 Task: Implement the persistent data structure for maintaining the farthest pair of points.
Action: Mouse pressed left at (661, 295)
Screenshot: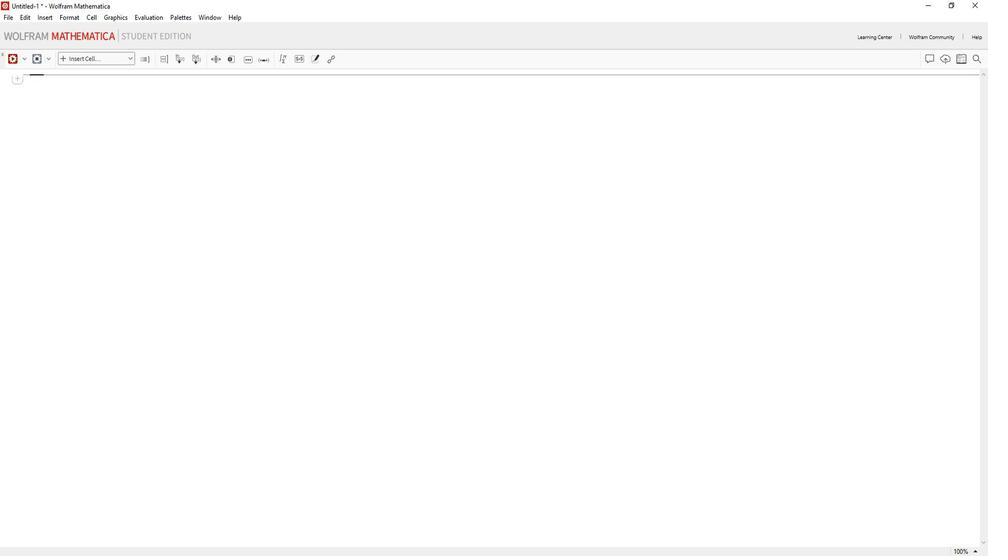 
Action: Mouse moved to (518, 76)
Screenshot: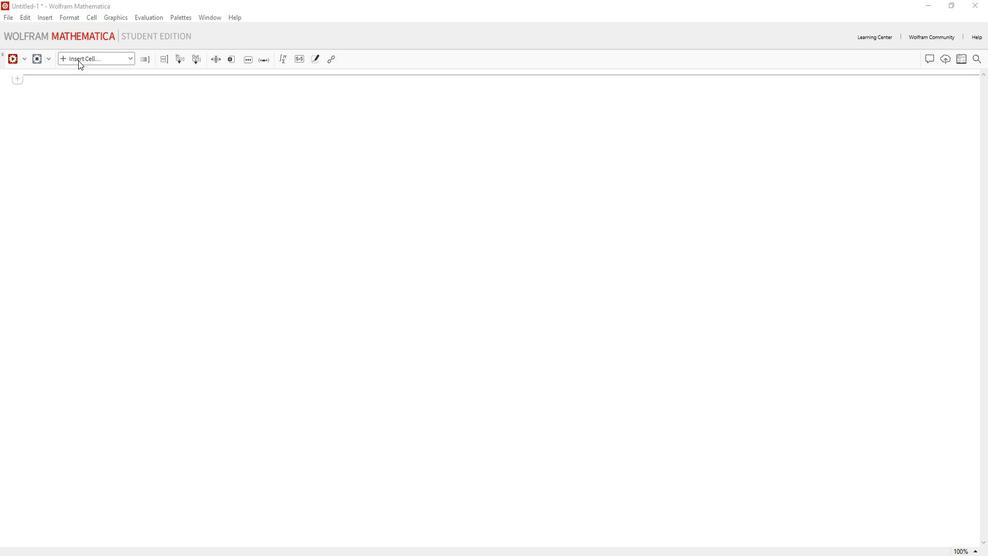 
Action: Mouse pressed left at (518, 76)
Screenshot: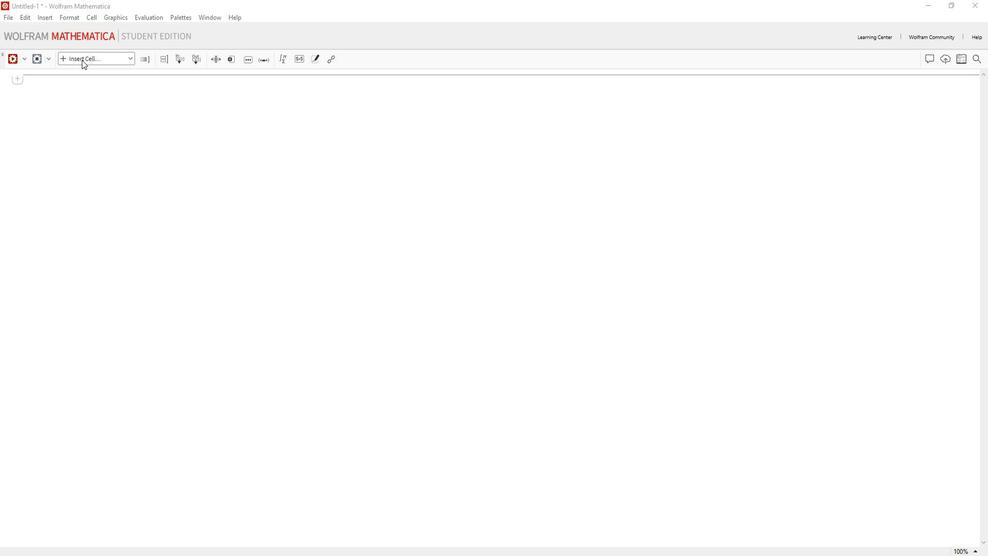 
Action: Mouse moved to (518, 199)
Screenshot: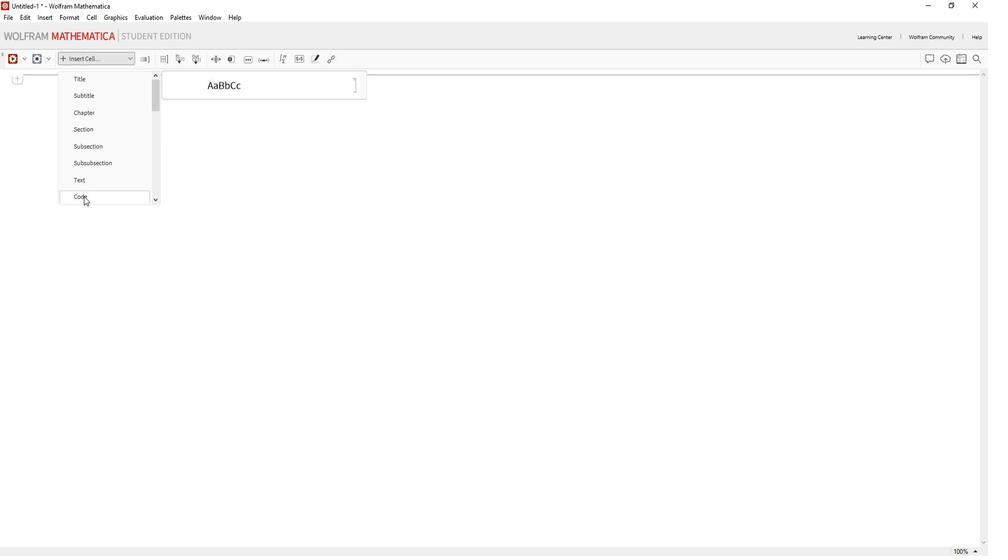 
Action: Mouse pressed left at (518, 199)
Screenshot: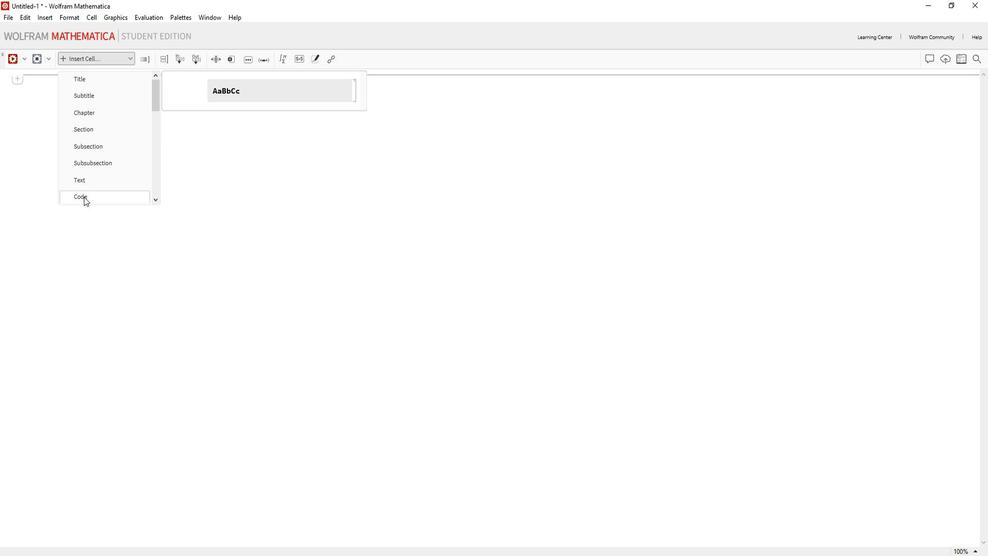 
Action: Mouse moved to (537, 201)
Screenshot: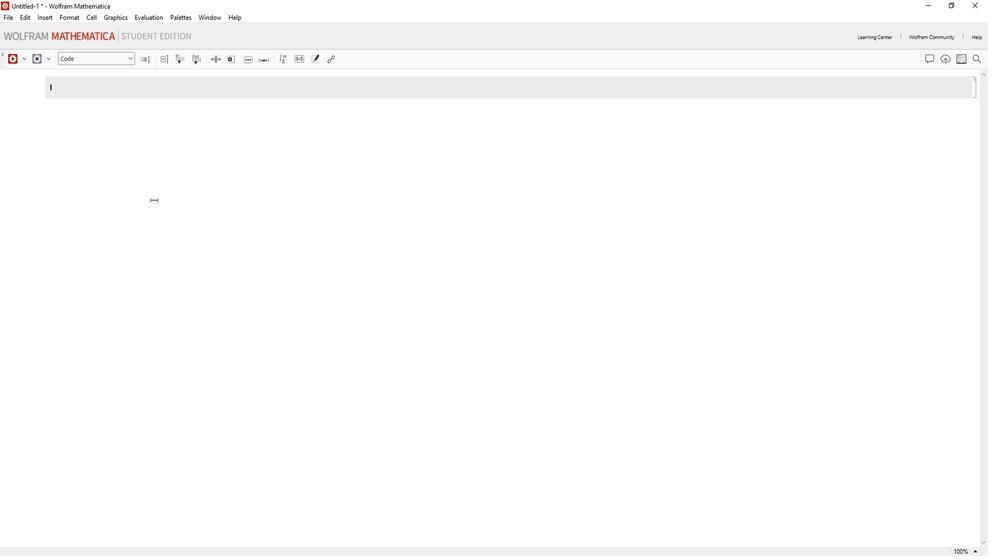 
Action: Key pressed <Key.shift>Clear[<Key.shift><Key.shift><Key.shift>Fsrthest<Key.shift>Pair<Key.shift>Data<Key.shift>Structure,<Key.space><Key.shift>Add<Key.shift>Point,<Key.space><Key.shift>Remove<Key.shift>Point,<Key.space><Key.shift>Farthest<Key.shift><Key.shift><Key.shift><Key.shift><Key.shift><Key.shift><Key.shift><Key.shift><Key.shift><Key.shift><Key.shift><Key.shift>Pair<Key.enter><Key.right><Key.enter><Key.shift><Key.shift><Key.shift><Key.shift><Key.shift><Key.shift><Key.shift>Fart<Key.enter><Key.shift>Da<Key.enter>[<Key.right><Key.space>;<Key.backspace><Key.shift_r>:=<Key.space><Key.shift_r><<Key.shift_r>|<Key.shift_r>"points<Key.right><Key.space>-<Key.space><Key.space><Key.space><Key.insert><Key.backspace><Key.backspace><Key.backspace><Key.shift_r>><Key.space><Key.shift_r>{<Key.right>,<Key.space><Key.shift_r>"farthest<Key.shift>Pair<Key.right><Key.space><Key.shift_r>:-<Key.shift_r>><Key.space><Key.shift_r>{<Key.right><Key.right><Key.right><Key.enter><Key.enter><Key.shift>Add<Key.shift>Point[data<Key.shift><Key.shift><Key.shift><Key.shift><Key.shift><Key.shift><Key.shift><Key.shift><Key.shift><Key.shift><Key.shift>Struc<Key.enter><Key.shift_r>_,<Key.space>point<Key.shift_r>_<Key.right><Key.space><Key.shift_r>:=<Key.space><Key.shift>Module[<Key.shift_r>{new<Key.shift><Key.shift><Key.shift><Key.shift><Key.shift><Key.shift>Points<Key.enter><Key.right><Key.right><Key.left>,<Key.enter><Key.tab>new<Key.shift>Points<Key.space>=<Key.space><Key.shift>Append<Key.enter>[data<Key.shift>Structure[<Key.shift_r>"points<Key.right><Key.right>,<Key.space>point<Key.right>;<Key.enter><Key.shift_r><<Key.shift_r>><Key.left><Key.shift_r>|<Key.shift_r><Key.shift_r><Key.shift_r><Key.shift_r><Key.shift_r>|<Key.left><Key.shift_r>"pon<Key.backspace>ints<Key.space><Key.backspace><Key.right><Key.space>-<Key.shift_r>><Key.space>new<Key.shift>Points<Key.right><Key.left>,<Key.space><Key.shift_r>"farthest<Key.shift>Pair<Key.right><Key.space><Key.shift_r>:-<Key.shift_r>><Key.space><Key.shift>Farthest<Key.shift>Pair[new<Key.shift>Point<Key.enter><Key.right><Key.right><Key.right><Key.enter><Key.right><Key.enter><Key.enter><Key.left><Key.left><Key.right><Key.shift>Remove<Key.shift>Point[data<Key.shift>Structure<Key.shift_r>_,<Key.space>index<Key.shift_r>_<Key.right><Key.space><Key.shift_r>:=<Key.space><Key.shift>Module[<Key.shift_r>{new<Key.shift>Points<Key.enter><Key.right>,<Key.enter><Key.shift>new<Key.left><Key.left><Key.left><Key.space><Key.space><Key.right><Key.right><Key.right><Key.shift>Points<Key.space>=<Key.space><Key.shift>Delete[data<Key.shift>St<Key.enter>[<Key.shift_r>"points<Key.right><Key.right>,<Key.space>index<Key.right>;<Key.enter><Key.shift_r><<Key.shift_r><Key.shift_r><Key.shift_r><Key.shift_r>><Key.left><Key.shift_r>|<Key.shift_r><Key.shift_r>|<Key.left><Key.shift_r>"points<Key.right><Key.space>-<Key.shift_r>><Key.space>newpoints<Key.enter>,<Key.space><Key.shift_r>"farthest<Key.shift>Pair<Key.right><Key.space><Key.shift_r>:-<Key.shift_r>><Key.space><Key.shift>Far<Key.enter>[new<Key.shift>Poi<Key.enter><Key.right><Key.right><Key.right><Key.enter><Key.down>
Screenshot: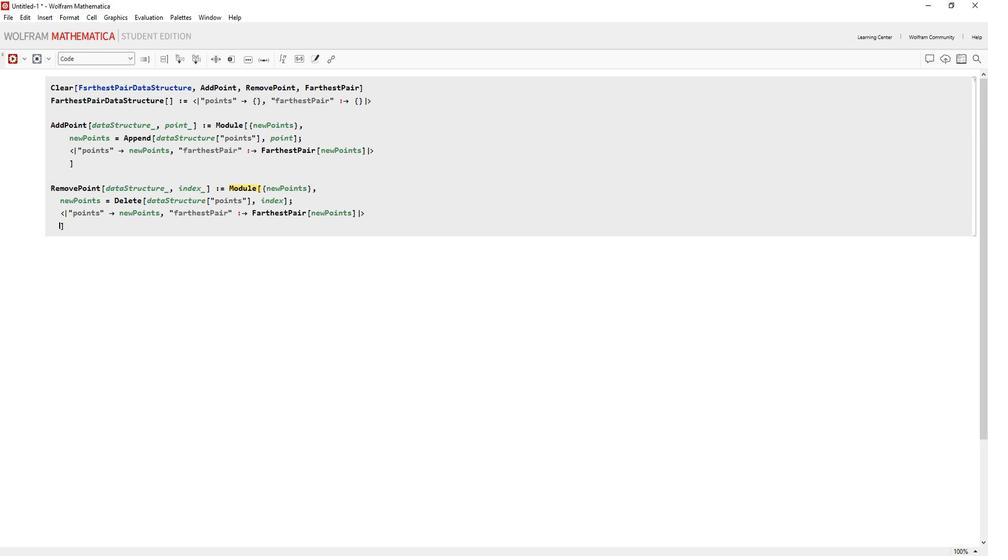 
Action: Mouse moved to (520, 227)
Screenshot: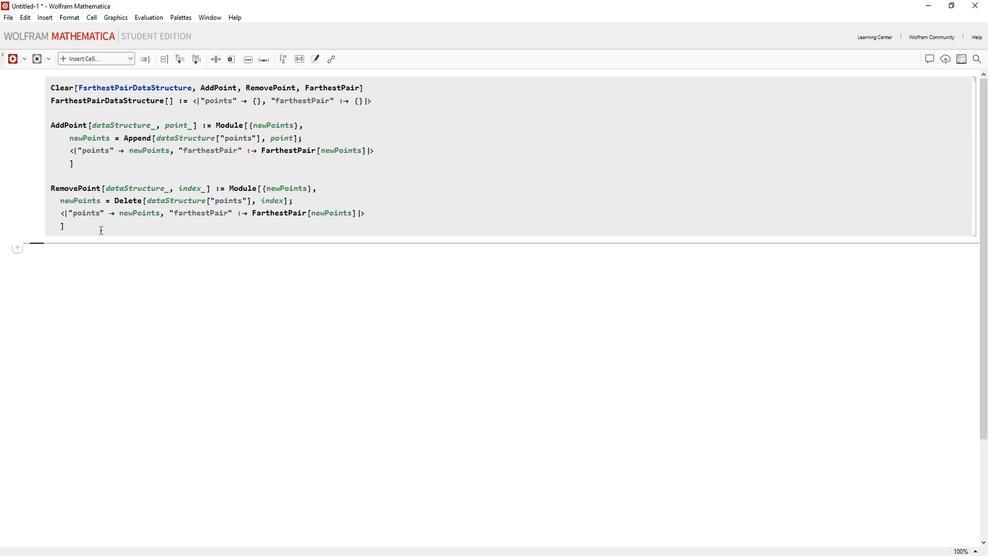 
Action: Mouse pressed left at (520, 227)
Screenshot: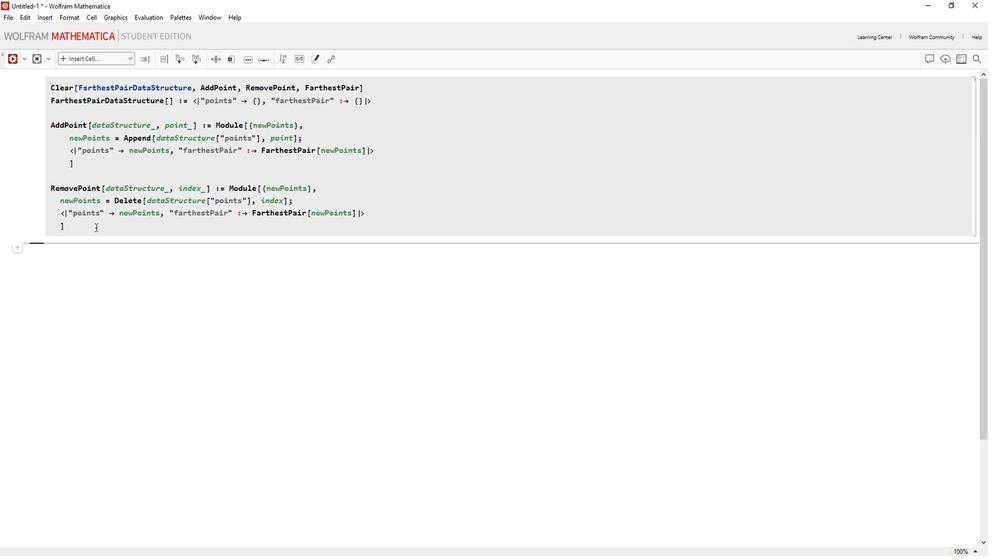 
Action: Key pressed <Key.enter><Key.enter><Key.left><Key.left><Key.shift>Farth<Key.enter>[<Key.shift>Points<Key.shift_r>_<Key.right><Key.space><Key.shift_r>:=<Key.space><Key.shift>Module[<Key.shift_r>{farthest<Key.shift>Pair<Key.right>,<Key.enter>farthest<Key.shift>Pair<Key.space>=<Key.space><Key.shift>Maximal<Key.shift>By[<Key.shift>Tuples<Key.enter>[<Key.shift>points<Key.enter>,2<Key.right>,
Screenshot: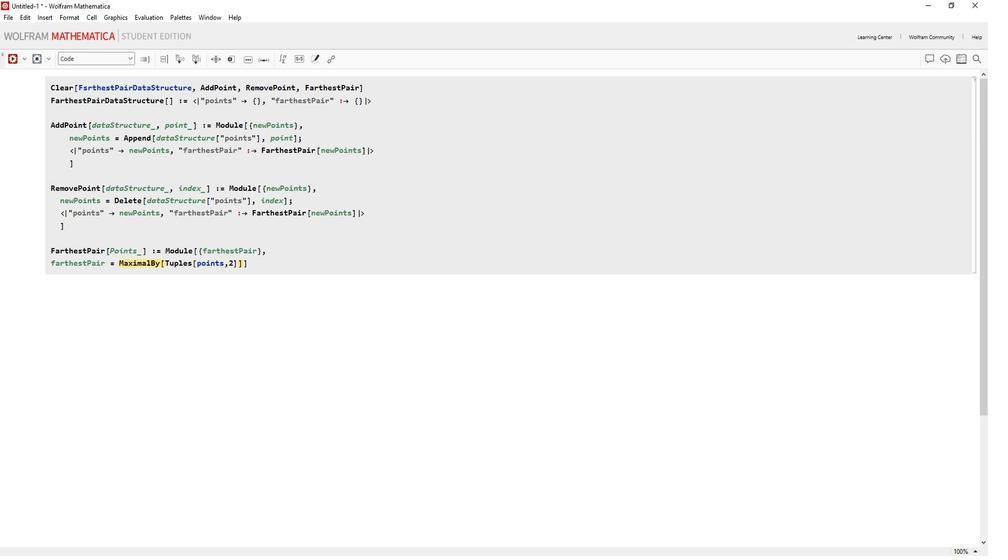 
Action: Mouse moved to (540, 260)
Screenshot: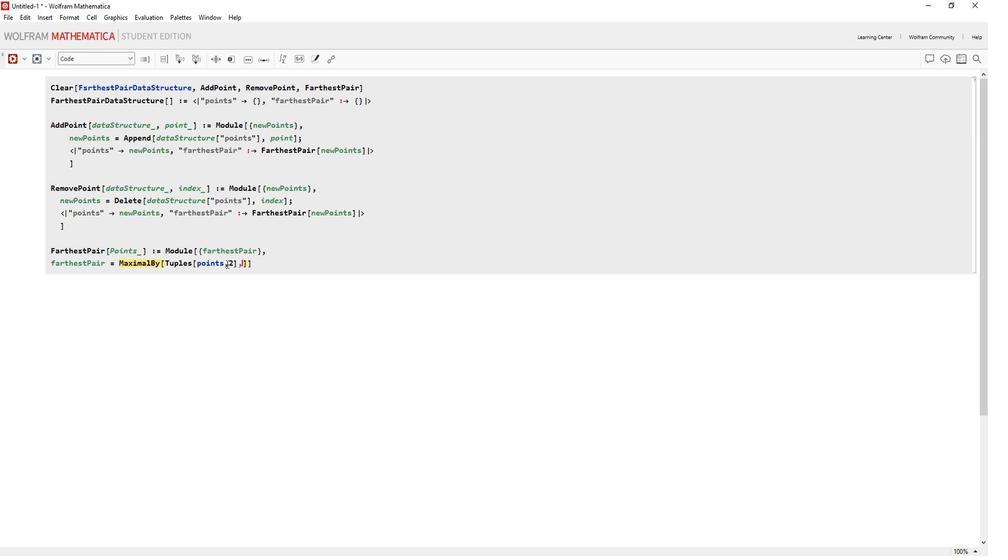 
Action: Mouse pressed left at (540, 260)
Screenshot: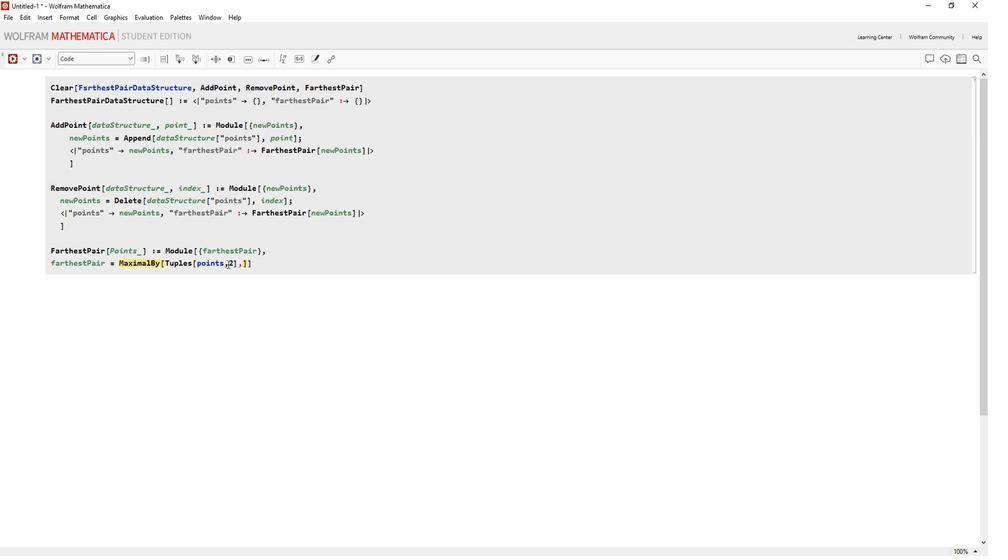 
Action: Mouse moved to (540, 260)
Screenshot: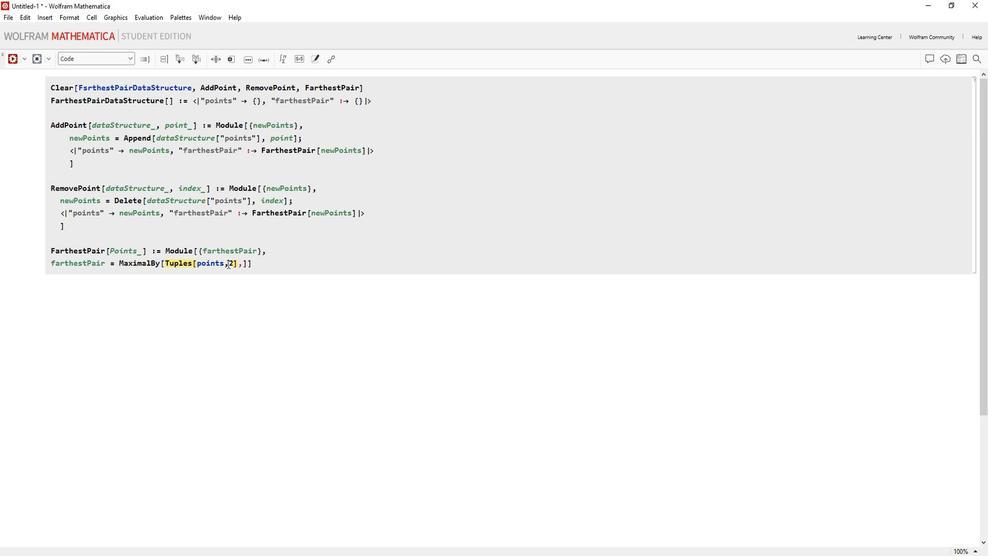 
Action: Key pressed <Key.space>
Screenshot: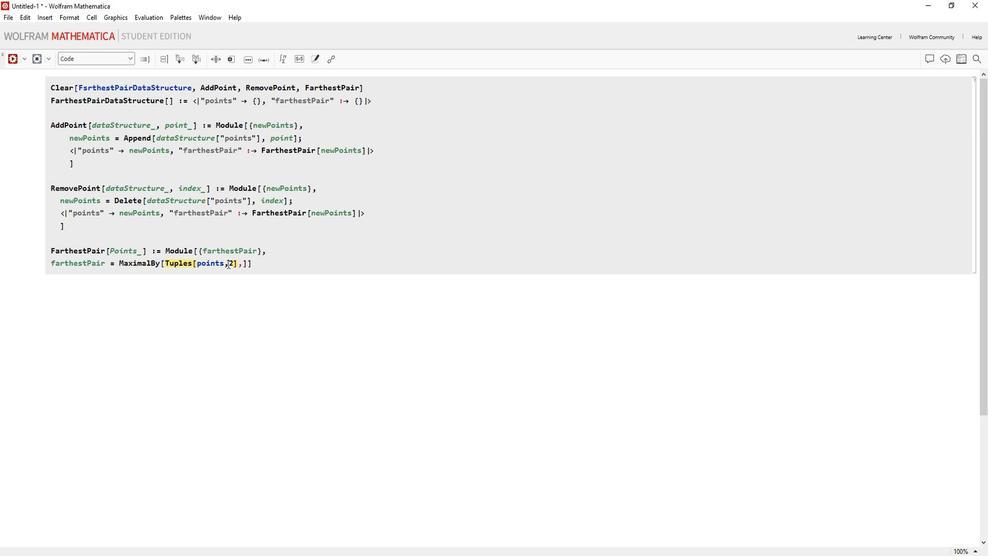 
Action: Mouse moved to (543, 260)
Screenshot: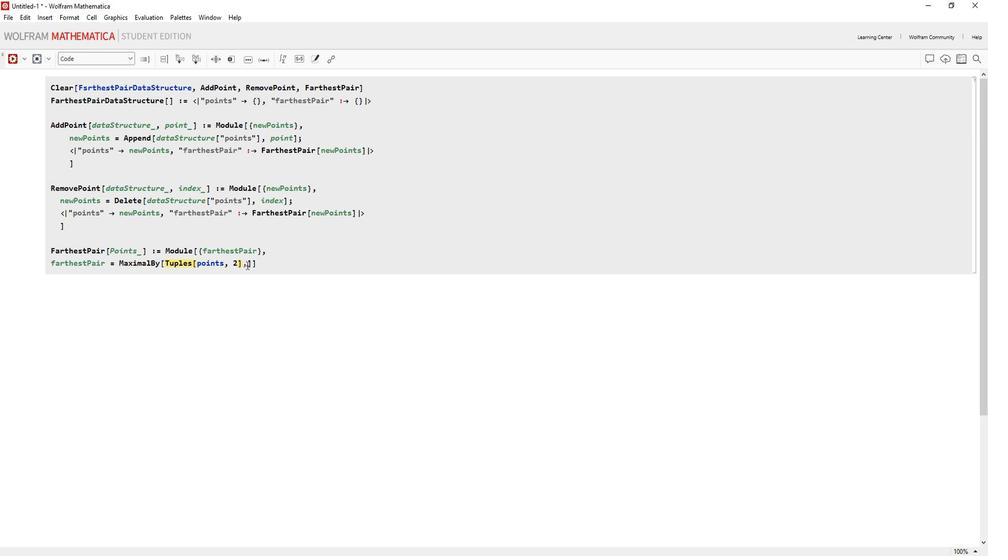 
Action: Mouse pressed left at (543, 260)
Screenshot: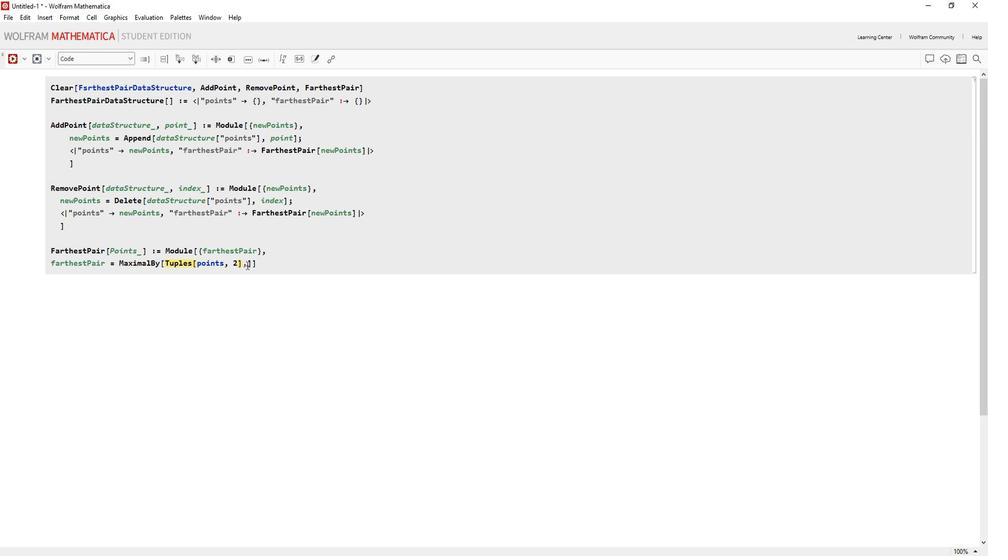 
Action: Mouse moved to (525, 248)
Screenshot: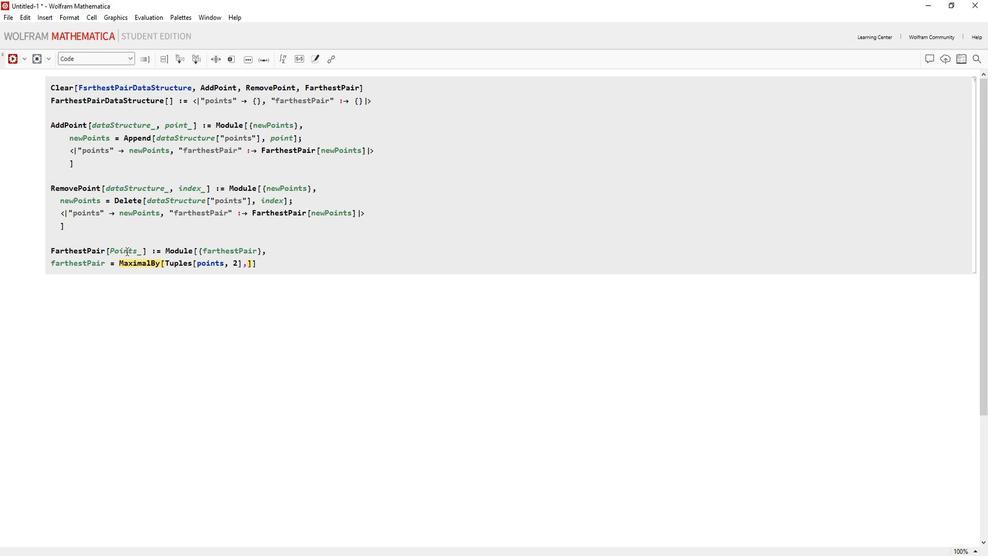 
Action: Mouse pressed left at (525, 248)
Screenshot: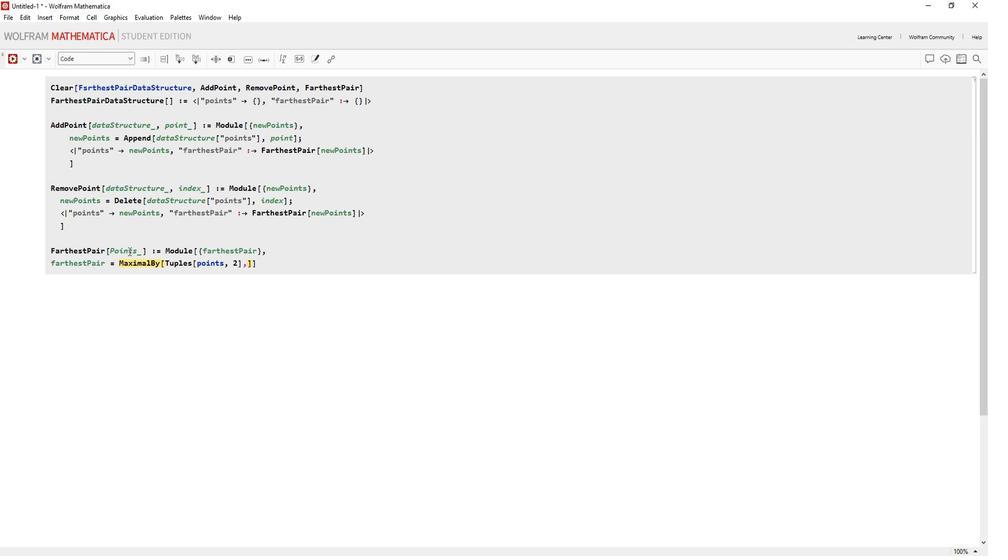 
Action: Mouse pressed left at (525, 248)
Screenshot: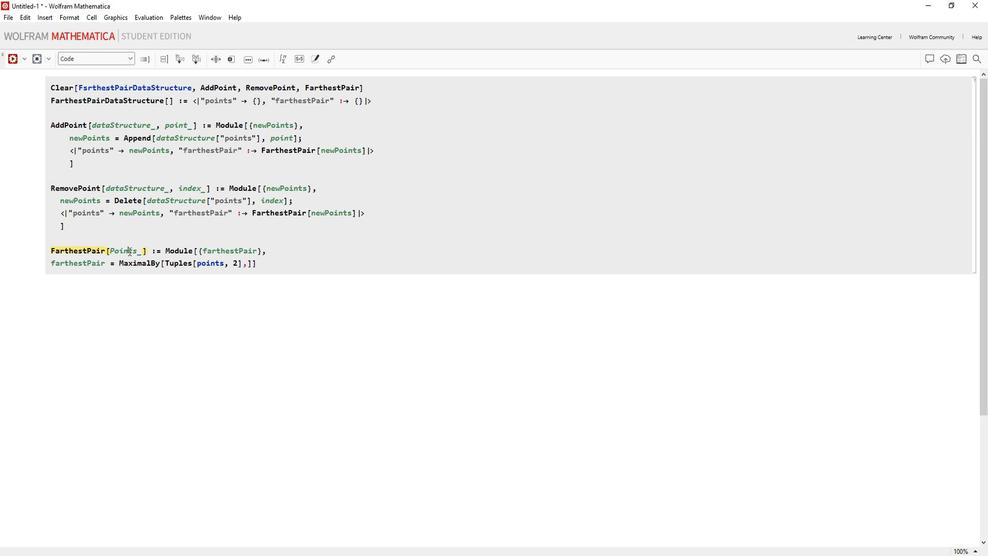
Action: Mouse pressed left at (525, 248)
Screenshot: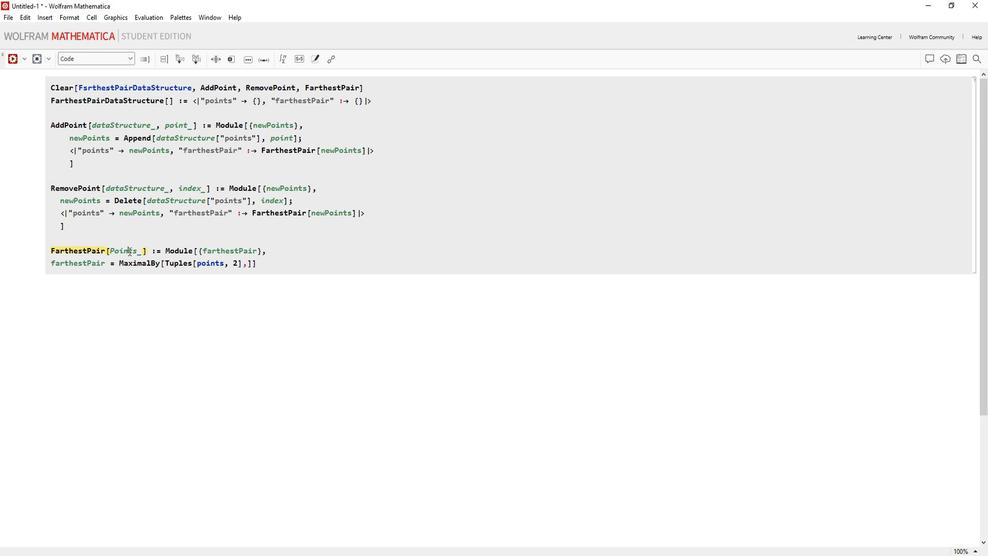 
Action: Mouse moved to (525, 252)
Screenshot: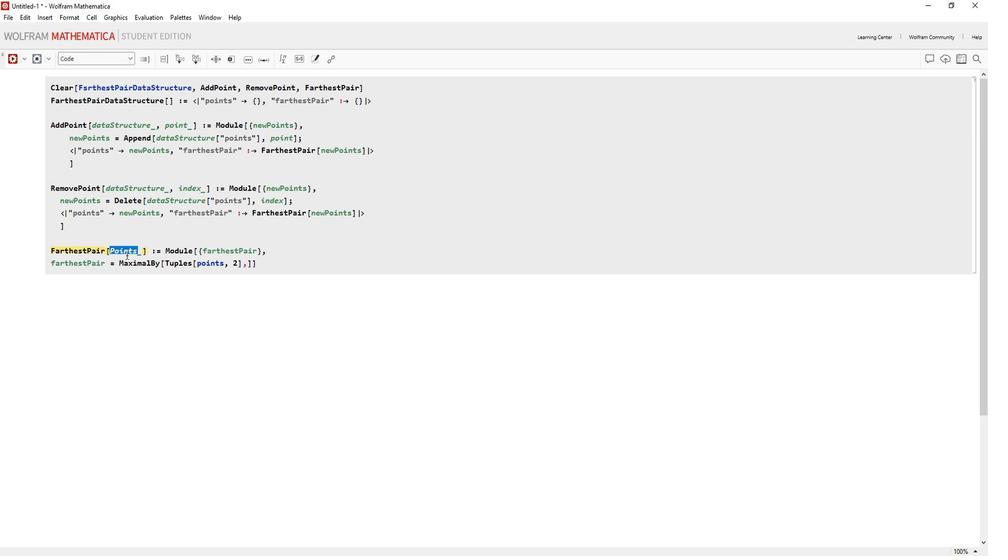 
Action: Key pressed ctrl+C
Screenshot: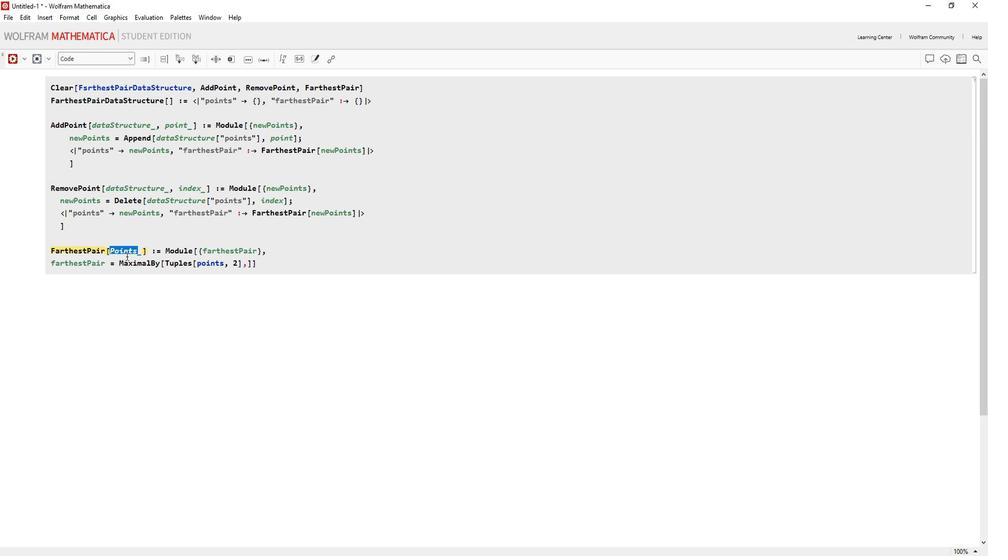 
Action: Mouse moved to (538, 258)
Screenshot: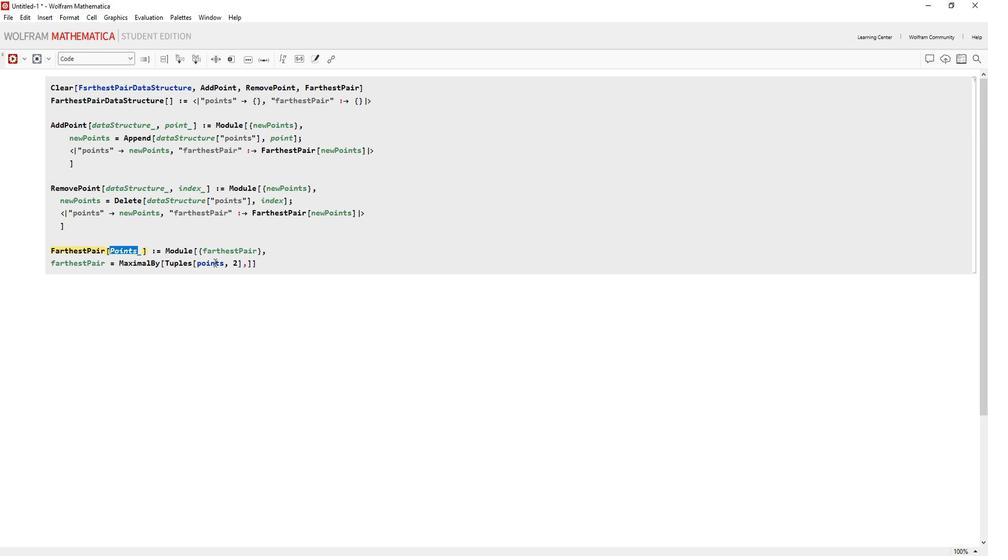 
Action: Mouse pressed left at (538, 258)
Screenshot: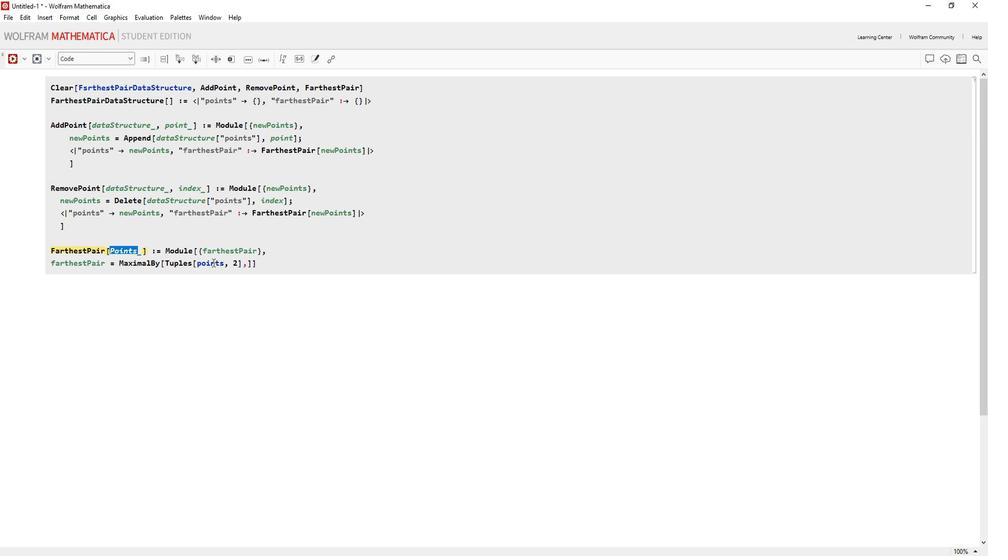 
Action: Mouse pressed left at (538, 258)
Screenshot: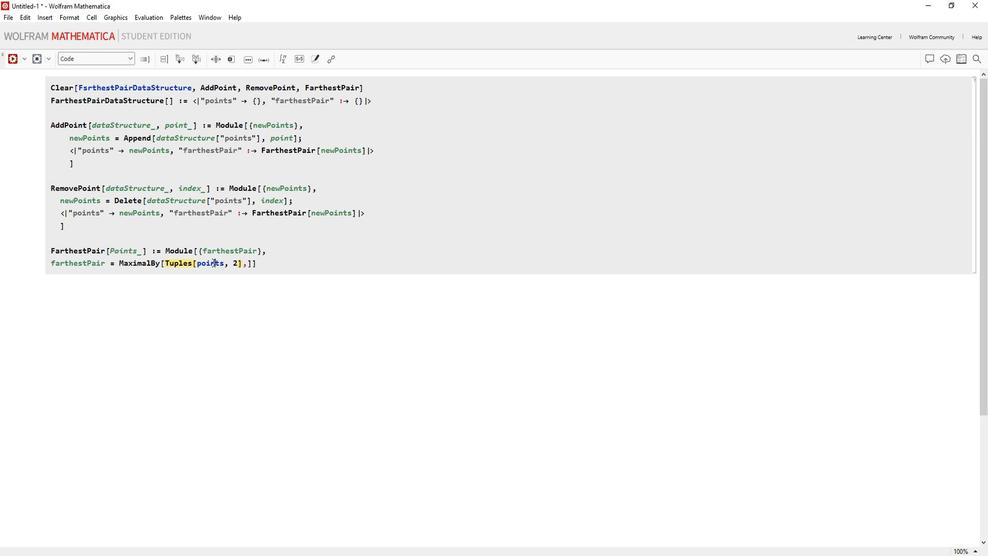 
Action: Mouse moved to (537, 260)
Screenshot: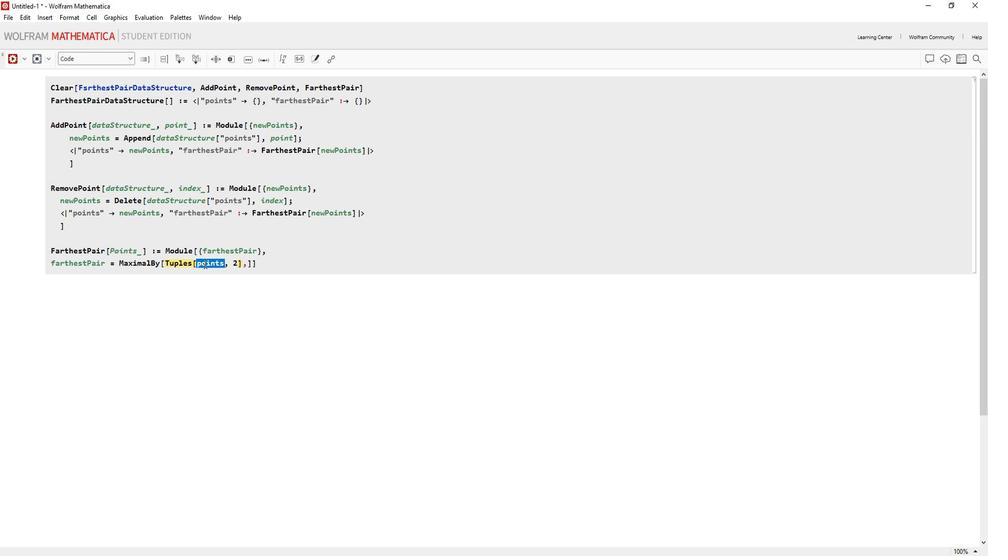 
Action: Key pressed ctrl+V
Screenshot: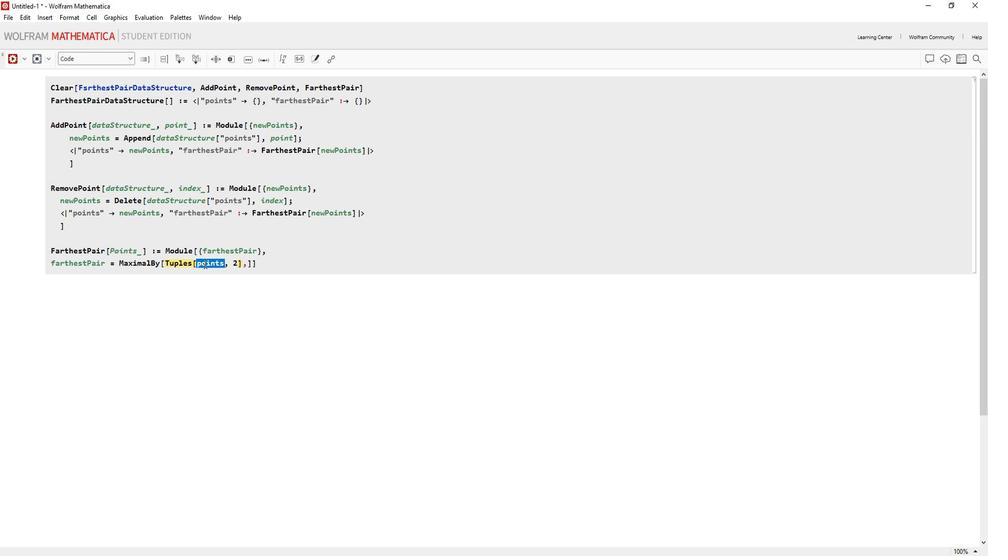
Action: Mouse moved to (543, 259)
Screenshot: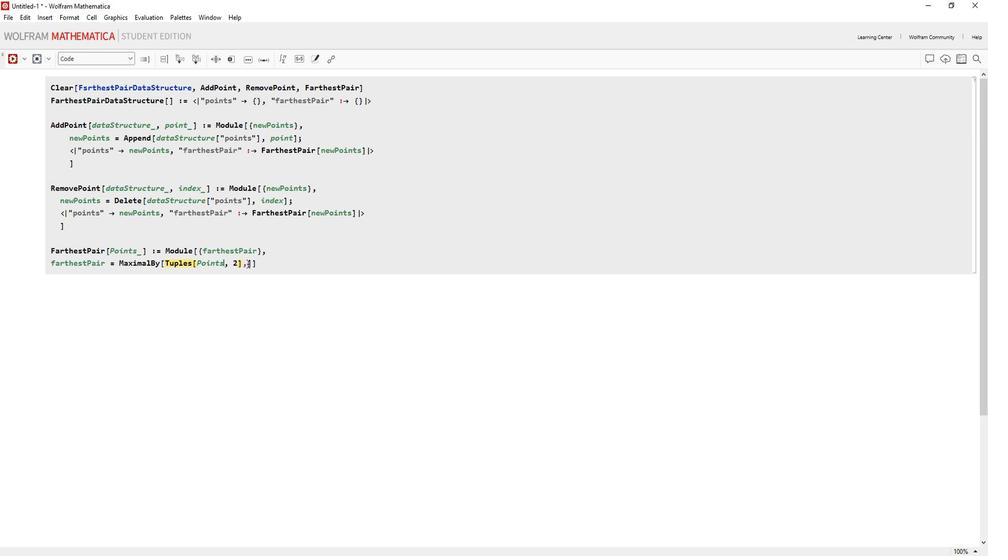 
Action: Mouse pressed left at (543, 259)
Screenshot: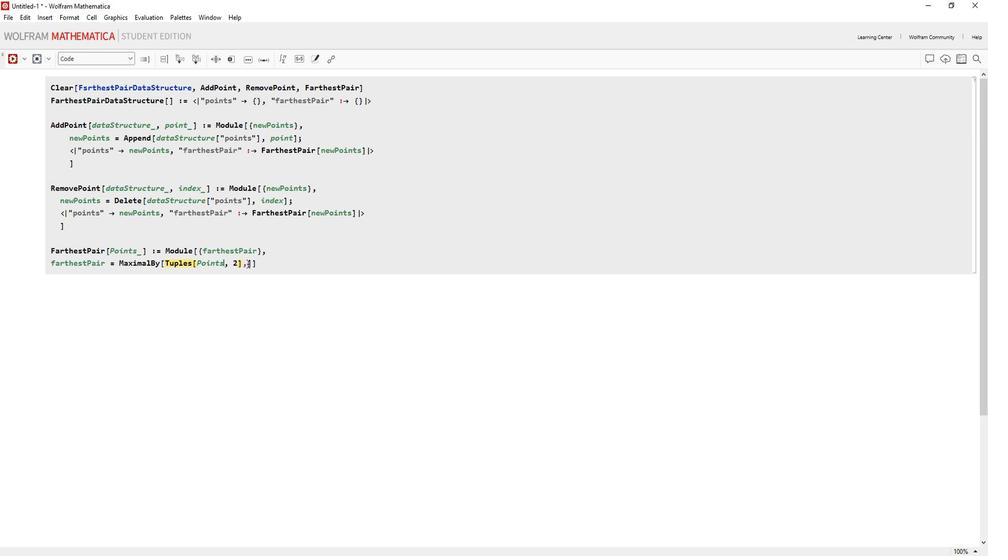 
Action: Mouse moved to (544, 263)
Screenshot: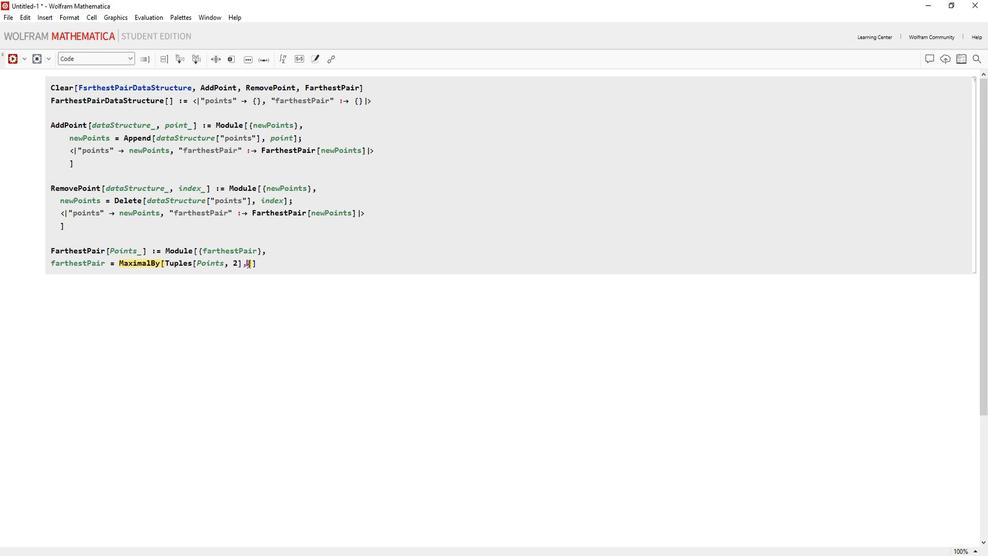 
Action: Key pressed <Key.shift><Key.space><Key.shift>Eclidean<Key.shift>Distance<Key.space><Key.shift>@@<Key.space><Key.shift>#<Key.space><Key.shift><Key.shift><Key.shift><Key.shift><Key.shift><Key.shift><Key.shift><Key.shift><Key.shift><Key.shift><Key.shift><Key.shift><Key.shift><Key.shift><Key.shift><Key.shift><Key.shift><Key.shift><Key.shift><Key.shift><Key.shift><Key.shift><Key.shift><Key.shift><Key.shift><Key.shift>&<Key.right>;<Key.enter><Key.space><Key.space><Key.shift>If<Key.space><Key.backspace>[<Key.shift>Lengthg<Key.backspace>[far<Key.enter><Key.right><Key.space><Key.shift_r>><Key.space>0,<Key.space><Key.shift>First[farthest<Key.enter><Key.right>,<Key.space><Key.shift_r>{<Key.right><Key.right><Key.enter><Key.right><Key.enter><Key.enter>persistent<Key.shift><Key.shift><Key.shift><Key.shift><Key.shift><Key.shift>Data<Key.enter><Key.space>=<Key.space><Key.shift>Far<Key.enter><Key.shift>Data<Key.shift>Struct<Key.enter>[<Key.right>;<Key.enter><Key.enter>
Screenshot: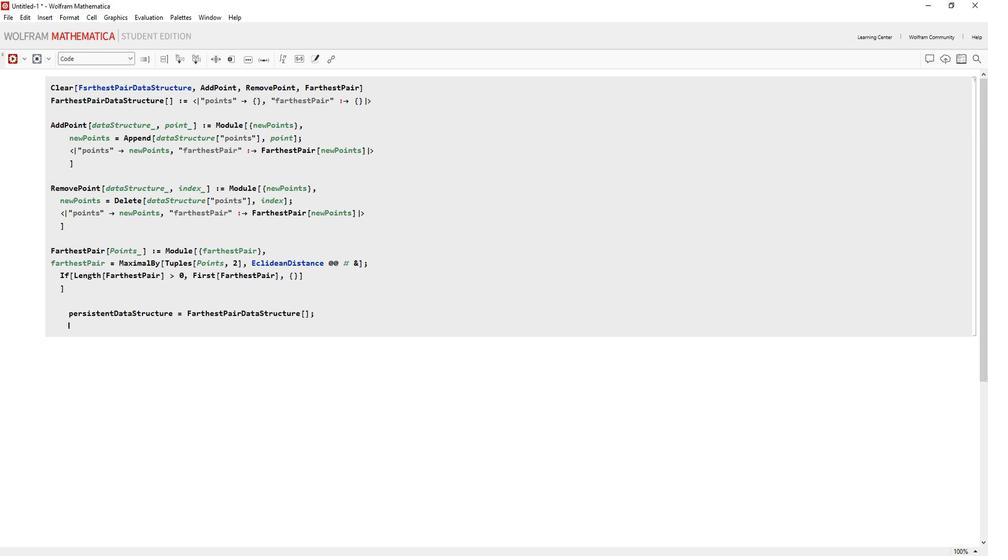 
Action: Mouse moved to (703, 334)
Screenshot: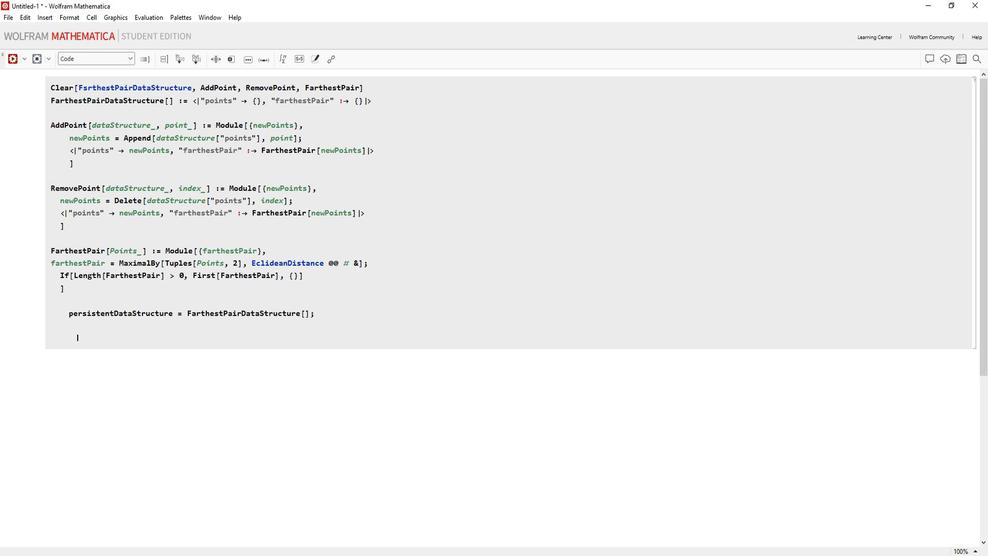 
Action: Mouse scrolled (703, 334) with delta (0, 0)
Screenshot: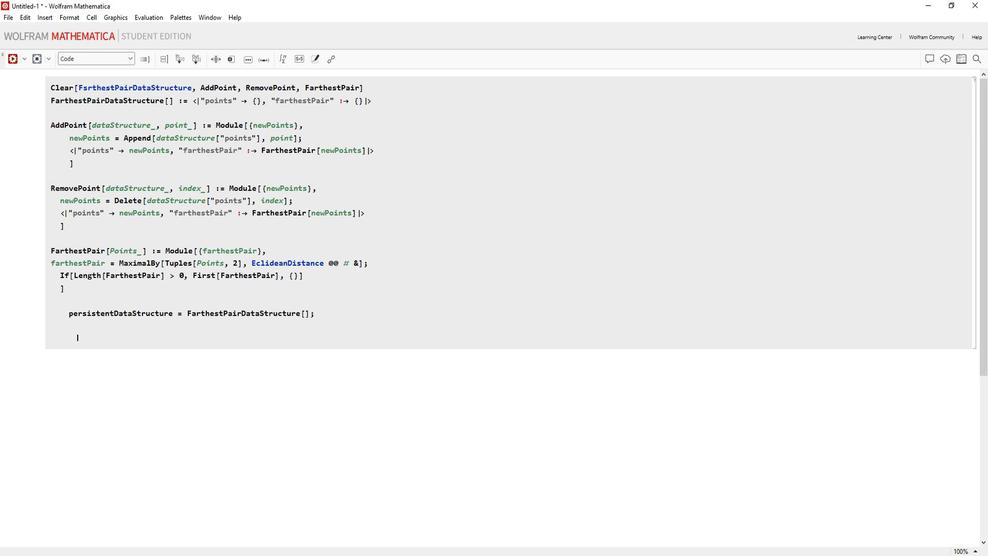 
Action: Mouse scrolled (703, 334) with delta (0, 0)
Screenshot: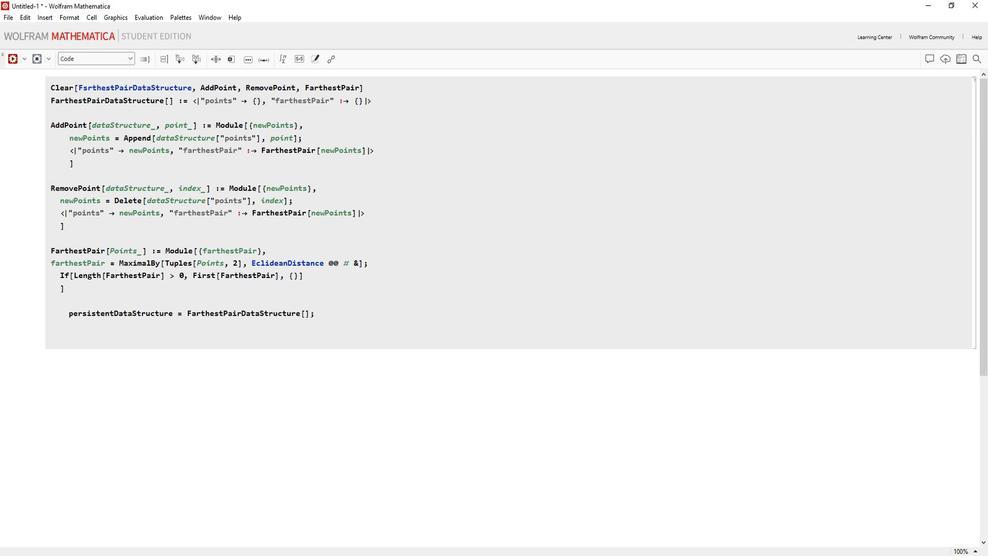 
Action: Mouse scrolled (703, 334) with delta (0, 0)
Screenshot: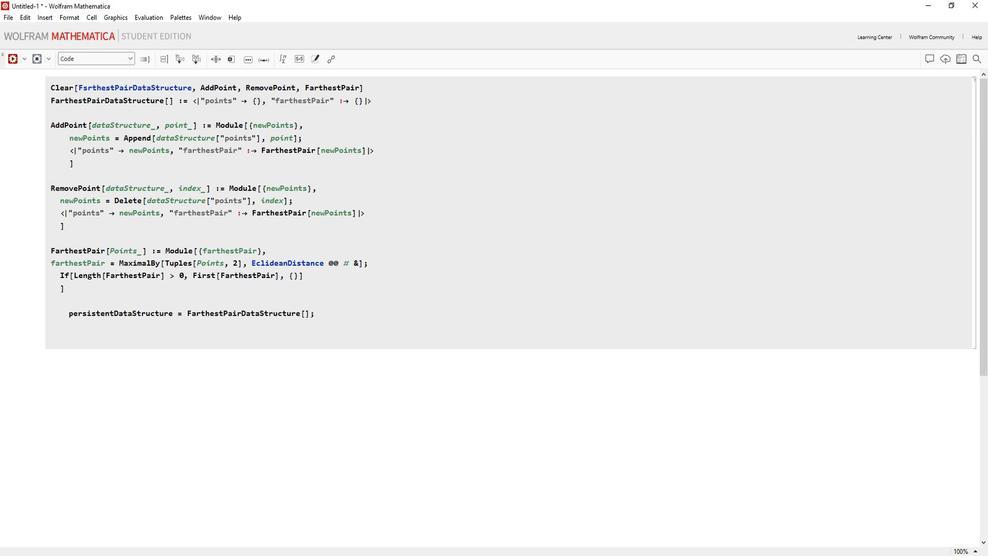 
Action: Mouse scrolled (703, 334) with delta (0, 0)
Screenshot: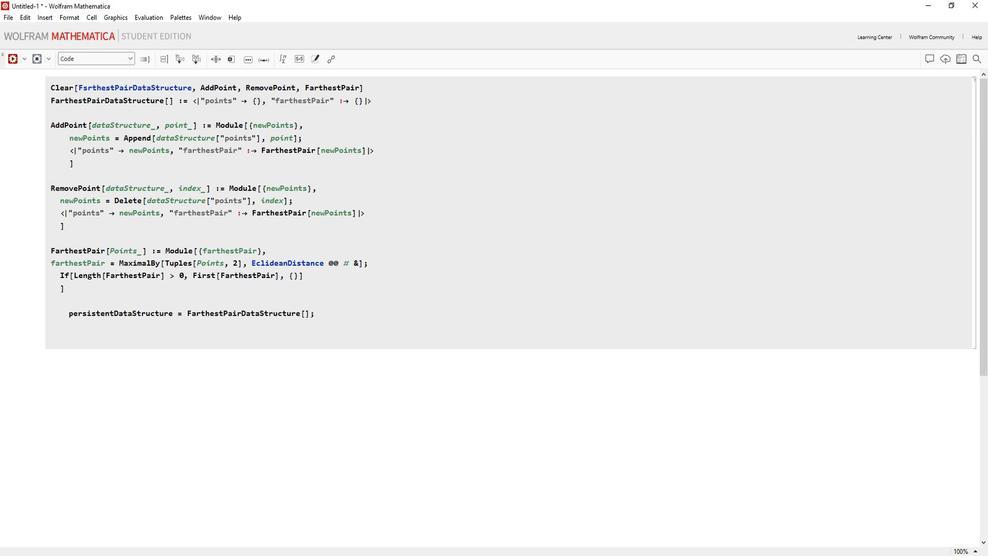 
Action: Mouse moved to (564, 254)
Screenshot: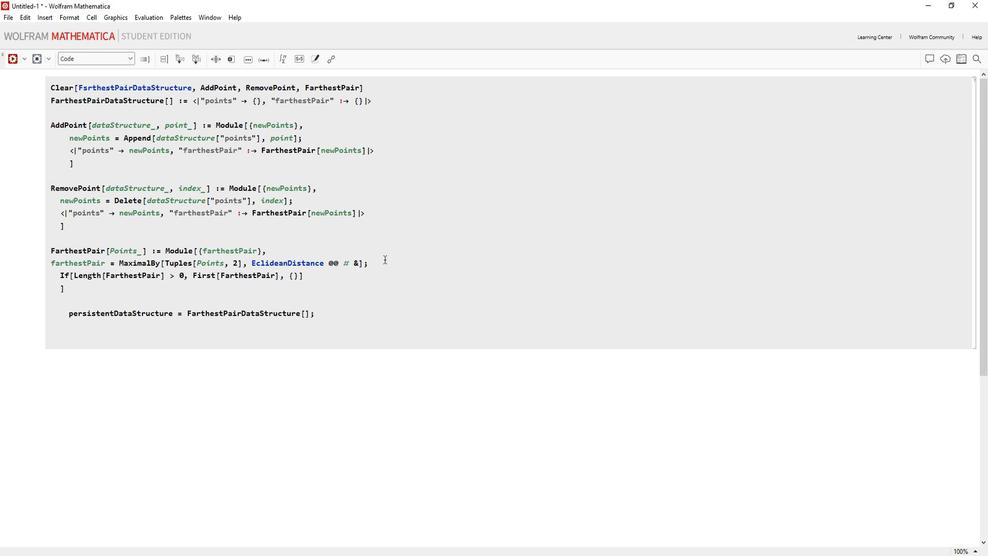 
Action: Key pressed <Key.left><Key.left>persis<Key.enter><Key.space>=<Key.space><Key.shift>Add<Key.shift>Point[per<Key.enter>,<Key.space><Key.shift_r>{1,<Key.space>2<Key.right><Key.right>;<Key.enter>persis<Key.enter><Key.space>=<Key.space><Key.shift>Add<Key.enter>[per<Key.enter>,<Key.space><Key.shift_r>{3,<Key.space>4<Key.right><Key.right>;<Key.enter>pers<Key.enter><Key.space>=<Key.space><Key.shift>Add<Key.enter>[persistens<Key.backspace>t<Key.enter>,<Key.space><Key.shift_r>{5,<Key.space>6<Key.right><Key.right>;<Key.enter><Key.enter><Key.left><Key.left><Key.left><Key.left>farthest<Key.shift>Pair<Key.space>=<Key.space>persistent<Key.enter>[<Key.shift_r>"farthest<Key.shift>Pair<Key.right><Key.right><Key.space>[<Key.left><Key.backspace><Key.right><Key.right>;<Key.enter><Key.shift>Print[<Key.shift_r>"<Key.shift>Current<Key.space>farthest<Key.space>pair<Key.shift_r>:<Key.space><Key.right>,<Key.space>farthest<Key.shift>Pair<Key.right><Key.enter><Key.enter><Key.left><Key.left><Key.left><Key.left><Key.left><Key.left><Key.left><Key.left>persista<Key.backspace>ent<Key.enter><Key.space>=<Key.space><Key.shift>Remove<Key.shift>P<Key.enter>[persistent<Key.shift><Key.shift><Key.shift><Key.shift><Key.shift><Key.shift><Key.shift><Key.shift><Key.shift><Key.shift><Key.shift><Key.shift><Key.shift><Key.shift>Da<Key.enter>,<Key.space>1<Key.right>;<Key.enter><Key.enter><Key.left><Key.left><Key.left><Key.left><Key.left><Key.left><Key.left><Key.left><Key.left><Key.left><Key.left><Key.left><Key.left><Key.left><Key.left><Key.left>farthest<Key.shift>Pair<Key.space>=<Key.space>persistent<Key.shift>Data<Key.shift>Structure[<Key.shift_r>"fra<Key.backspace><Key.backspace>arthest<Key.shift>Pair<Key.right><Key.right>[<Key.right>;<Key.enter><Key.shift>Print[<Key.shift_r>"<Key.shift>Updated<Key.space>farthest<Key.space>pair<Key.shift_r>:<Key.space><Key.right>,<Key.space>farthest<Key.enter><Key.right><Key.enter>
Screenshot: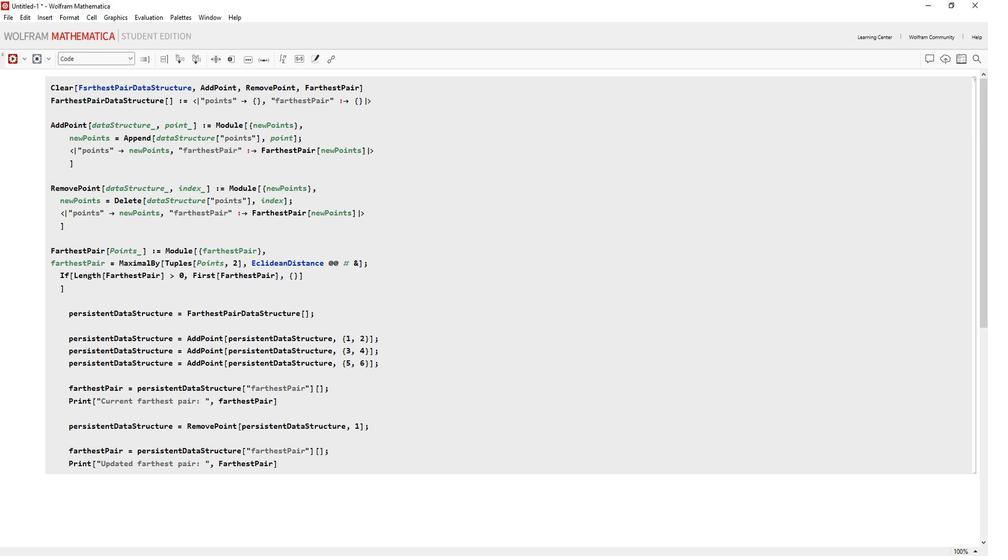 
Action: Mouse moved to (594, 291)
Screenshot: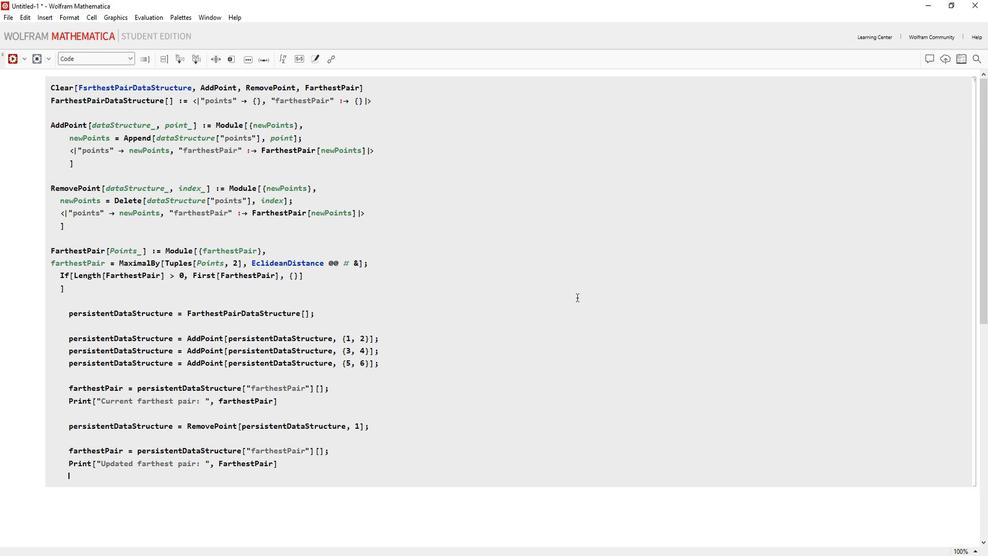 
Action: Mouse scrolled (594, 291) with delta (0, 0)
Screenshot: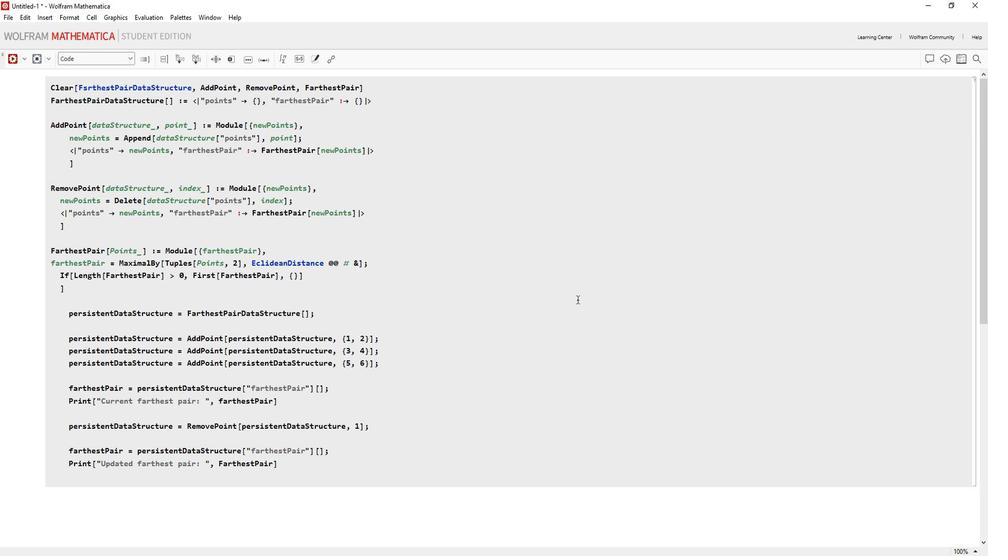 
Action: Mouse scrolled (594, 291) with delta (0, 0)
Screenshot: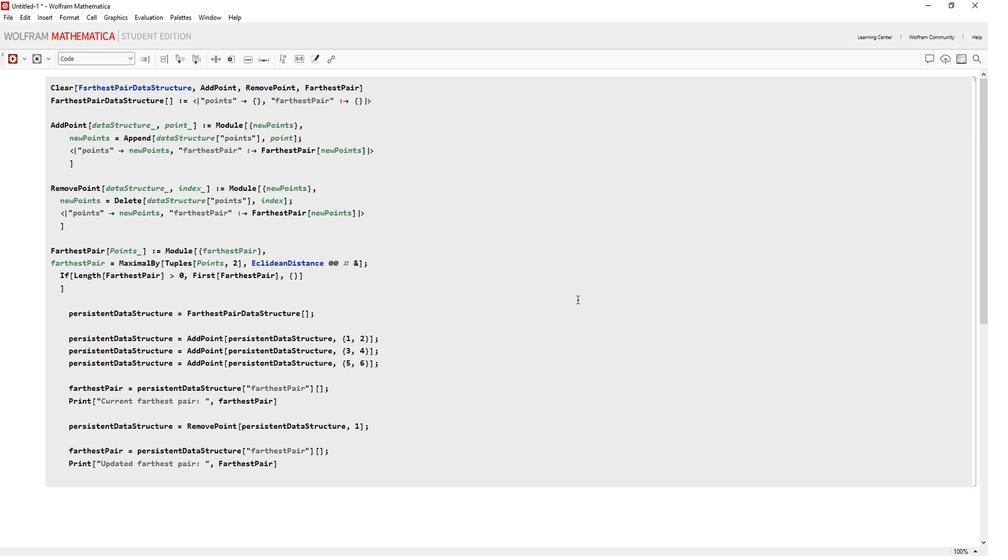 
Action: Mouse scrolled (594, 291) with delta (0, 0)
Screenshot: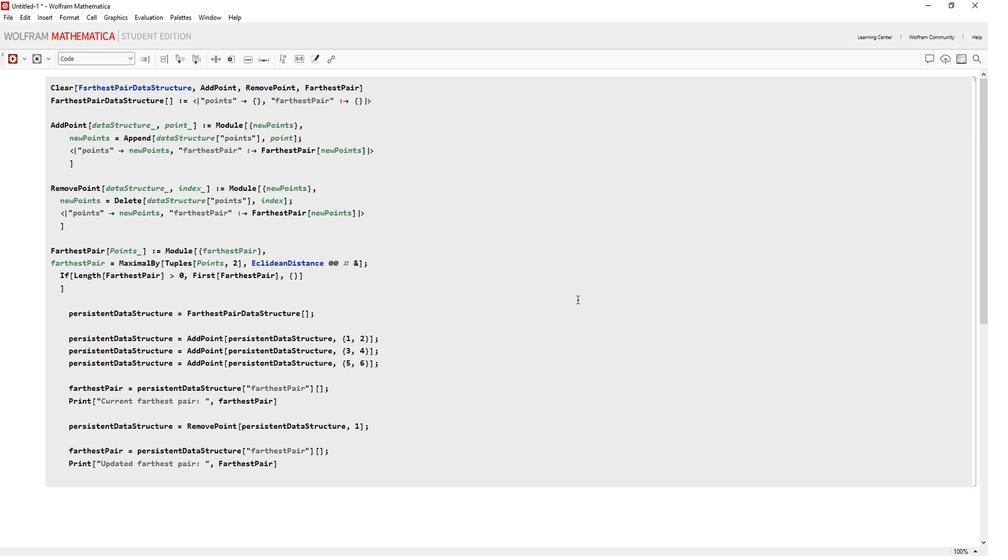 
Action: Mouse moved to (594, 291)
Screenshot: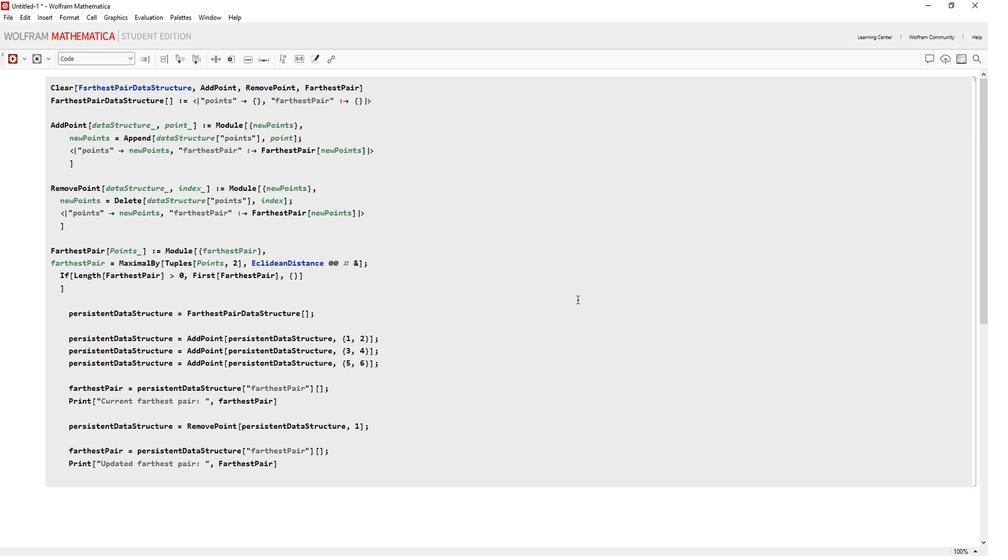 
Action: Mouse scrolled (594, 292) with delta (0, 0)
Screenshot: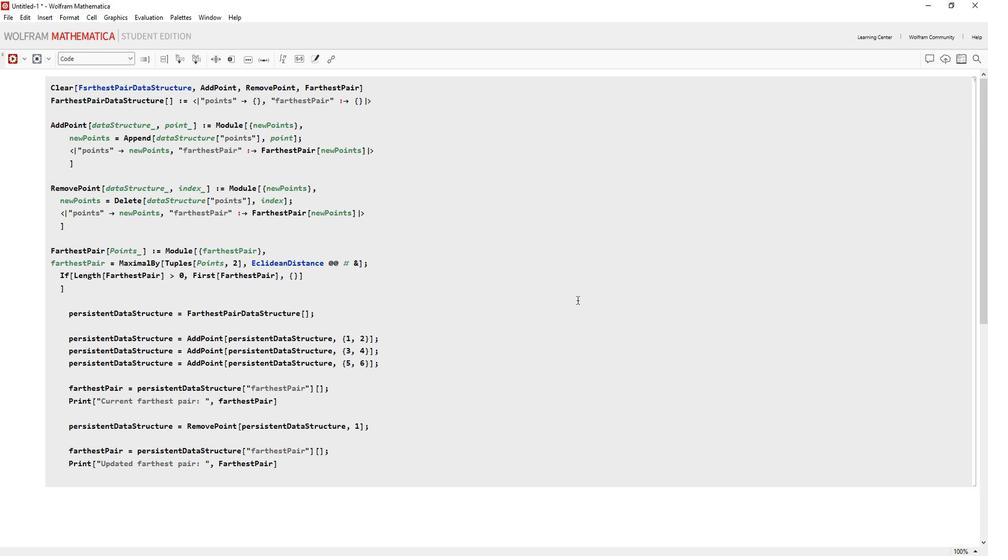 
Action: Mouse moved to (708, 377)
Screenshot: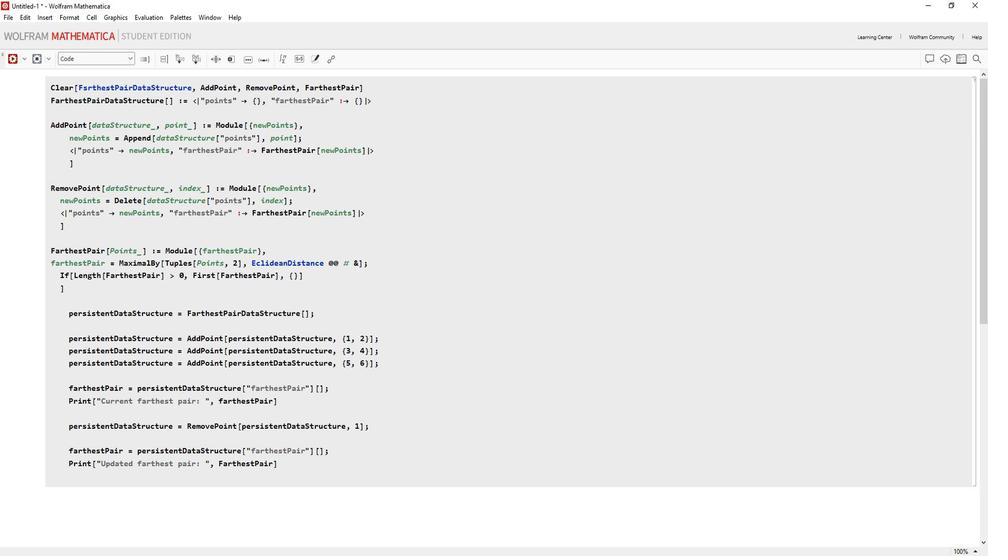 
Action: Mouse scrolled (708, 377) with delta (0, 0)
Screenshot: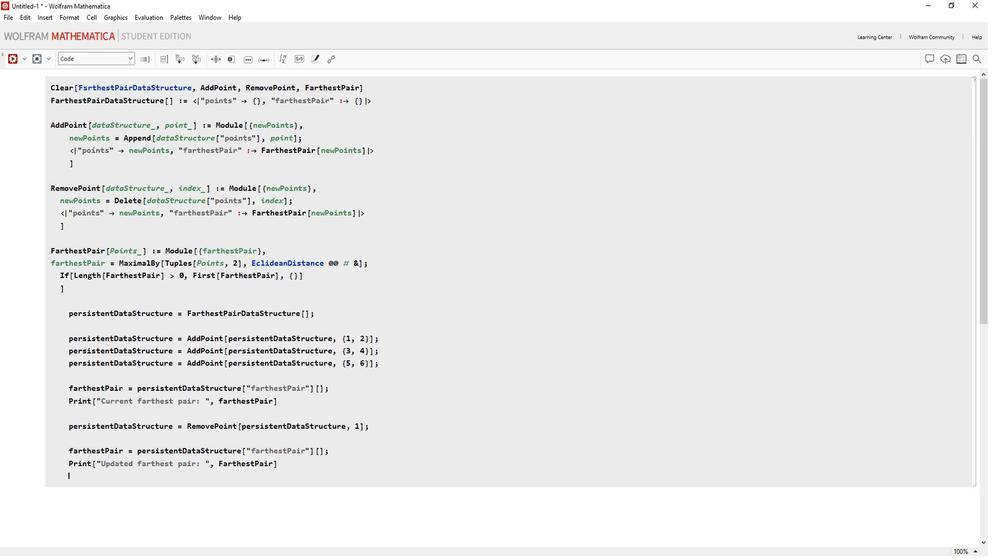 
Action: Mouse scrolled (708, 377) with delta (0, 0)
Screenshot: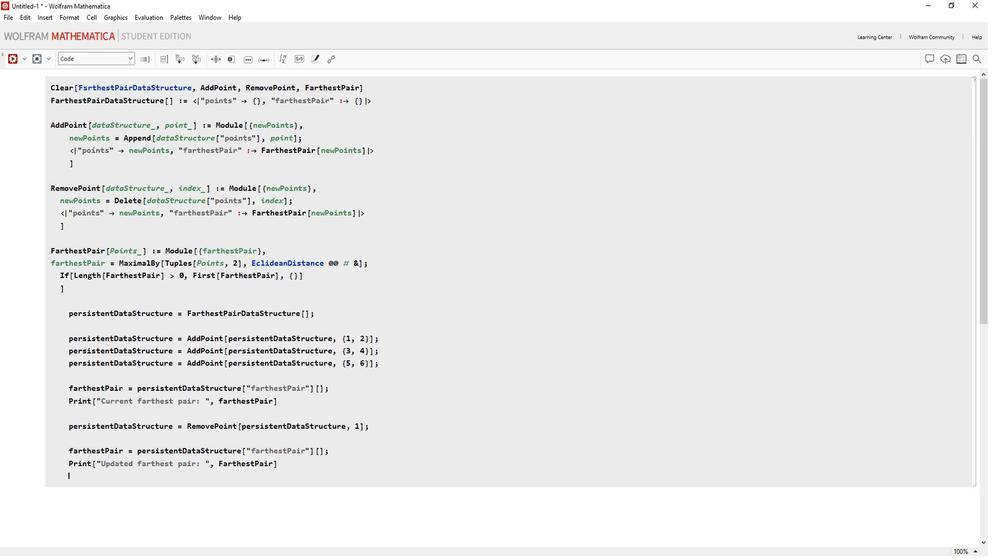 
Action: Mouse moved to (708, 377)
Screenshot: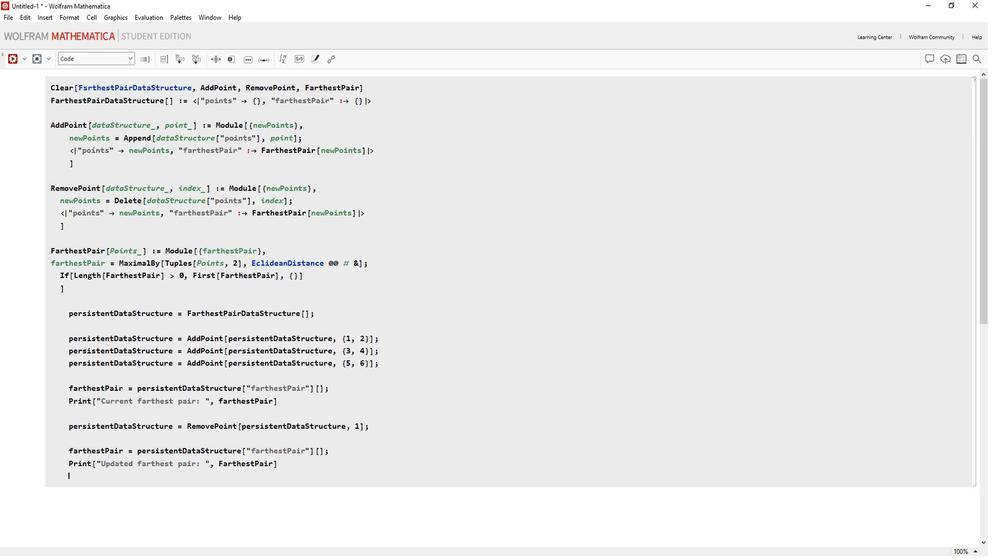 
Action: Mouse scrolled (708, 377) with delta (0, 0)
Screenshot: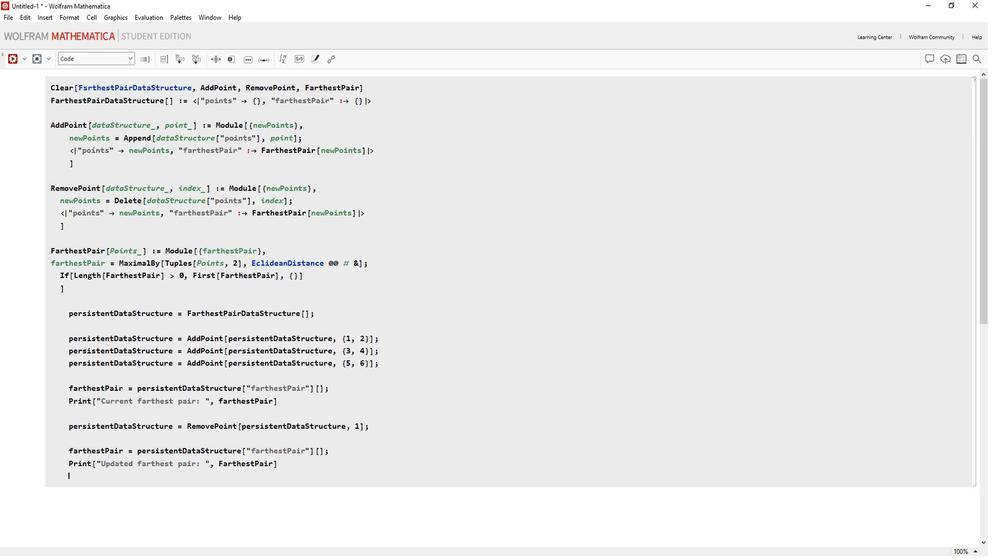
Action: Mouse moved to (708, 376)
Screenshot: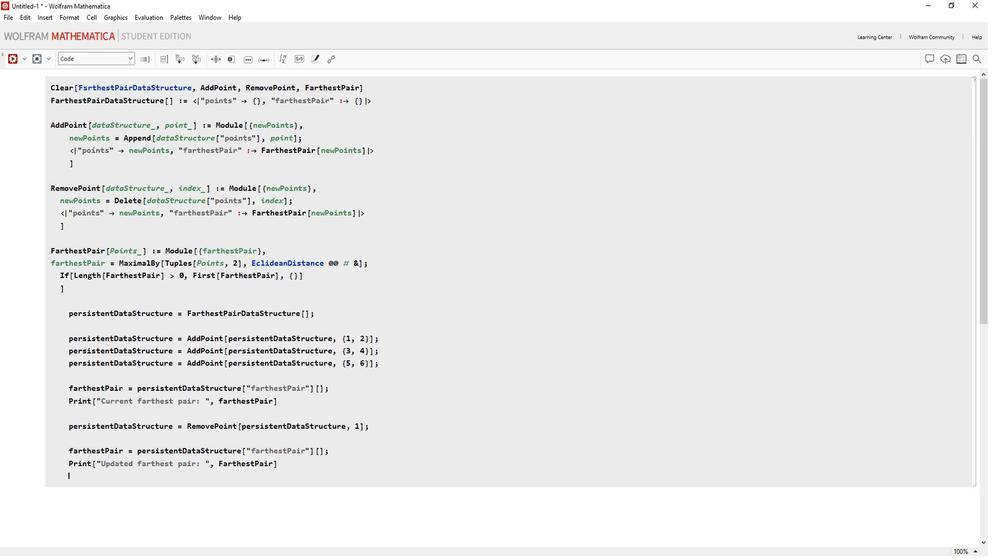 
Action: Mouse scrolled (708, 377) with delta (0, 0)
Screenshot: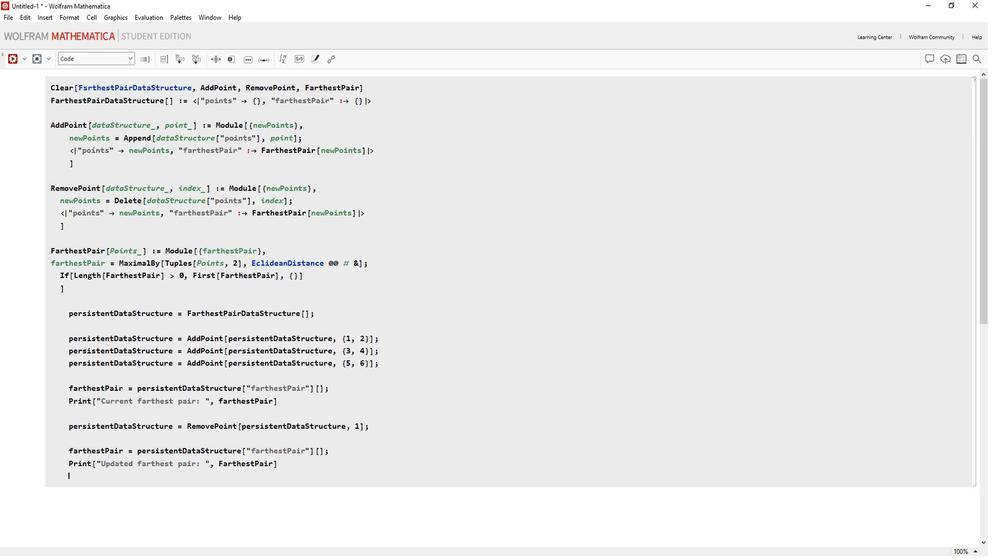 
Action: Mouse moved to (708, 376)
Screenshot: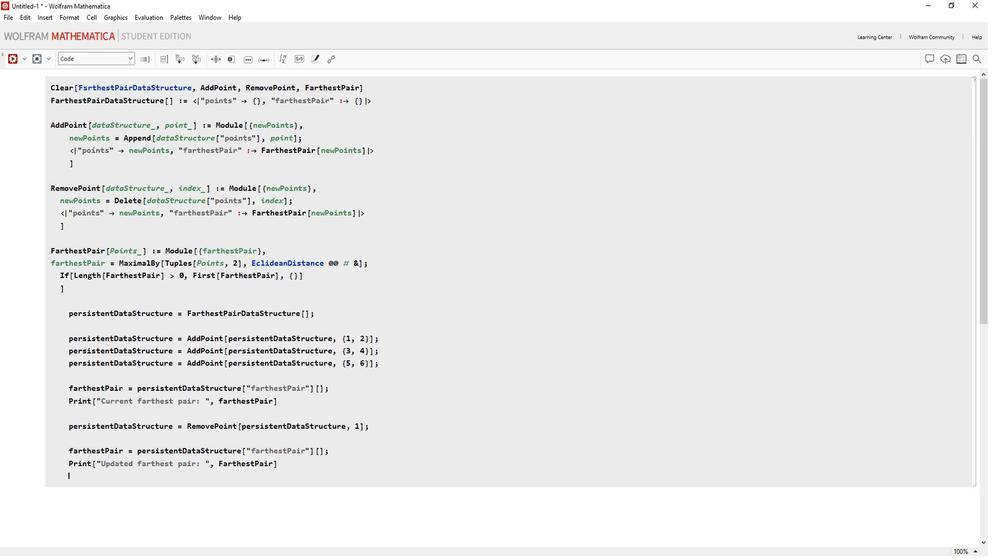 
Action: Mouse scrolled (708, 377) with delta (0, 0)
Screenshot: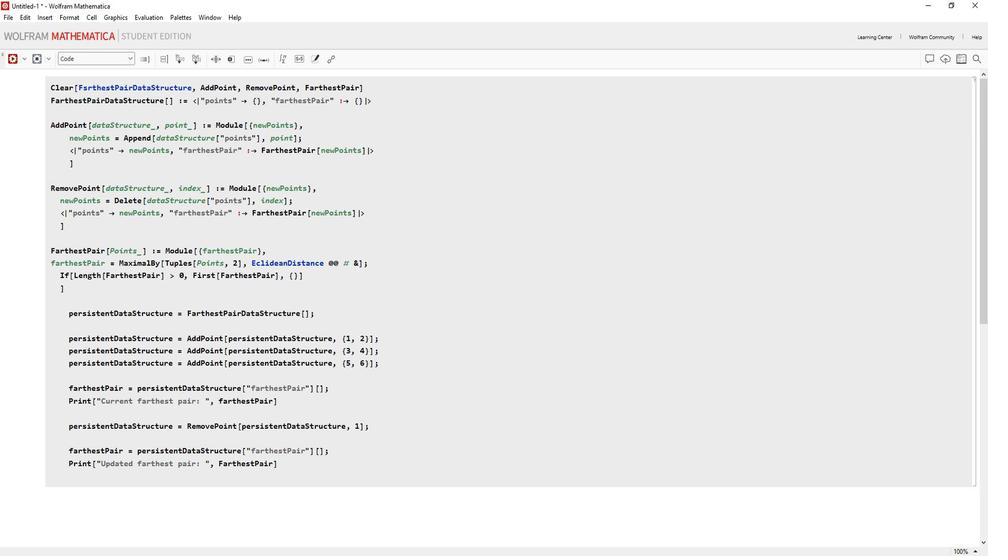
Action: Mouse scrolled (708, 377) with delta (0, 0)
Screenshot: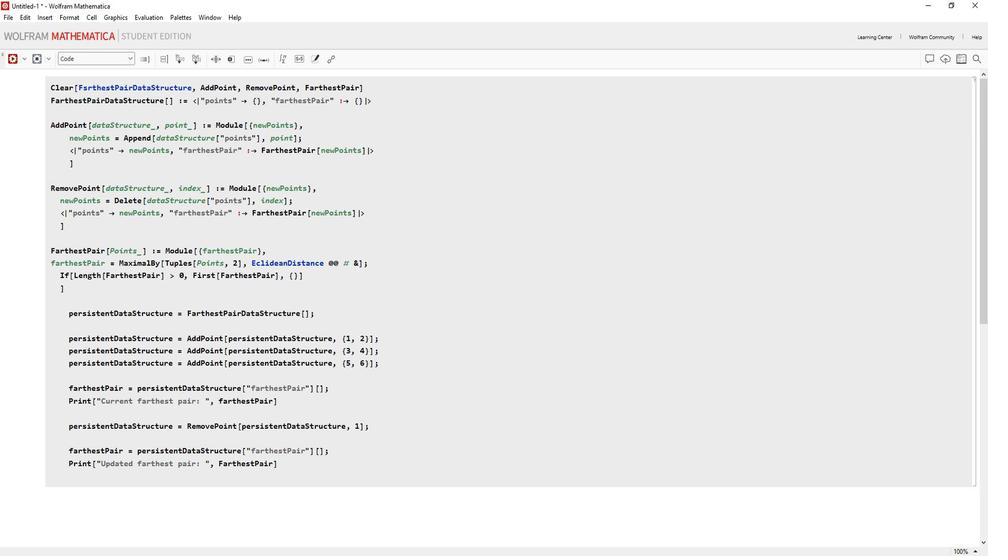 
Action: Mouse moved to (709, 376)
Screenshot: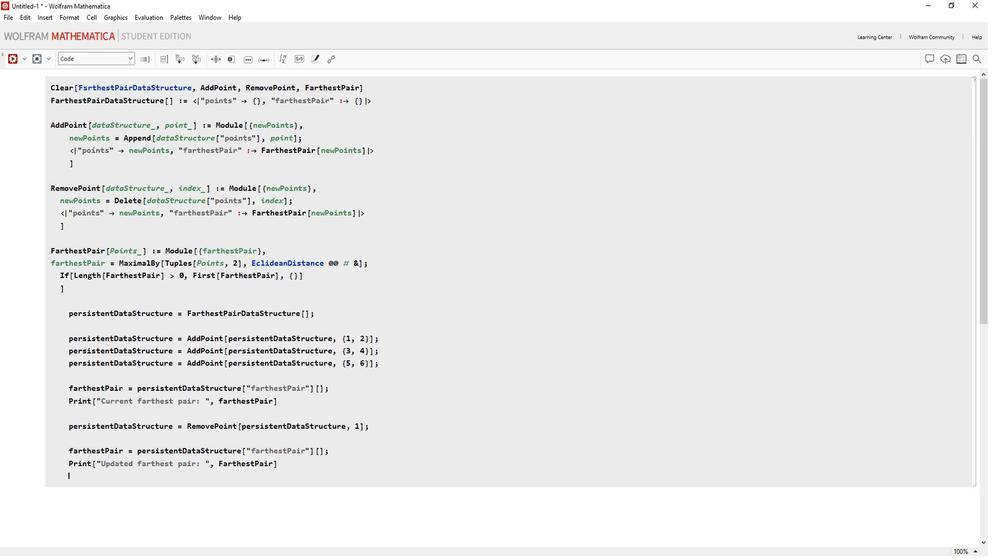 
Action: Mouse scrolled (709, 376) with delta (0, 0)
Screenshot: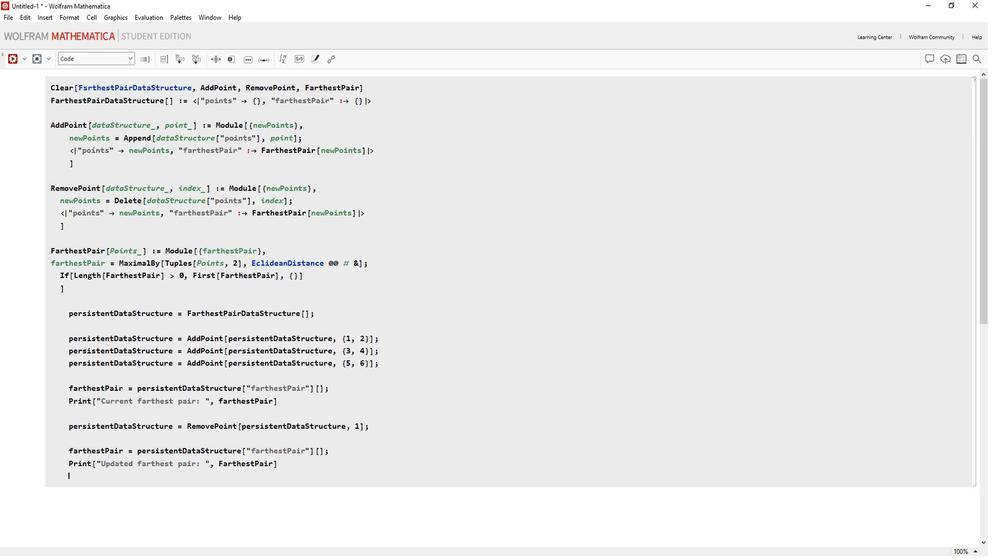 
Action: Mouse scrolled (709, 376) with delta (0, 0)
Screenshot: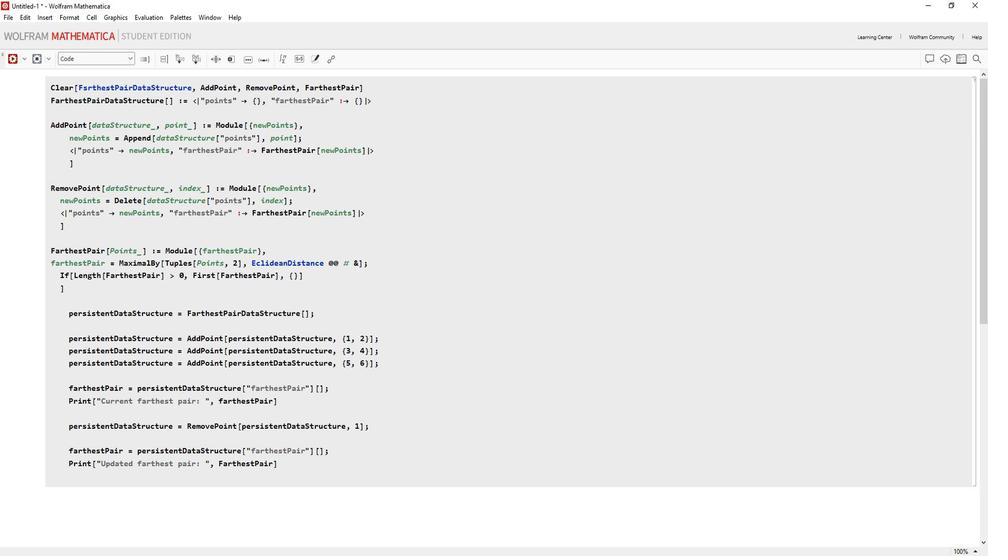 
Action: Mouse moved to (600, 297)
Screenshot: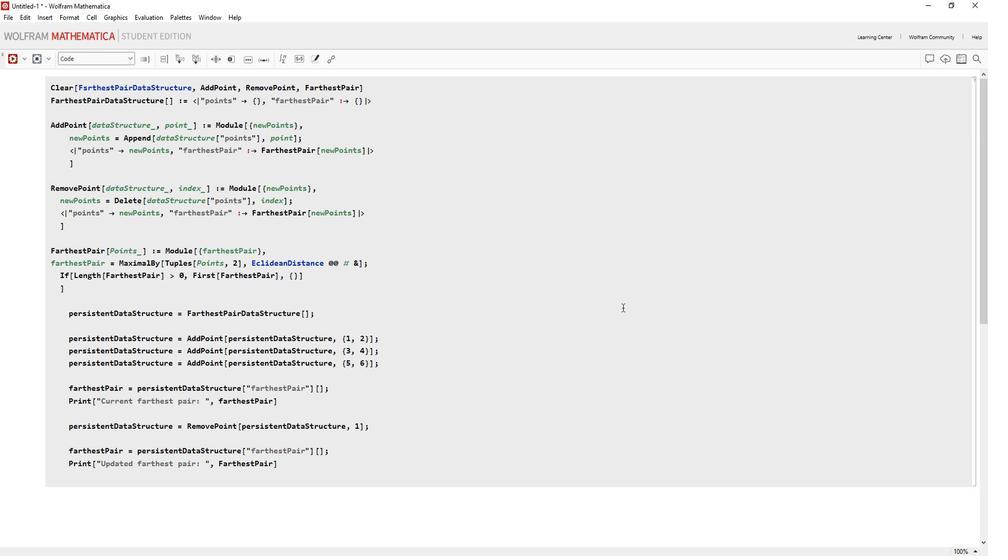 
Action: Mouse pressed left at (600, 297)
Screenshot: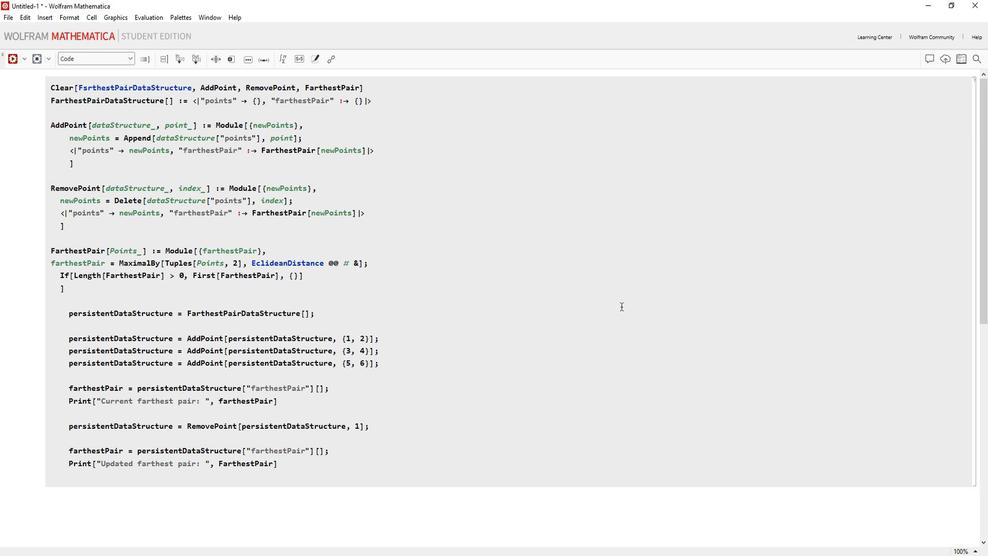
Action: Mouse moved to (583, 260)
Screenshot: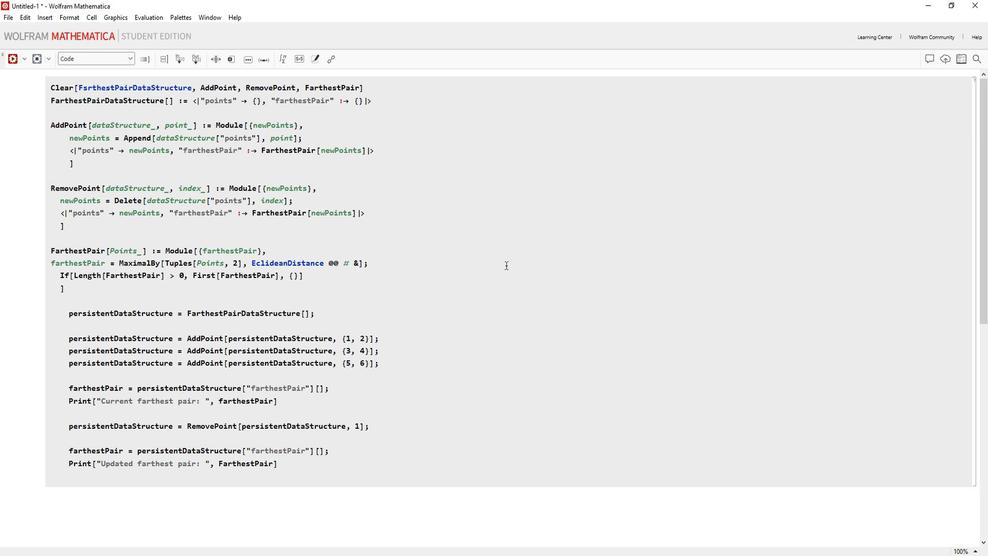 
Action: Mouse scrolled (583, 261) with delta (0, 0)
Screenshot: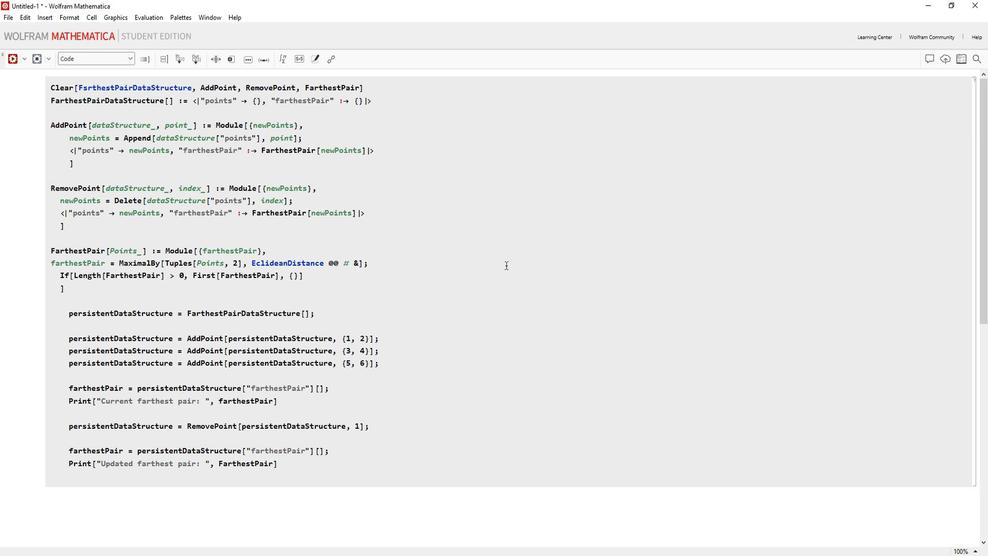 
Action: Mouse moved to (583, 261)
Screenshot: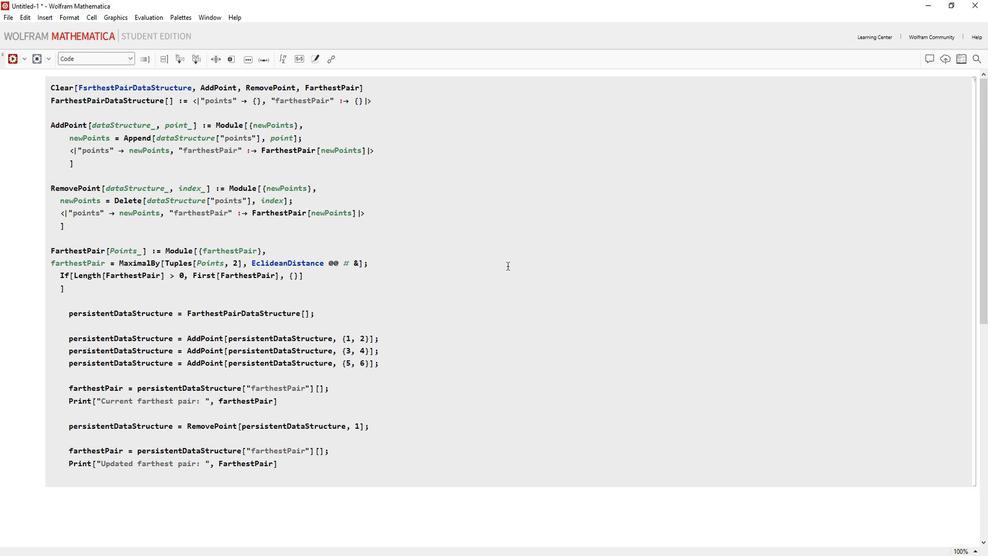 
Action: Mouse scrolled (583, 262) with delta (0, 0)
Screenshot: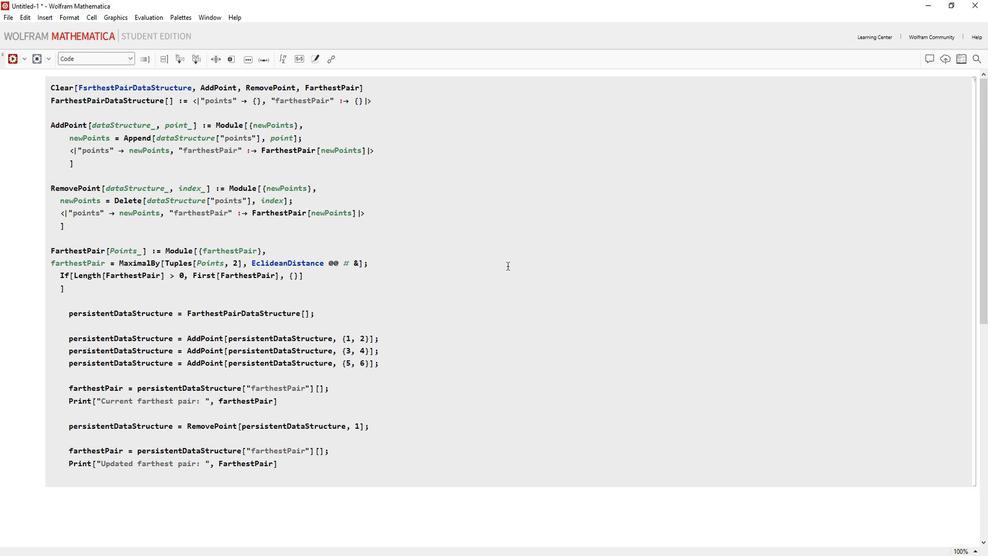 
Action: Mouse moved to (583, 260)
Screenshot: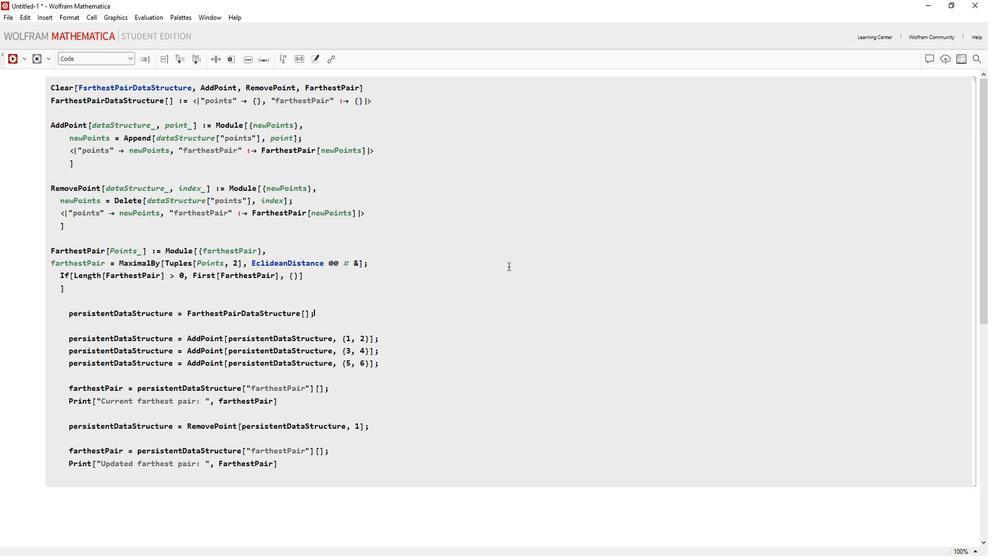 
Action: Mouse scrolled (583, 260) with delta (0, 0)
Screenshot: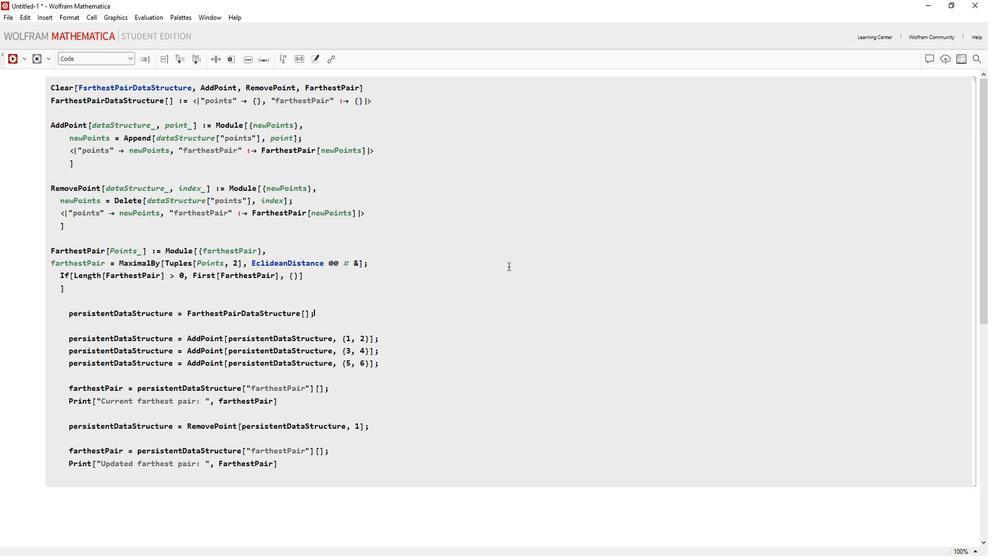 
Action: Mouse moved to (715, 265)
Screenshot: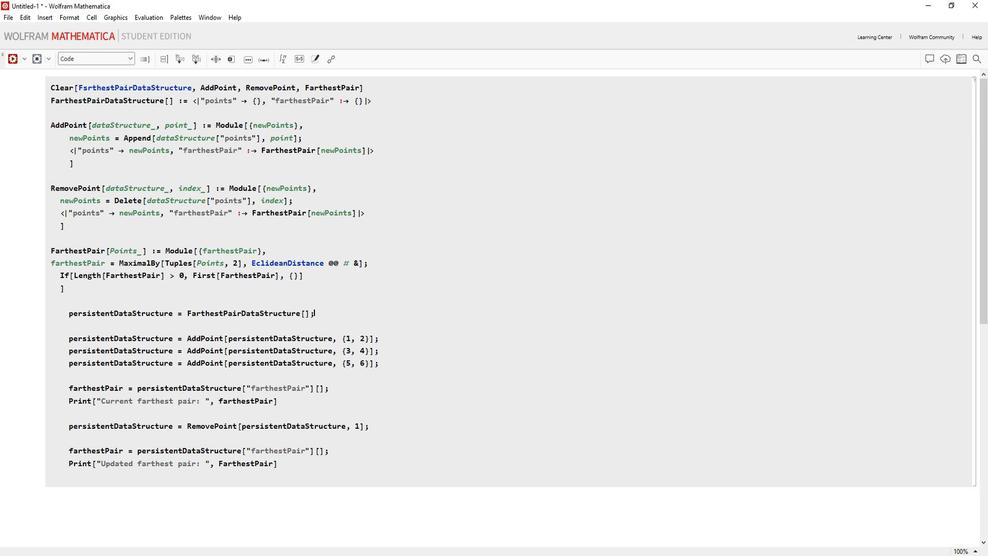 
Action: Mouse scrolled (715, 265) with delta (0, 0)
Screenshot: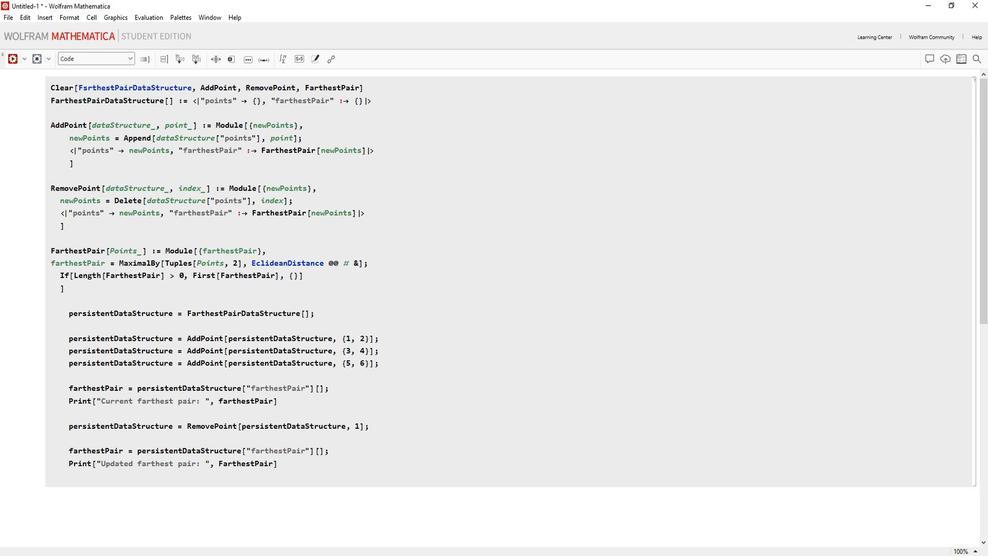 
Action: Mouse moved to (715, 265)
Screenshot: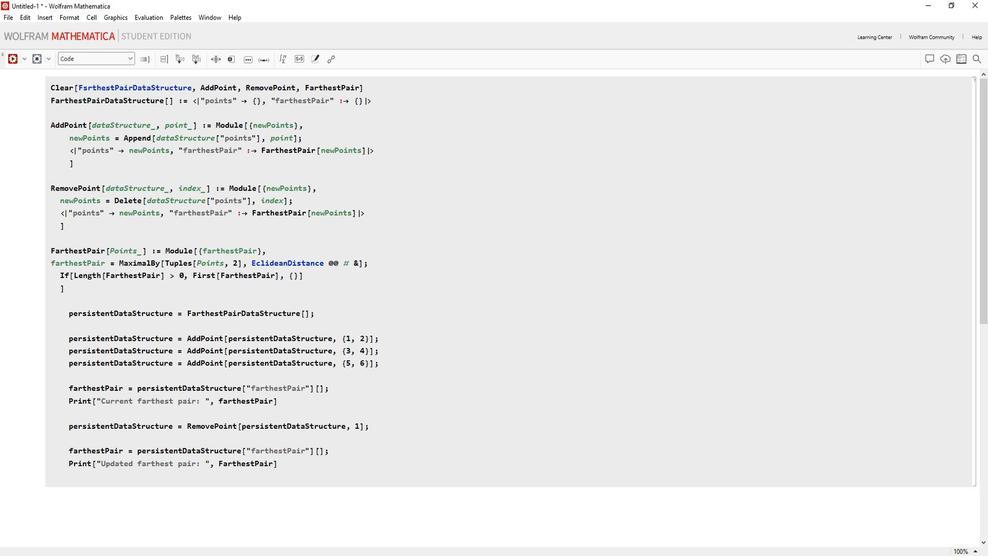 
Action: Mouse scrolled (715, 264) with delta (0, 0)
Screenshot: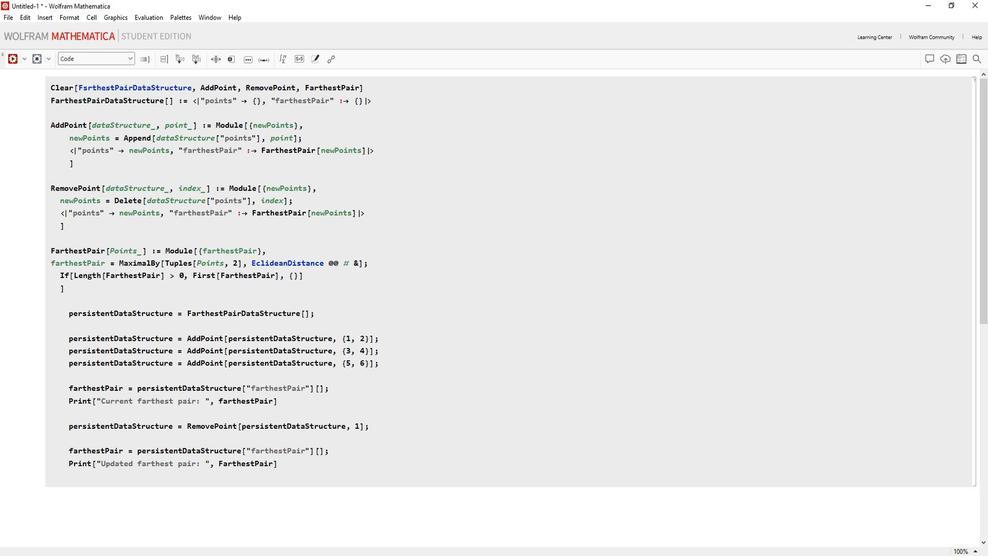 
Action: Mouse moved to (715, 264)
Screenshot: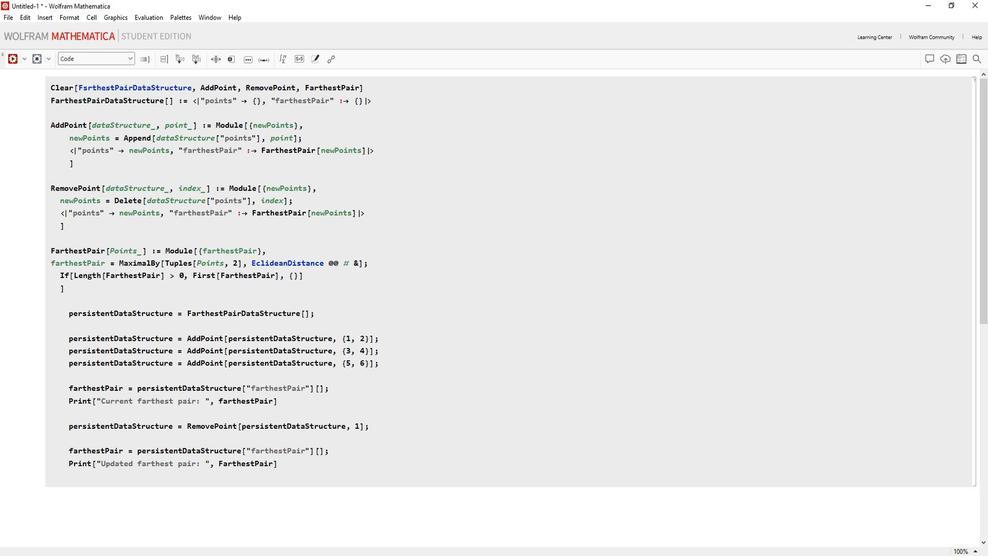 
Action: Mouse scrolled (715, 265) with delta (0, 0)
Screenshot: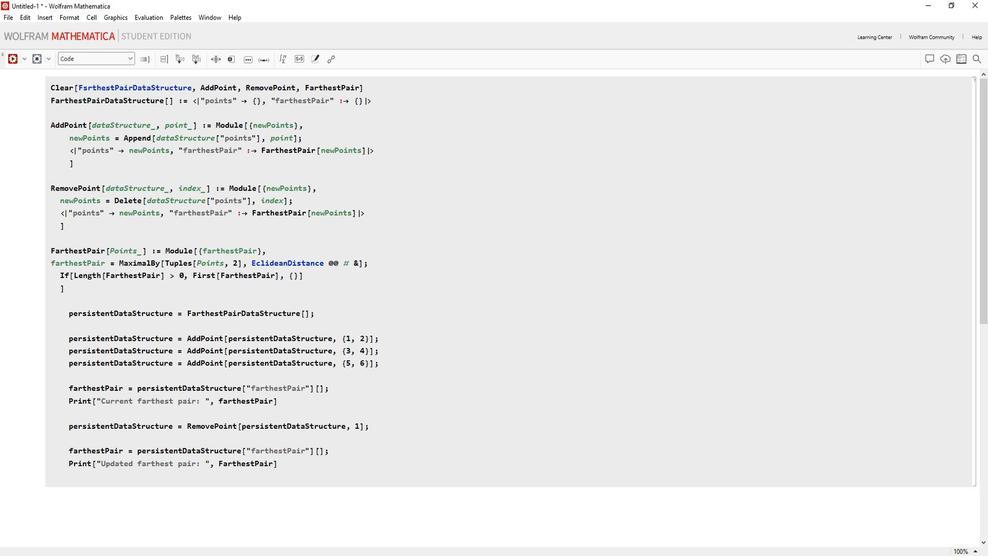 
Action: Mouse moved to (558, 113)
Screenshot: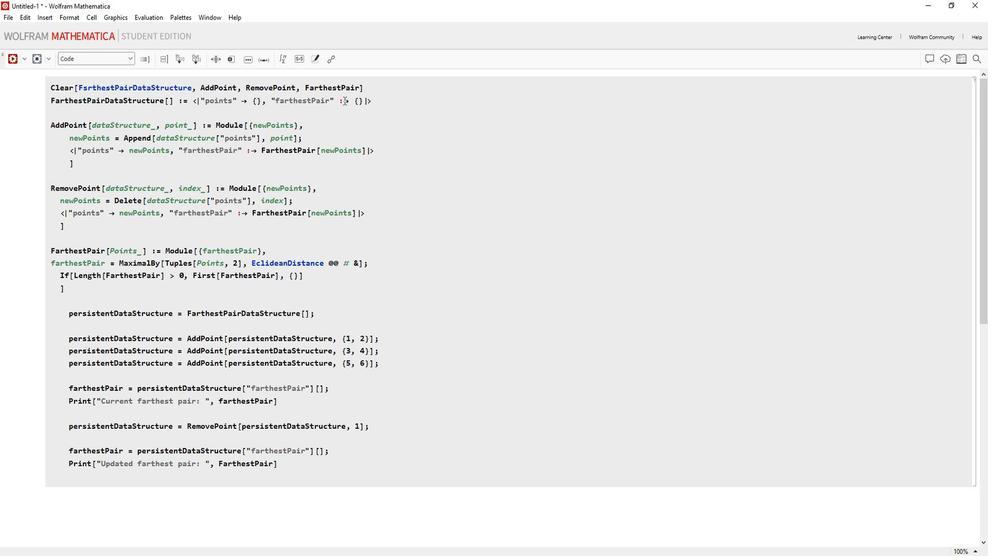 
Action: Mouse pressed left at (558, 113)
Screenshot: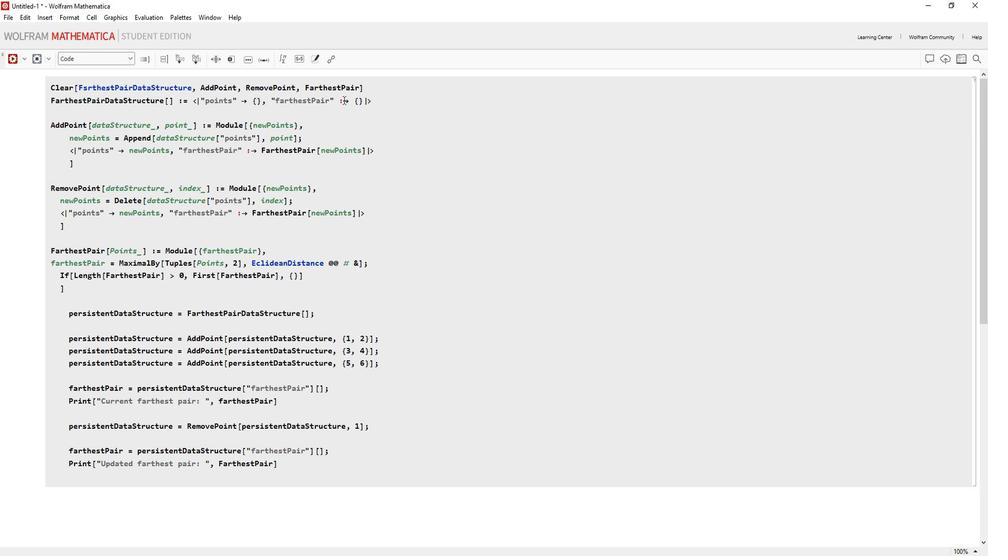
Action: Mouse moved to (561, 126)
Screenshot: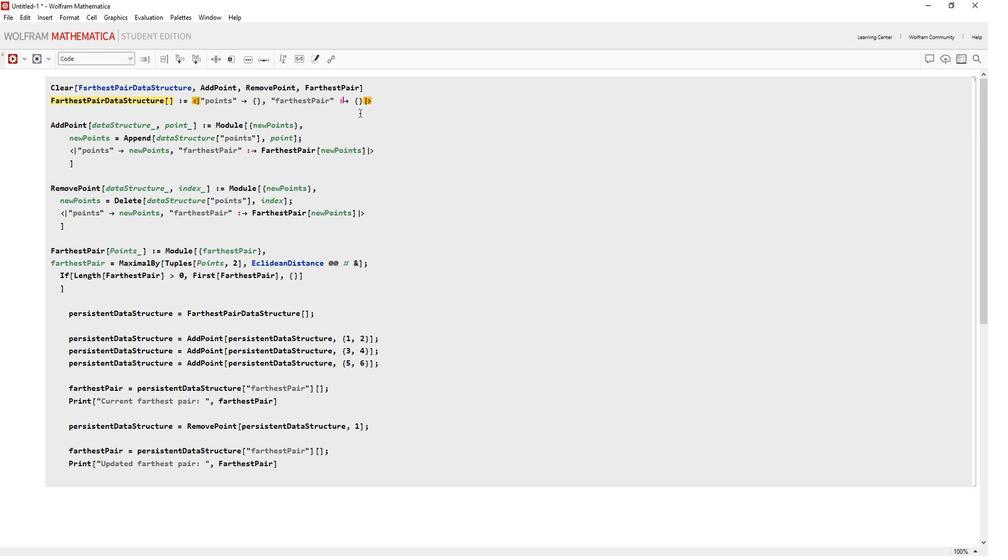
Action: Key pressed <Key.backspace><Key.shift_r>:
Screenshot: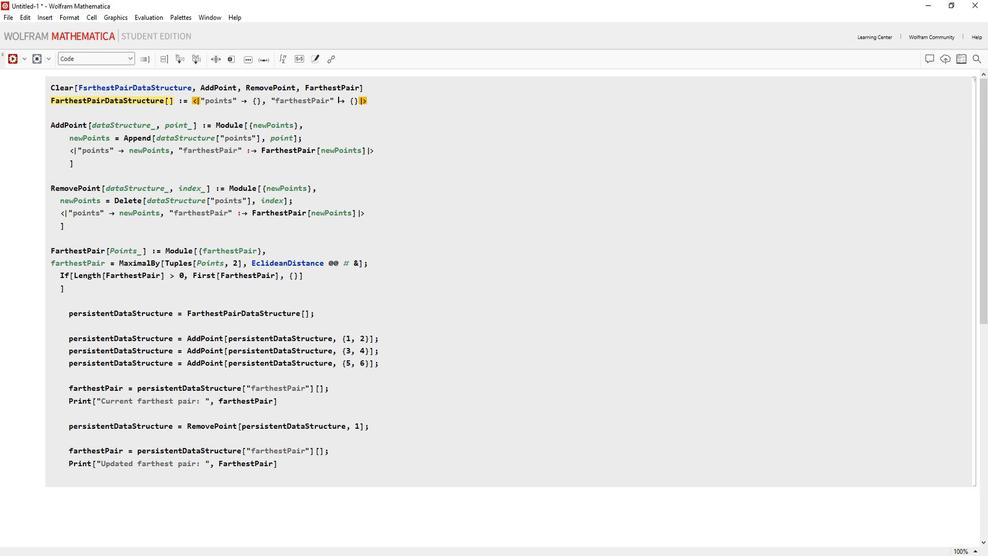 
Action: Mouse moved to (576, 150)
Screenshot: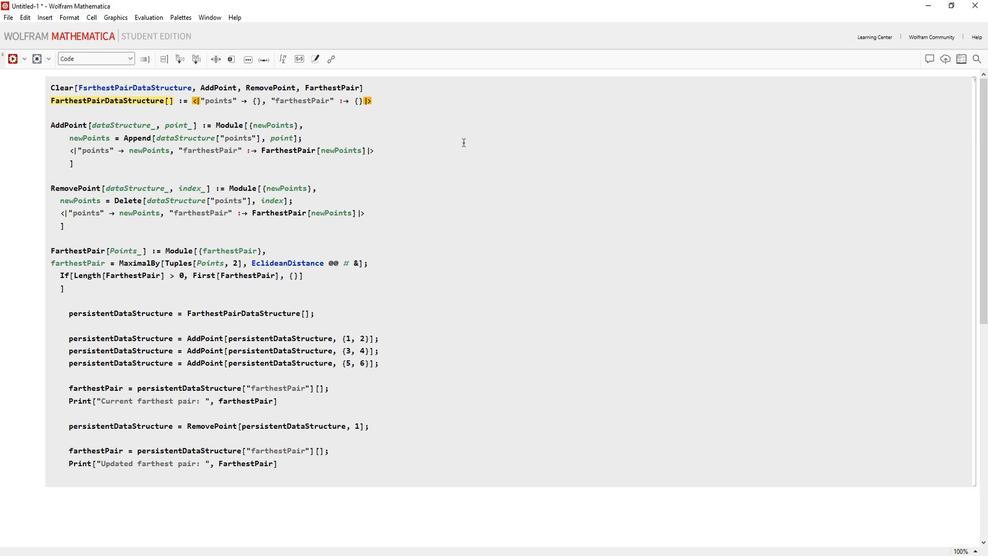 
Action: Mouse pressed left at (576, 150)
Screenshot: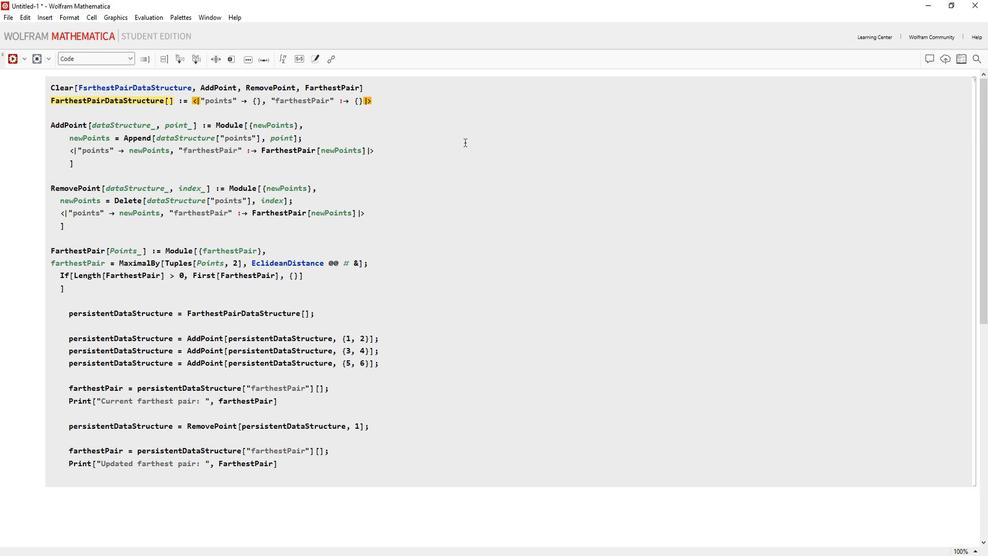 
Action: Mouse moved to (582, 187)
Screenshot: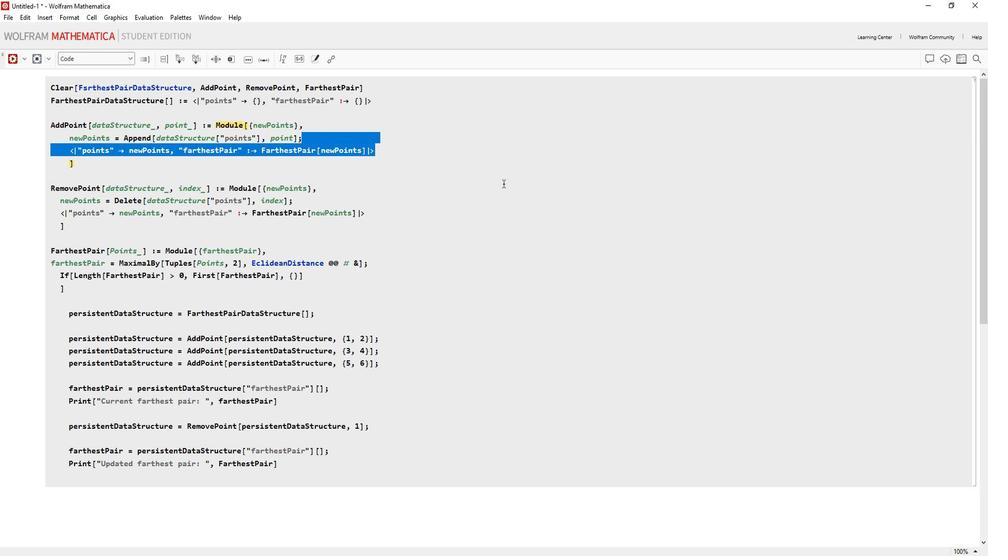 
Action: Mouse pressed left at (582, 187)
Screenshot: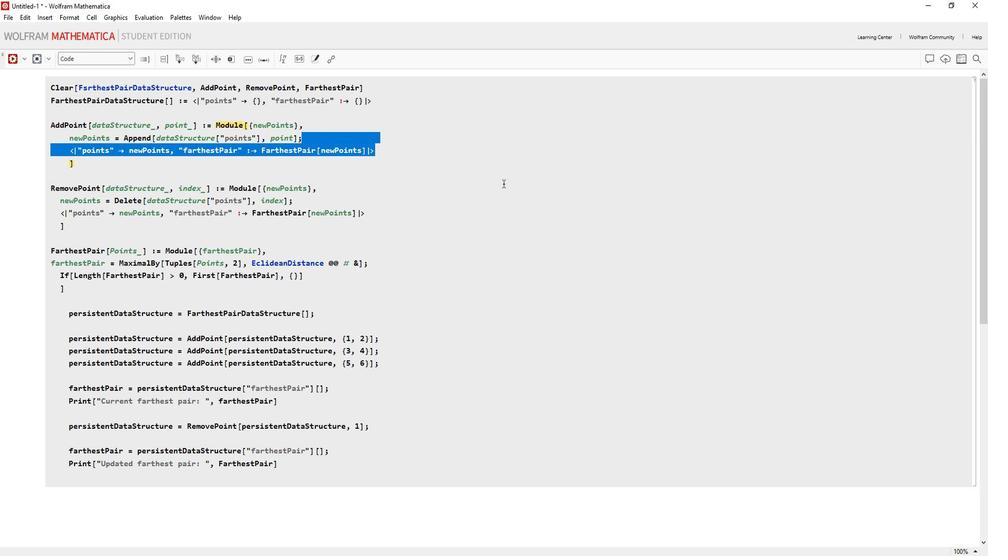
Action: Mouse moved to (507, 75)
Screenshot: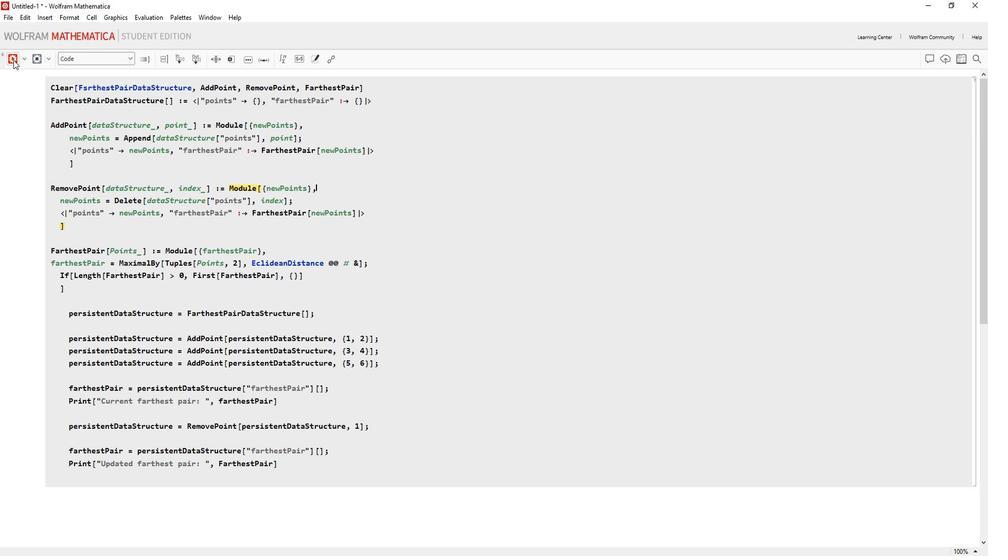 
Action: Mouse pressed left at (507, 75)
Screenshot: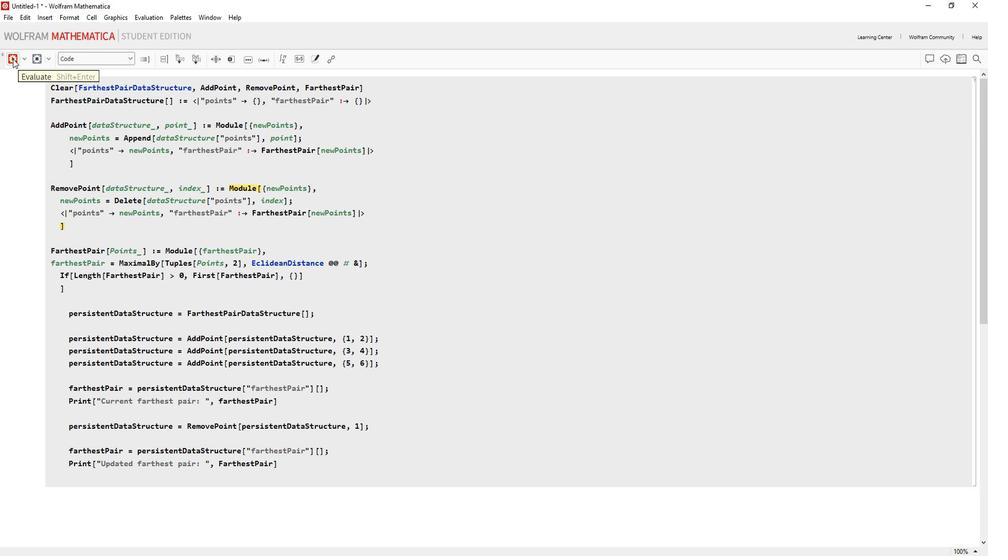 
Action: Mouse moved to (600, 237)
Screenshot: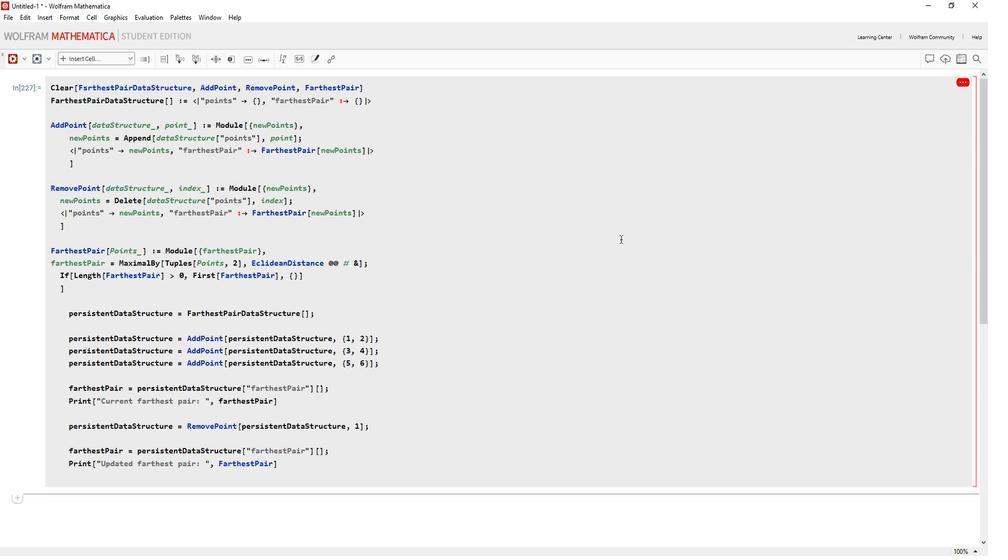 
Action: Mouse scrolled (600, 237) with delta (0, 0)
Screenshot: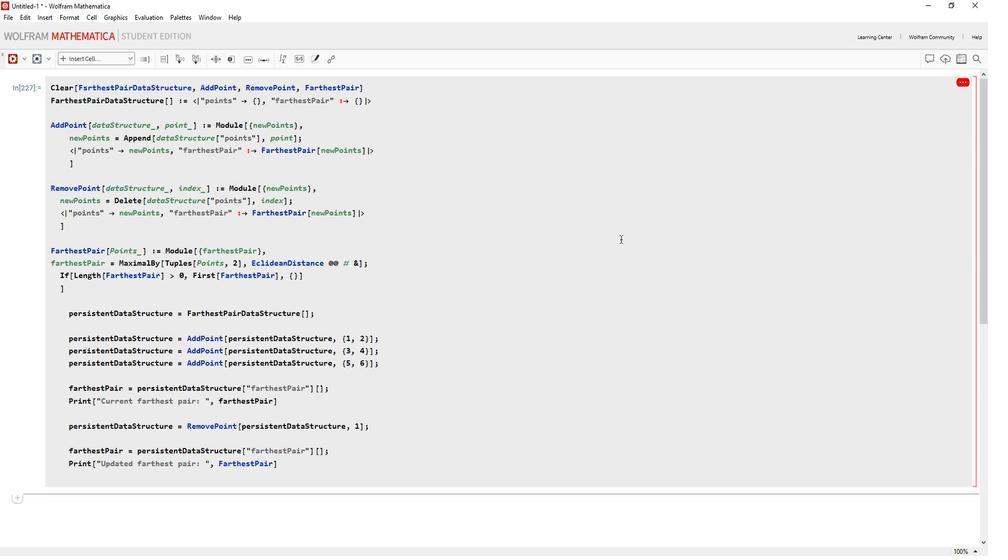 
Action: Mouse moved to (600, 237)
Screenshot: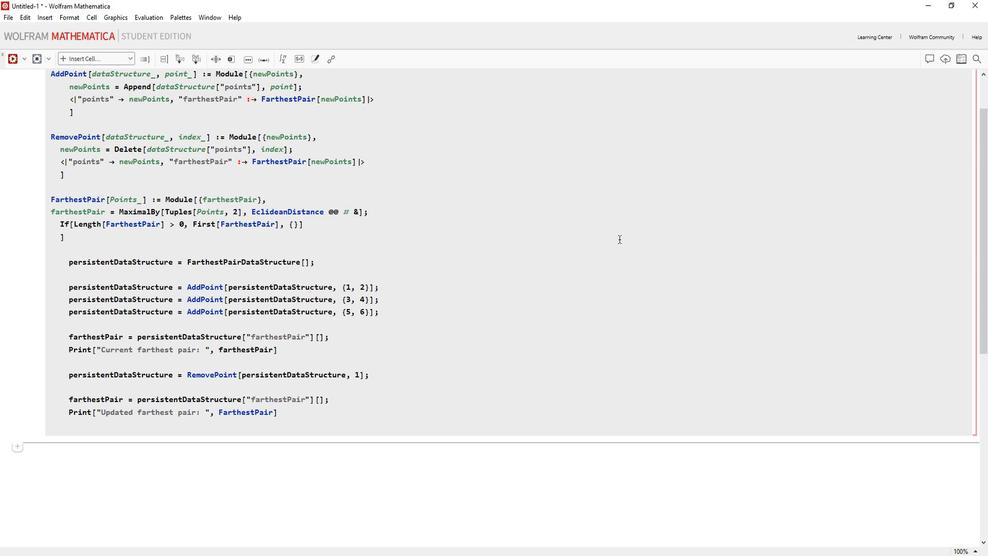 
Action: Mouse scrolled (600, 237) with delta (0, 0)
Screenshot: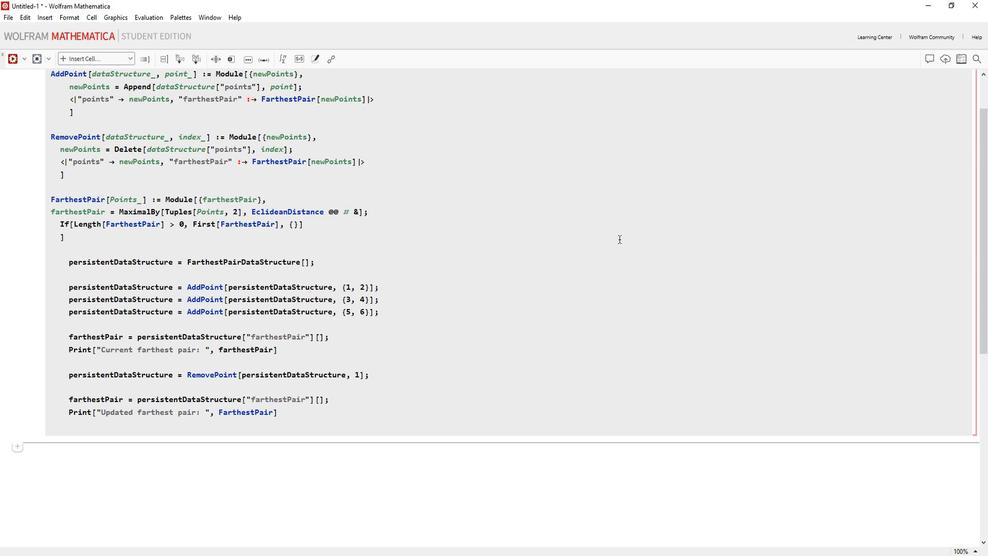
Action: Mouse moved to (588, 261)
Screenshot: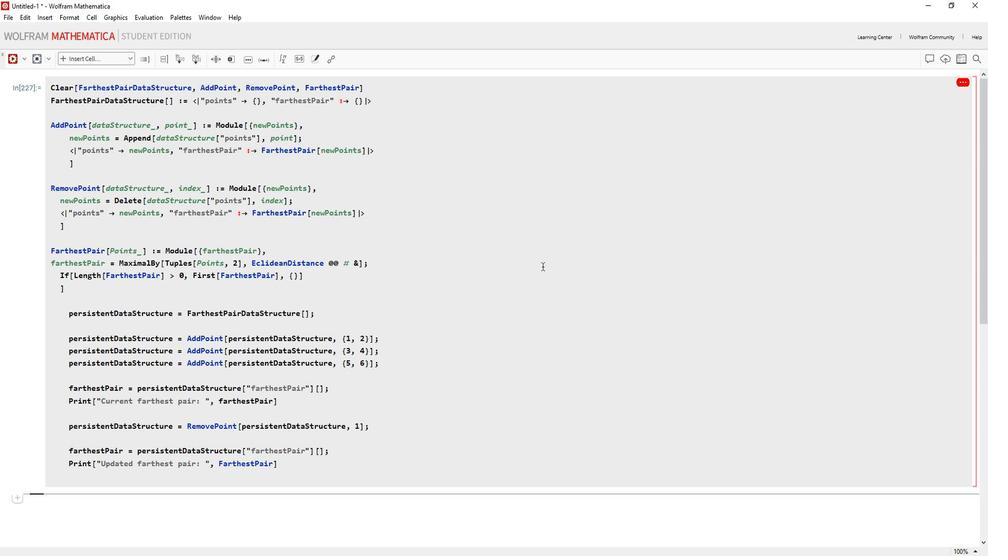 
Action: Mouse scrolled (588, 262) with delta (0, 0)
Screenshot: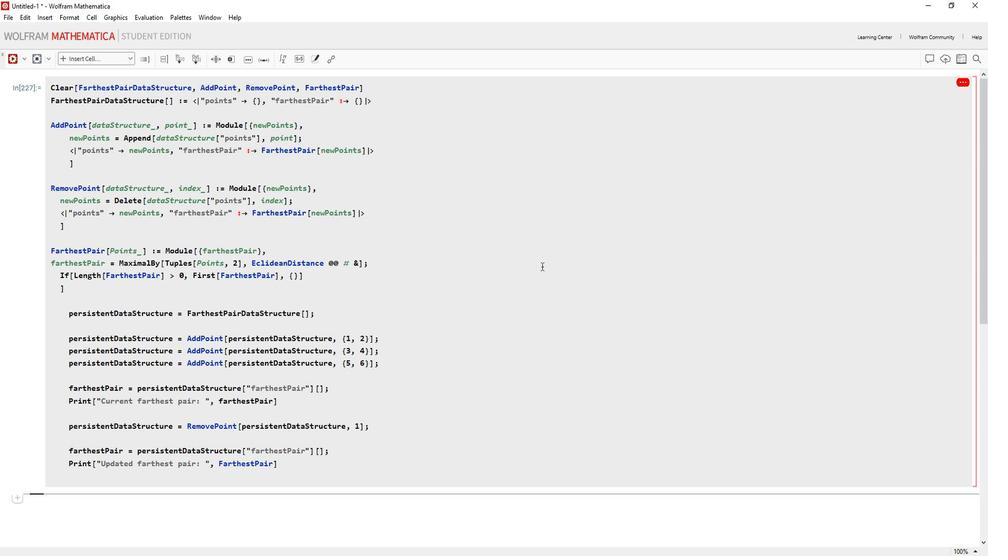
Action: Mouse moved to (588, 261)
Screenshot: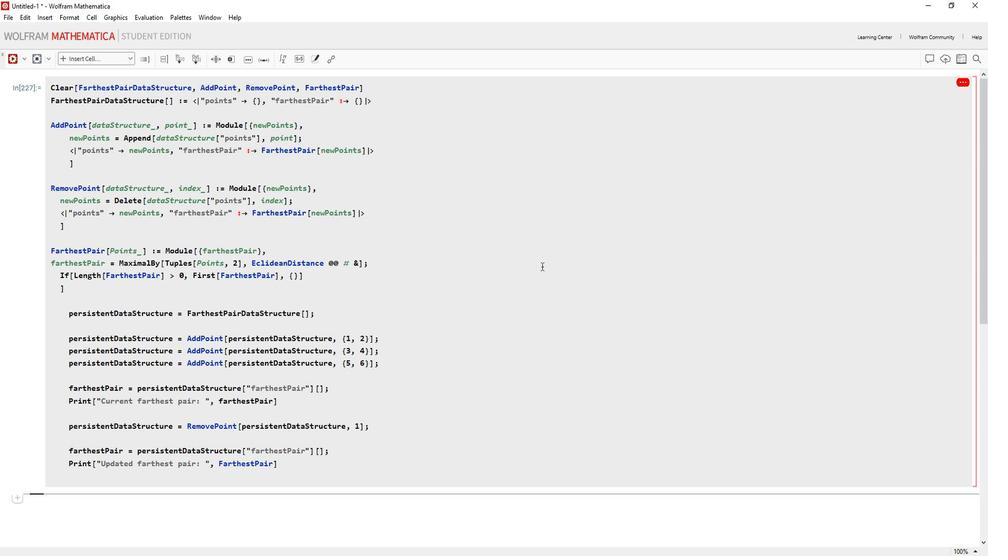 
Action: Mouse scrolled (588, 262) with delta (0, 0)
Screenshot: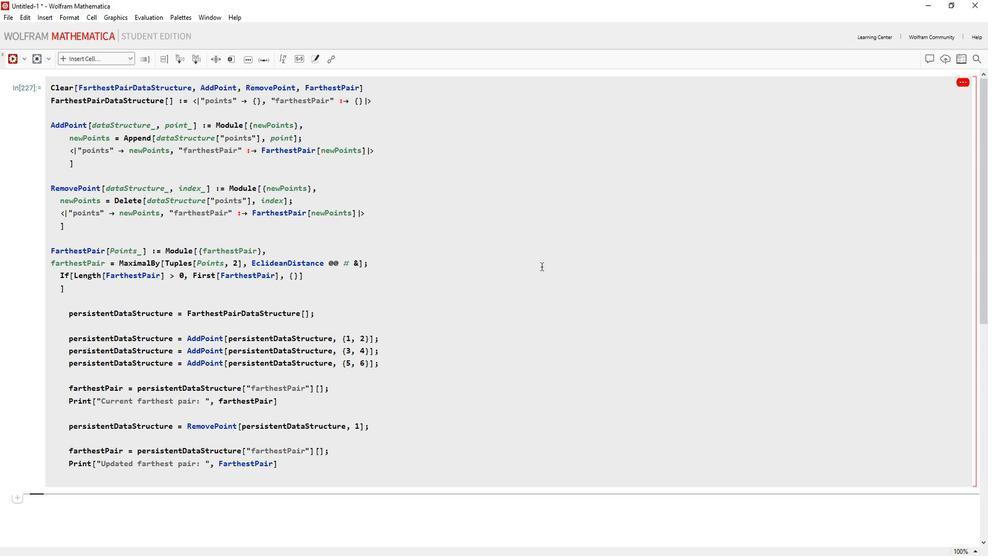 
Action: Mouse moved to (548, 77)
Screenshot: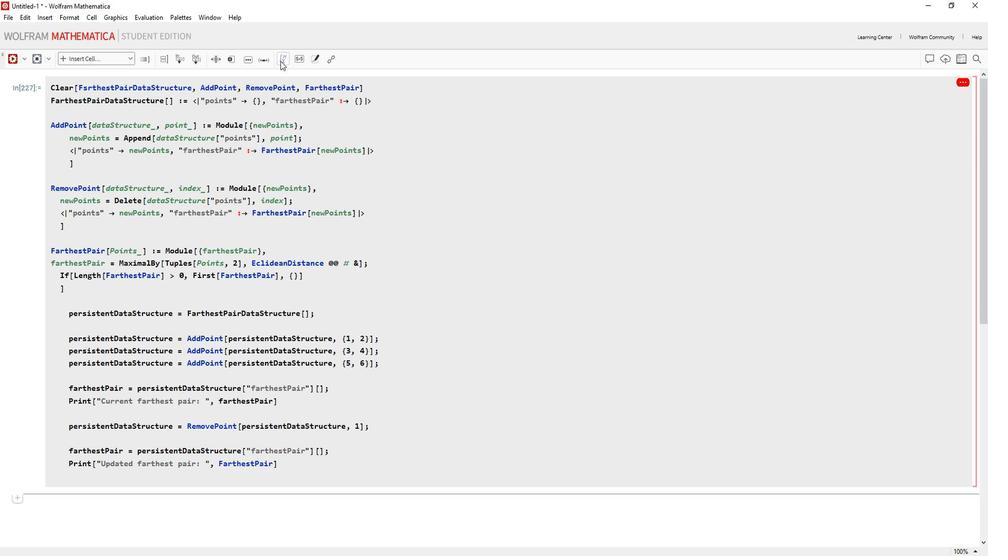 
Action: Mouse pressed left at (548, 77)
Screenshot: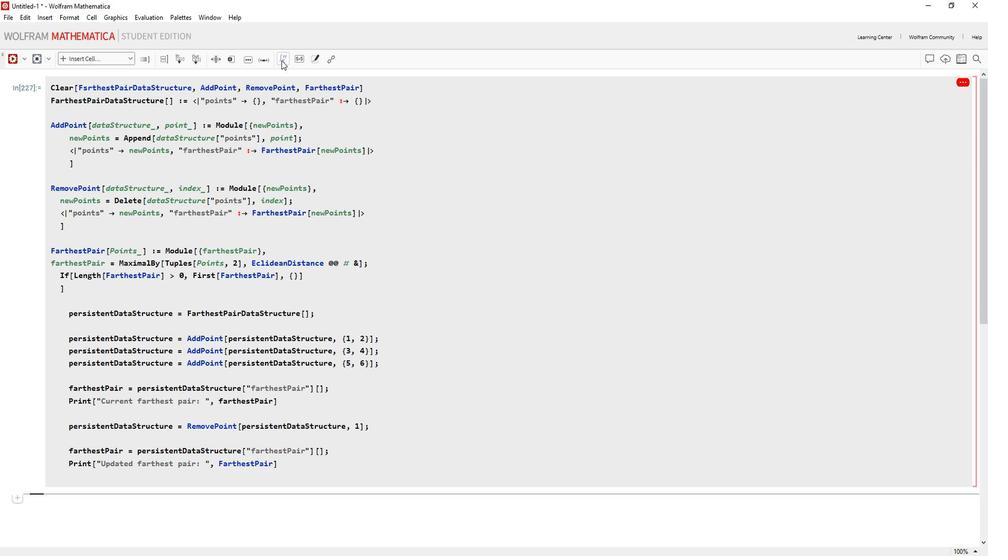 
Action: Mouse moved to (653, 154)
Screenshot: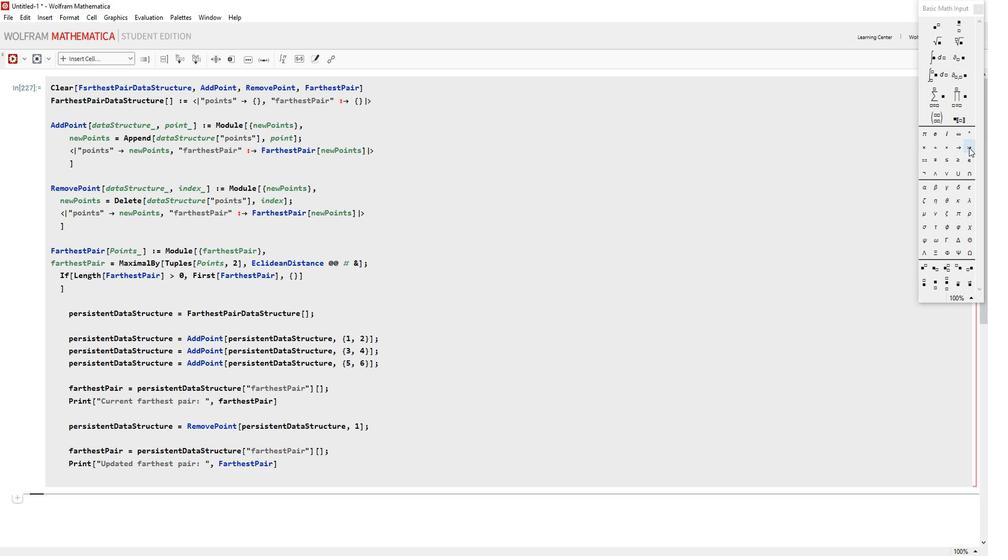 
Action: Mouse pressed left at (653, 154)
Screenshot: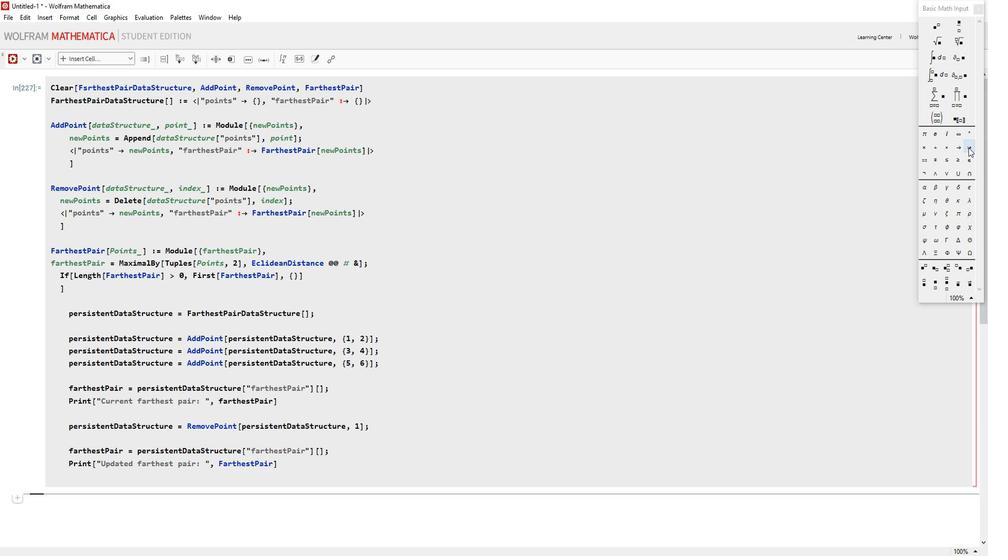 
Action: Mouse moved to (654, 30)
Screenshot: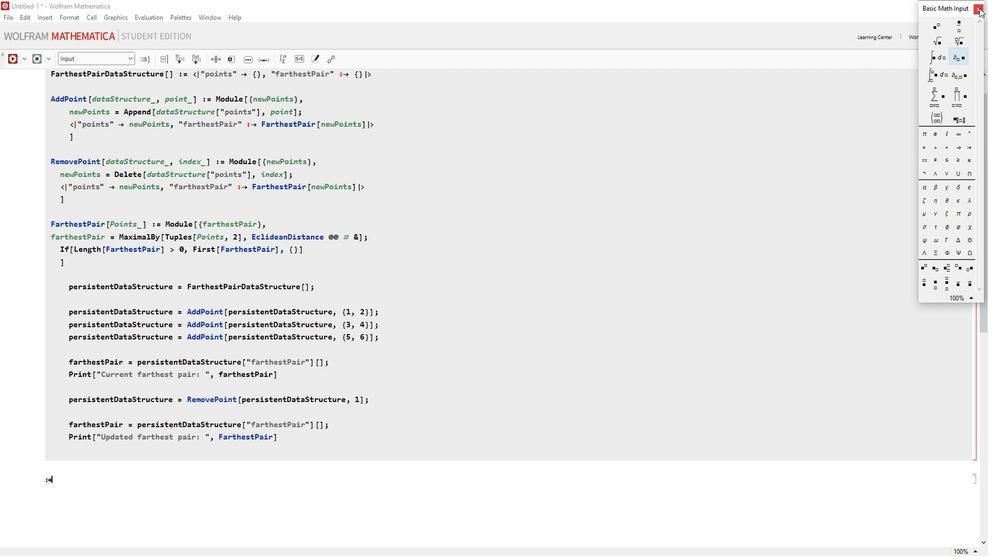 
Action: Mouse pressed left at (654, 30)
Screenshot: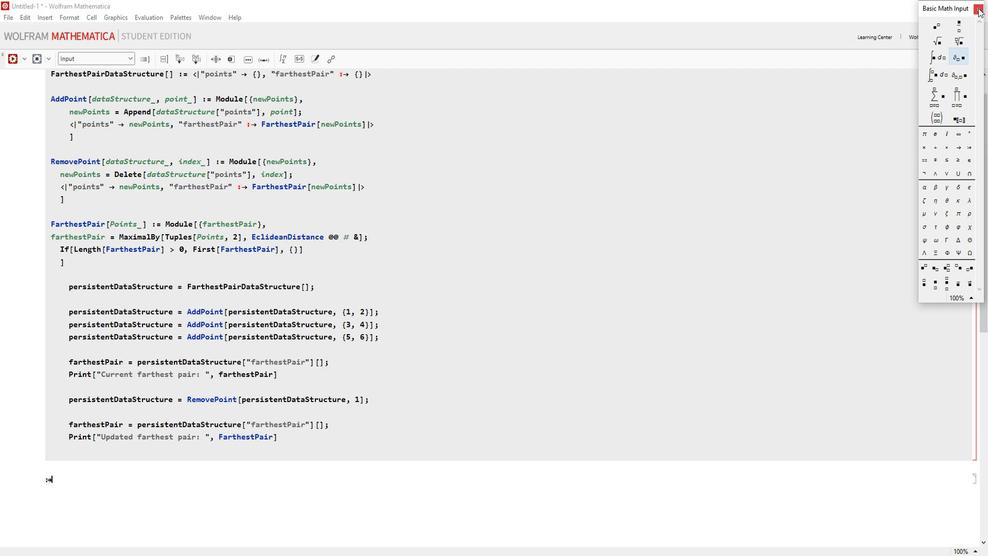
Action: Mouse moved to (615, 206)
Screenshot: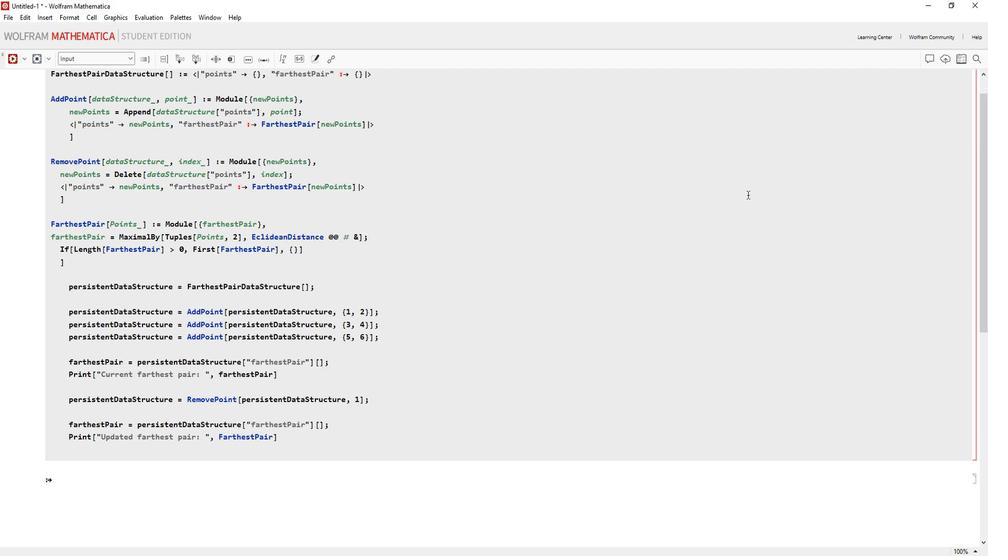 
Action: Mouse pressed left at (615, 206)
Screenshot: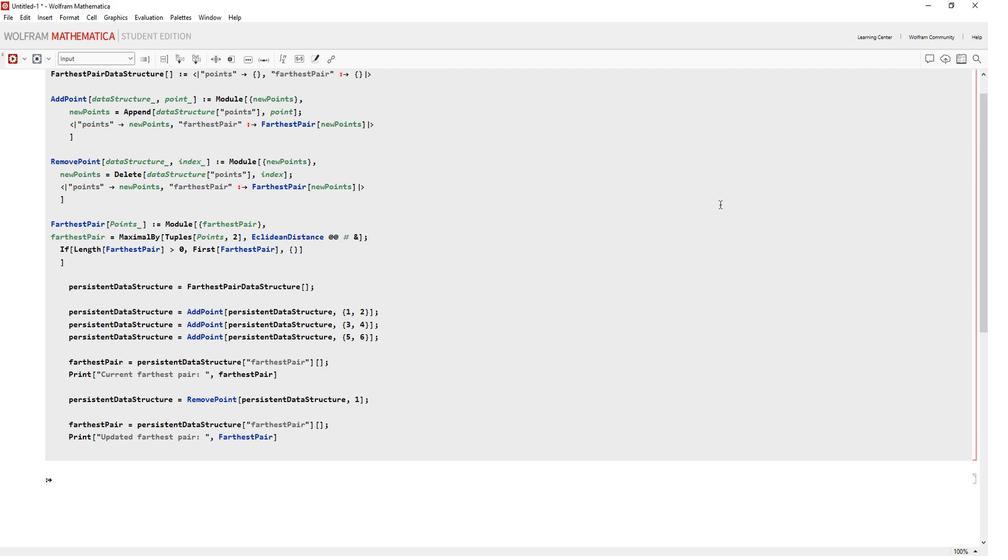 
Action: Mouse moved to (514, 451)
Screenshot: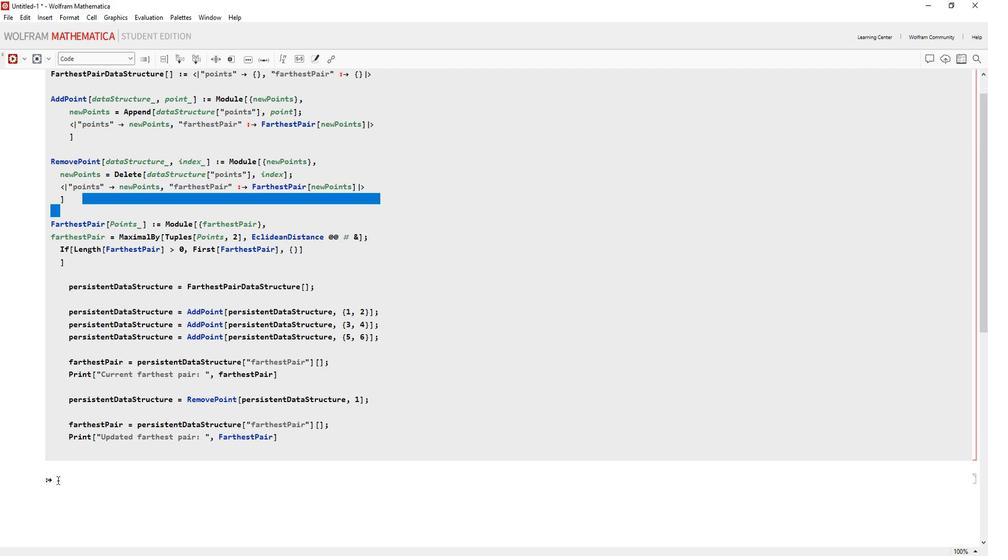 
Action: Mouse pressed left at (514, 451)
Screenshot: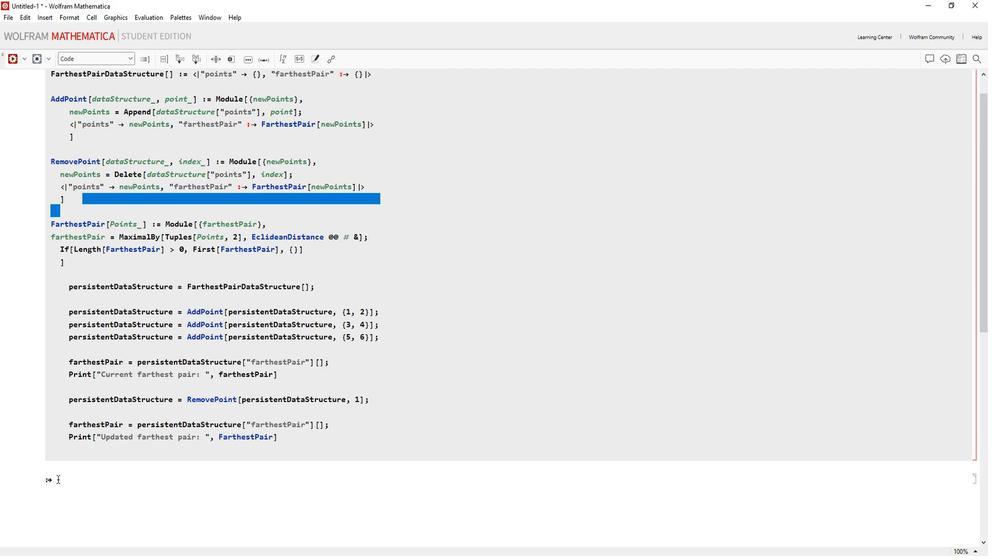
Action: Mouse moved to (514, 450)
Screenshot: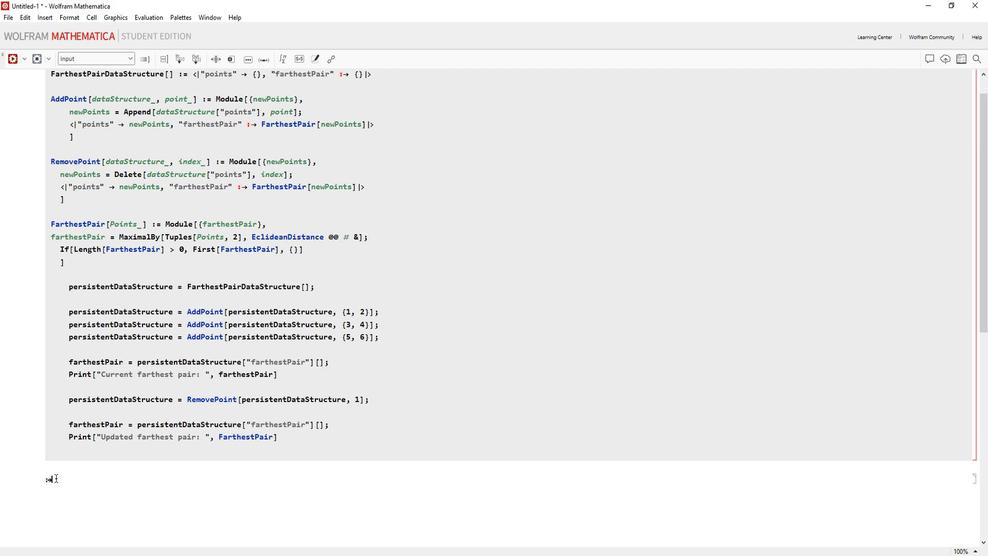 
Action: Key pressed <Key.backspace><Key.backspace>
Screenshot: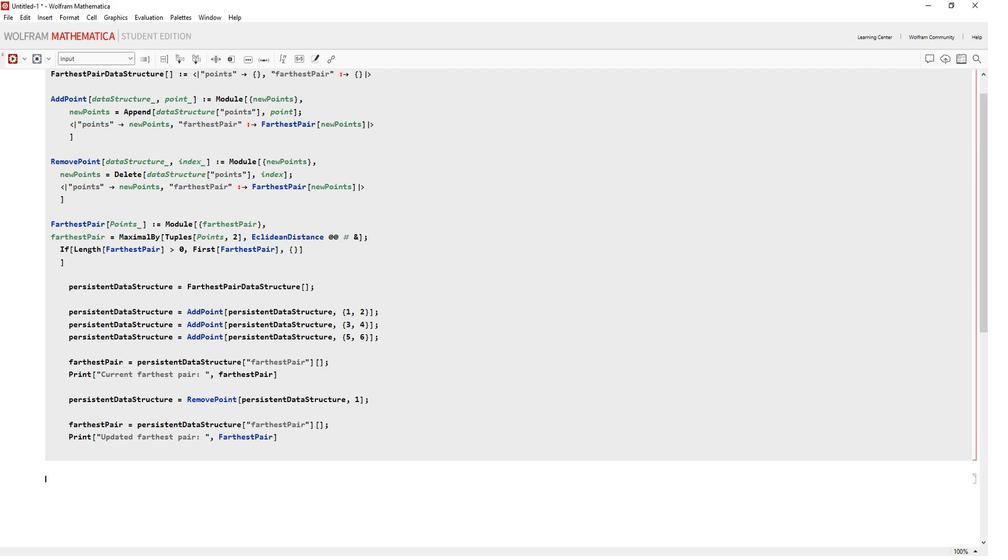 
Action: Mouse moved to (575, 305)
Screenshot: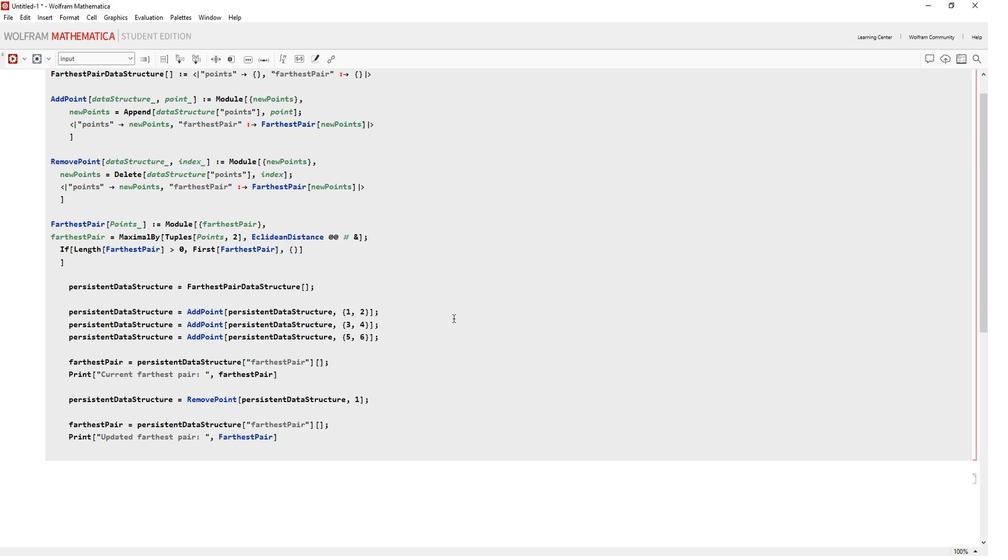 
Action: Mouse scrolled (575, 305) with delta (0, 0)
Screenshot: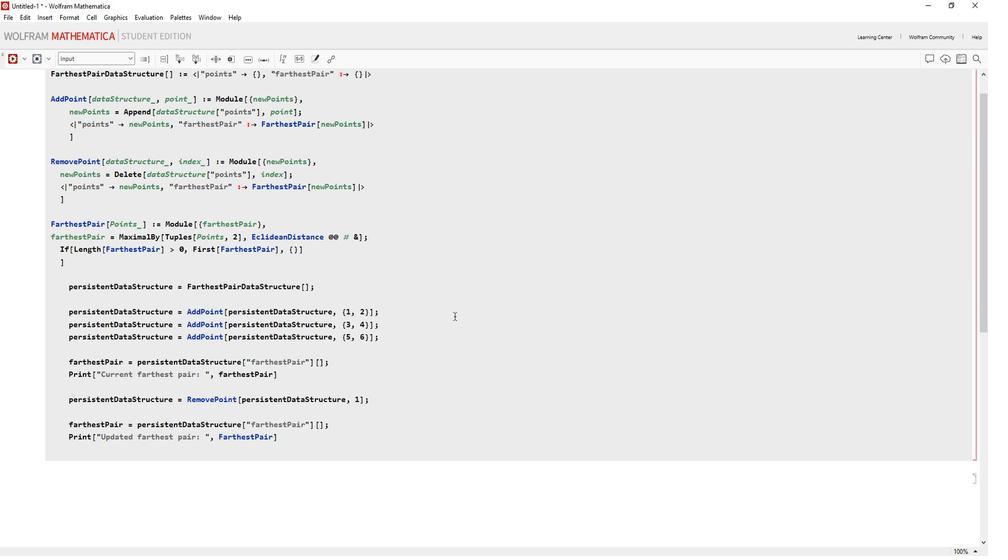 
Action: Mouse scrolled (575, 305) with delta (0, 0)
Screenshot: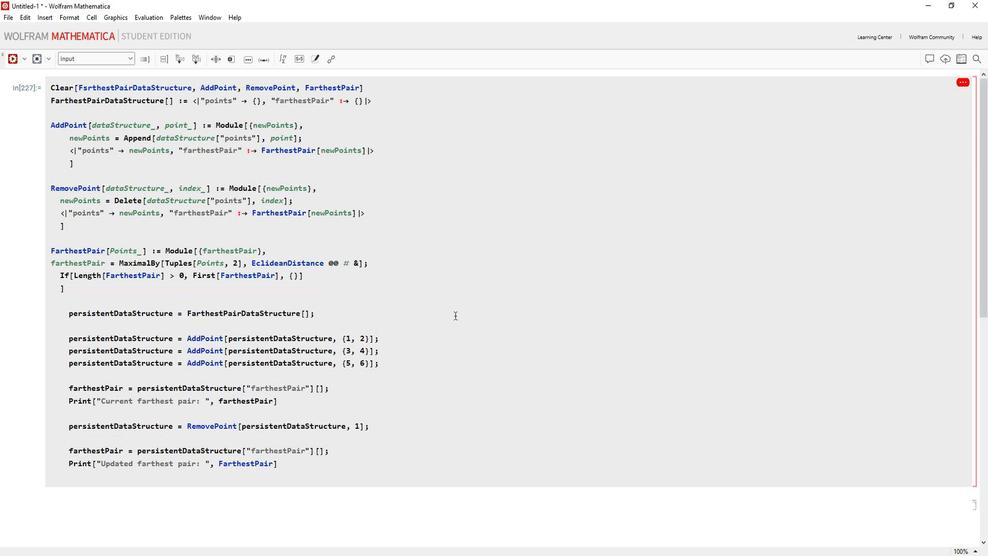 
Action: Mouse moved to (558, 114)
Screenshot: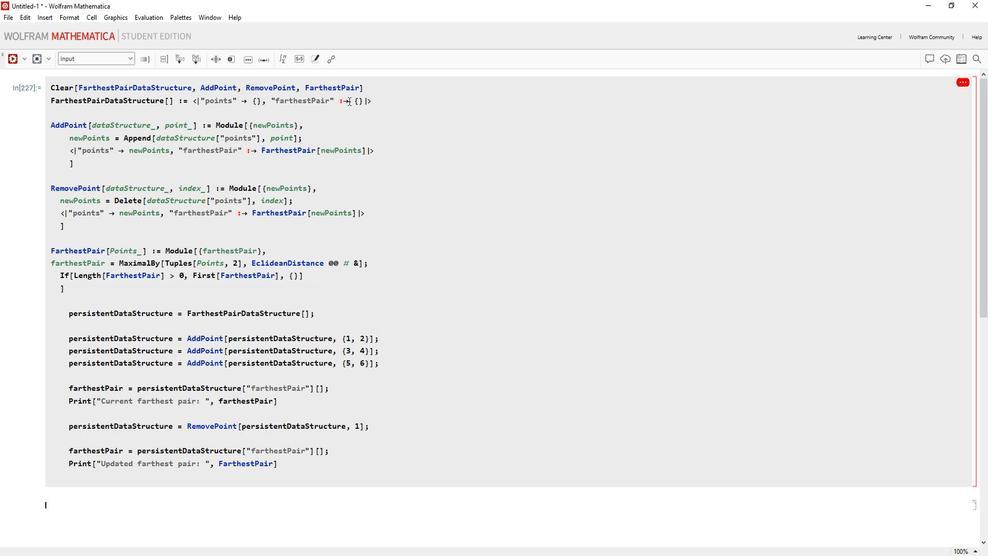 
Action: Mouse pressed left at (558, 114)
Screenshot: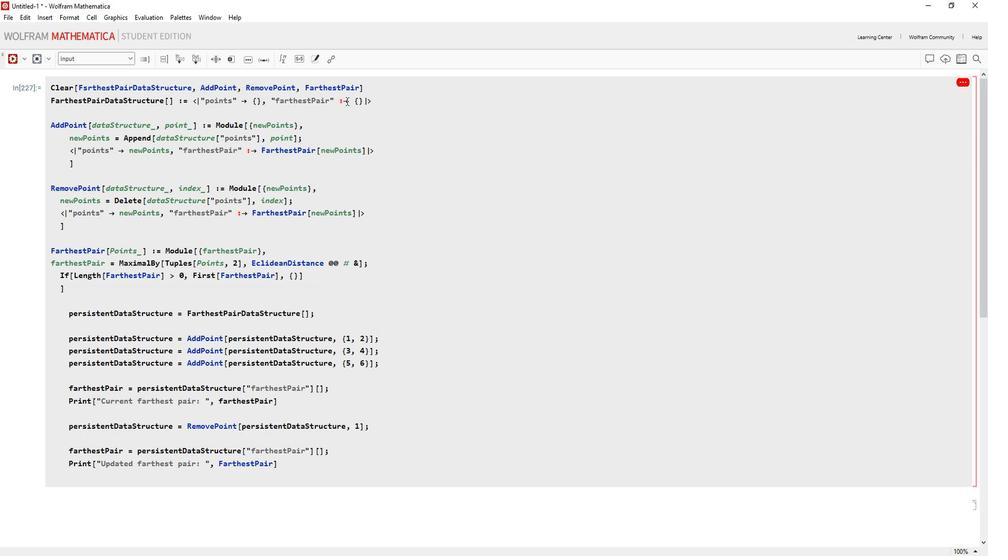 
Action: Mouse moved to (559, 116)
Screenshot: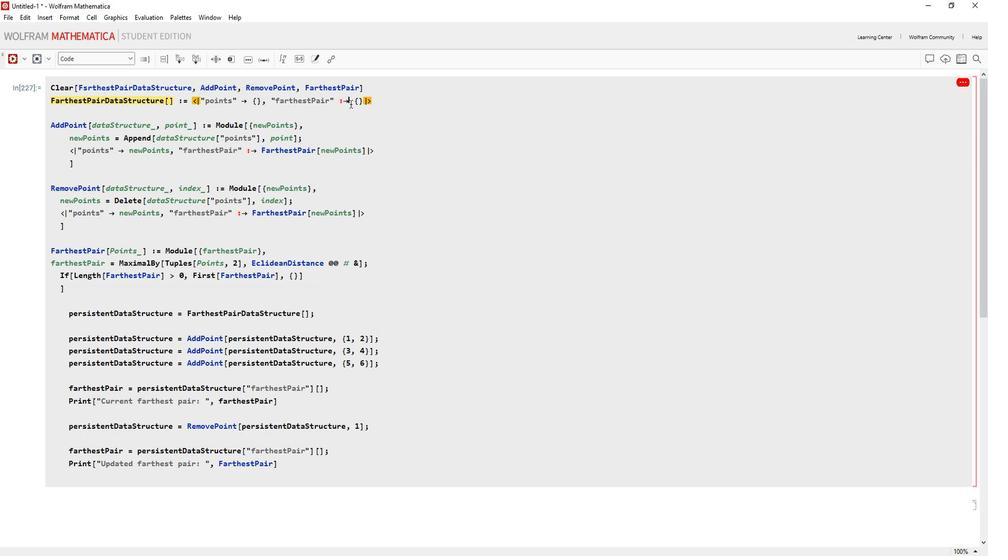 
Action: Key pressed <Key.backspace><Key.backspace><Key.backspace>
Screenshot: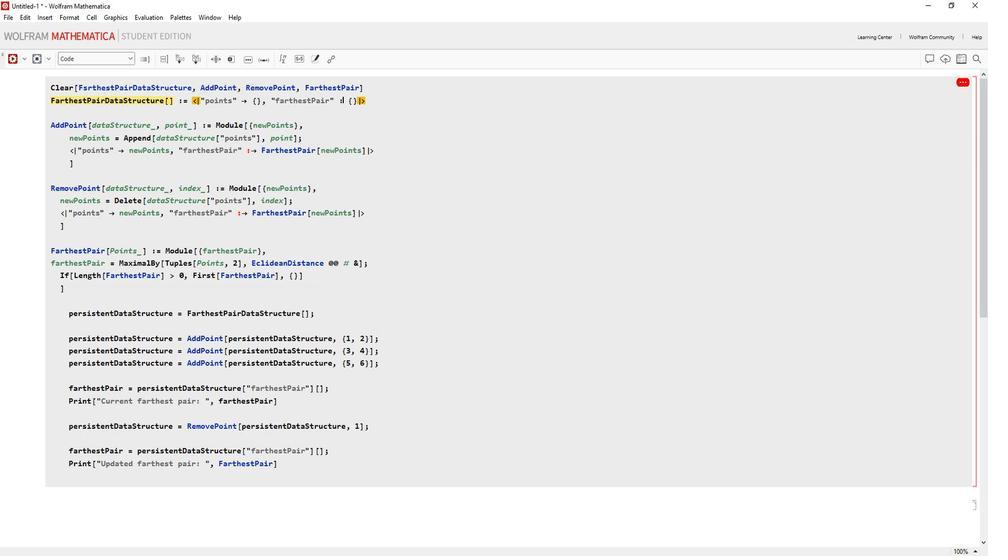 
Action: Mouse moved to (548, 78)
Screenshot: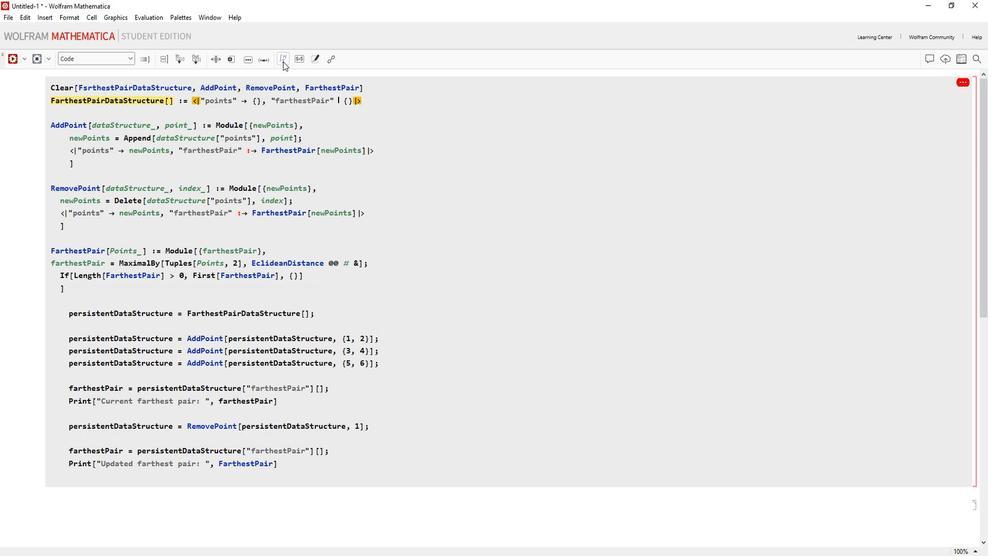 
Action: Mouse pressed left at (548, 78)
Screenshot: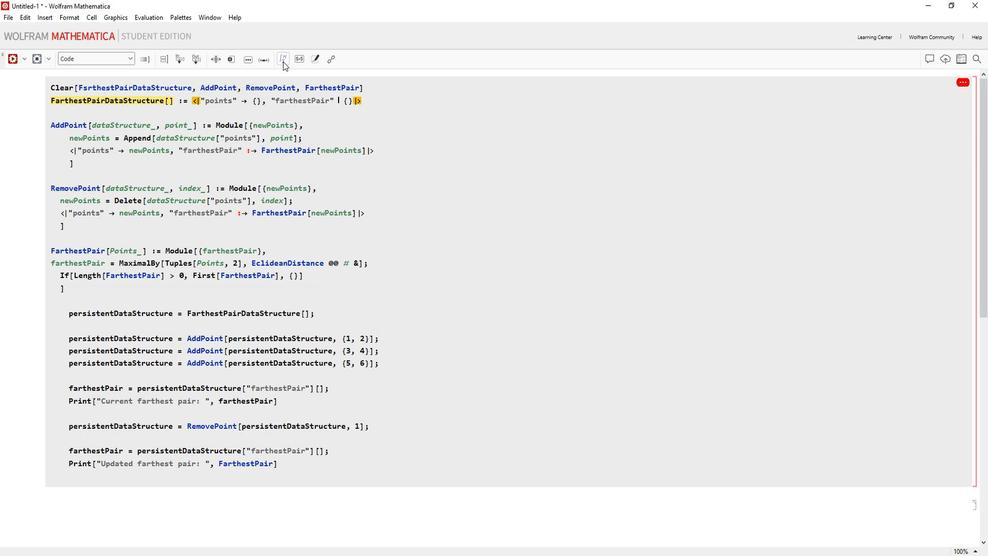 
Action: Mouse moved to (654, 288)
Screenshot: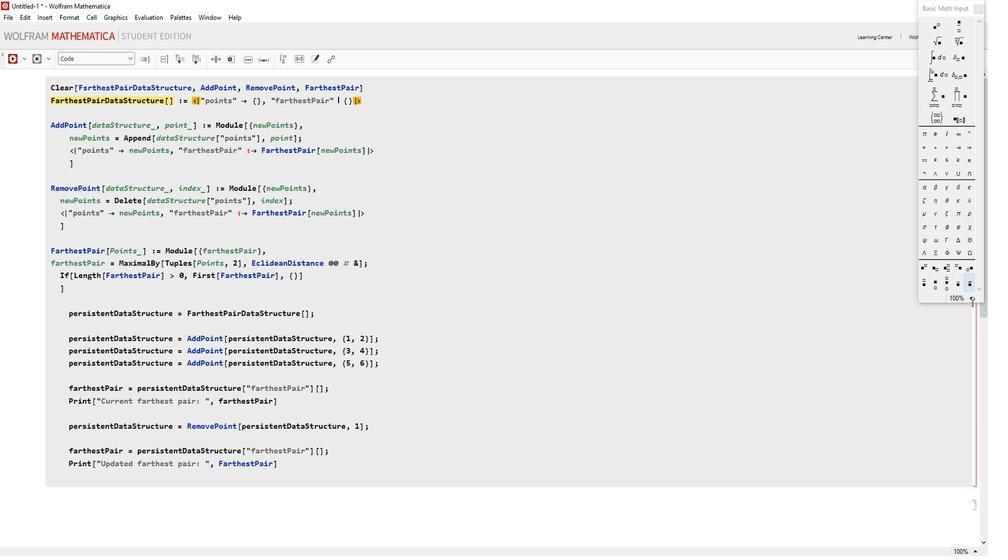 
Action: Mouse pressed left at (654, 288)
Screenshot: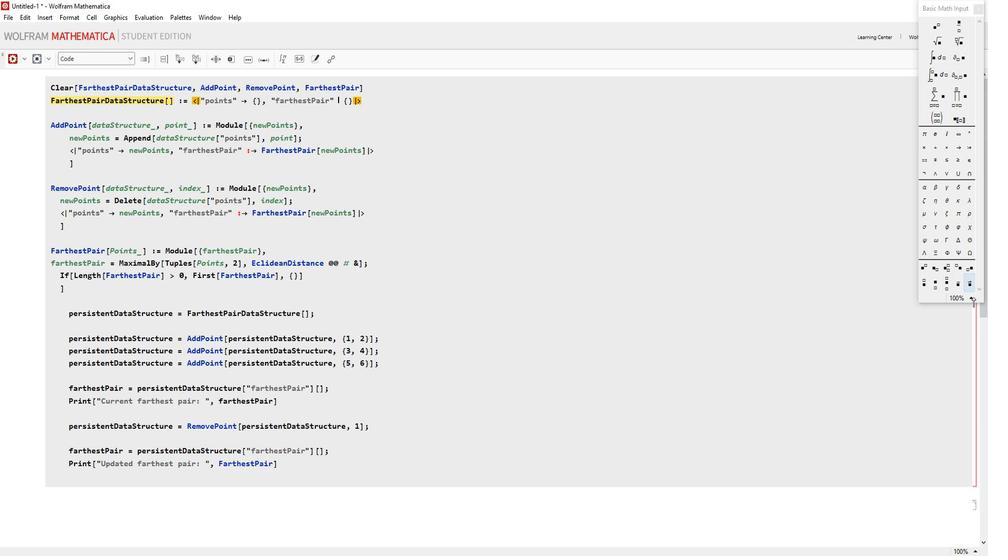 
Action: Mouse moved to (650, 246)
Screenshot: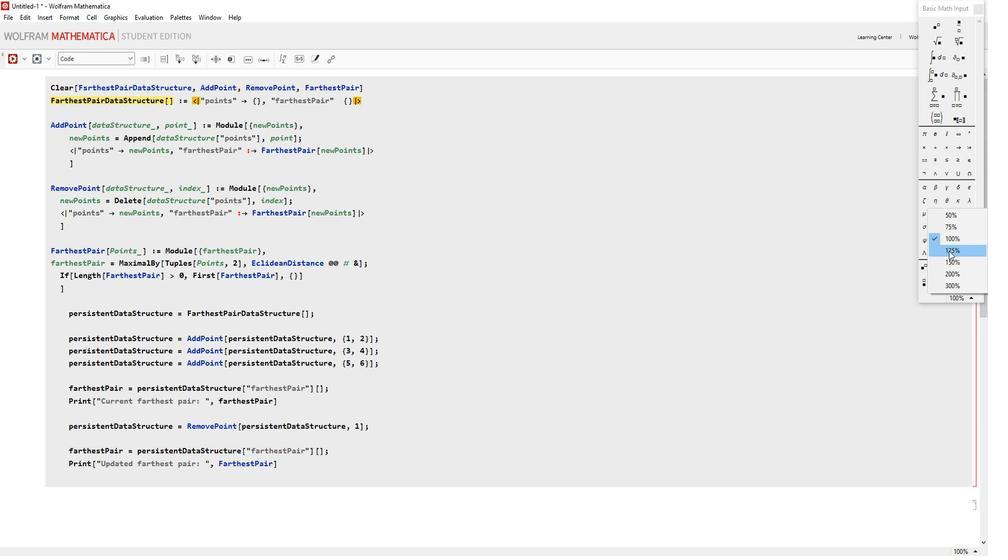 
Action: Mouse pressed left at (650, 246)
Screenshot: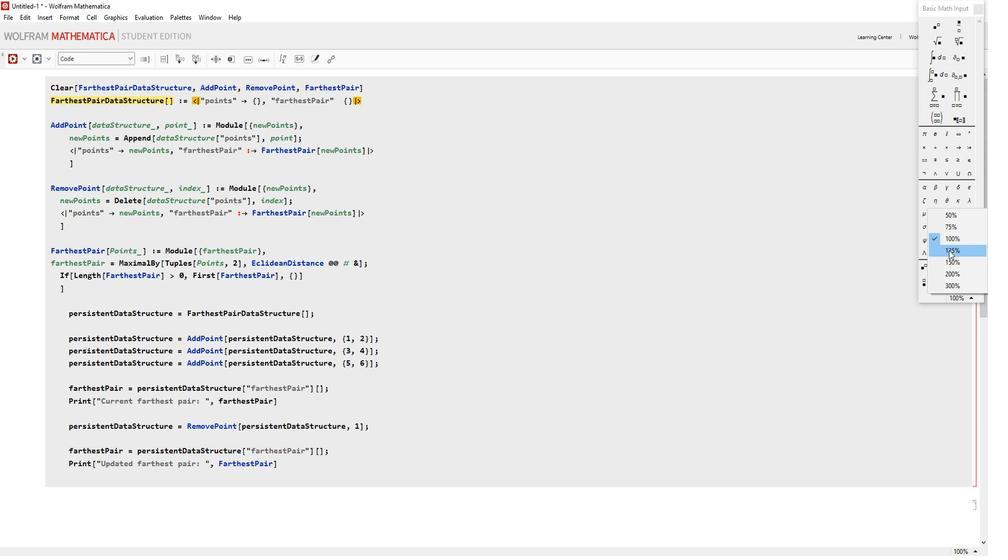 
Action: Mouse moved to (649, 25)
Screenshot: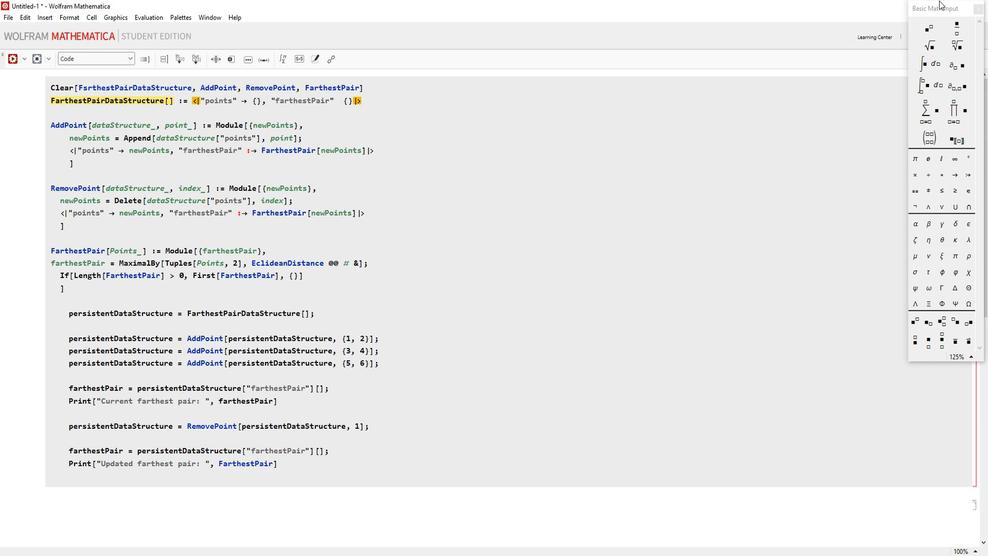 
Action: Mouse pressed left at (649, 25)
Screenshot: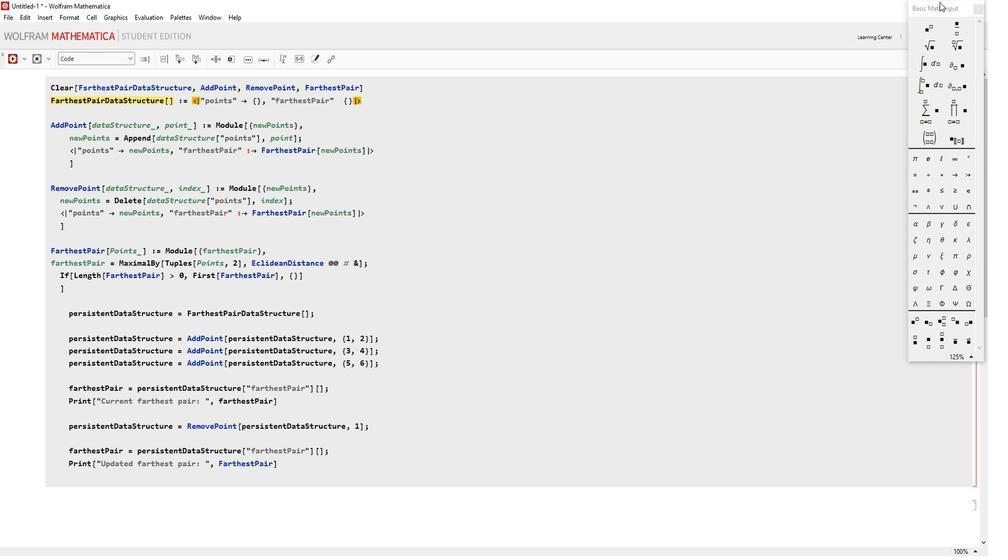 
Action: Mouse moved to (586, 235)
Screenshot: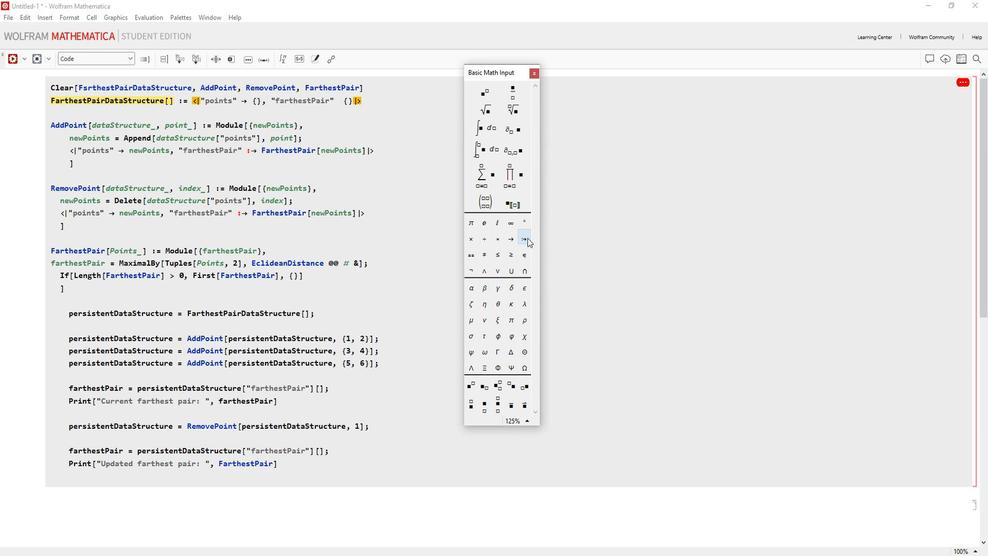 
Action: Mouse pressed left at (586, 235)
Screenshot: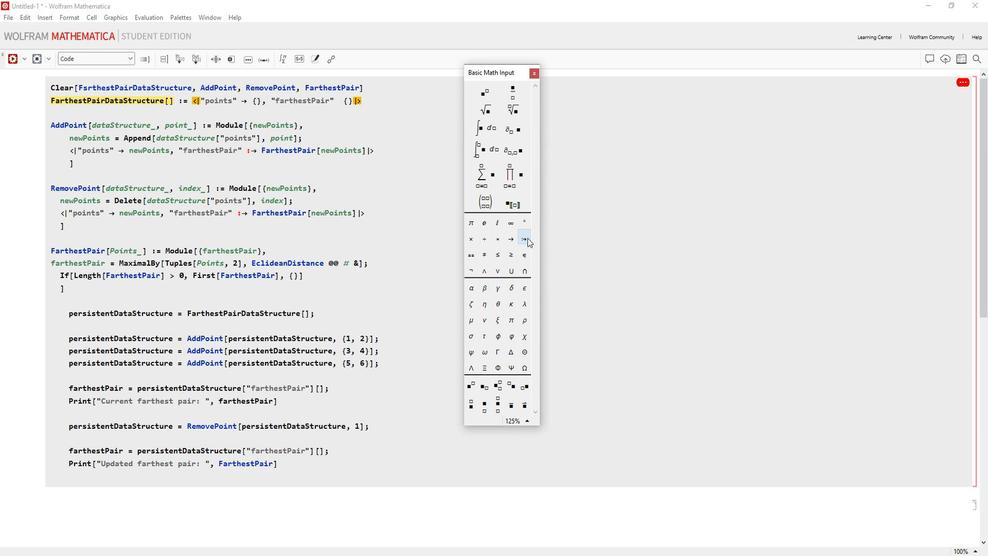 
Action: Mouse moved to (545, 159)
Screenshot: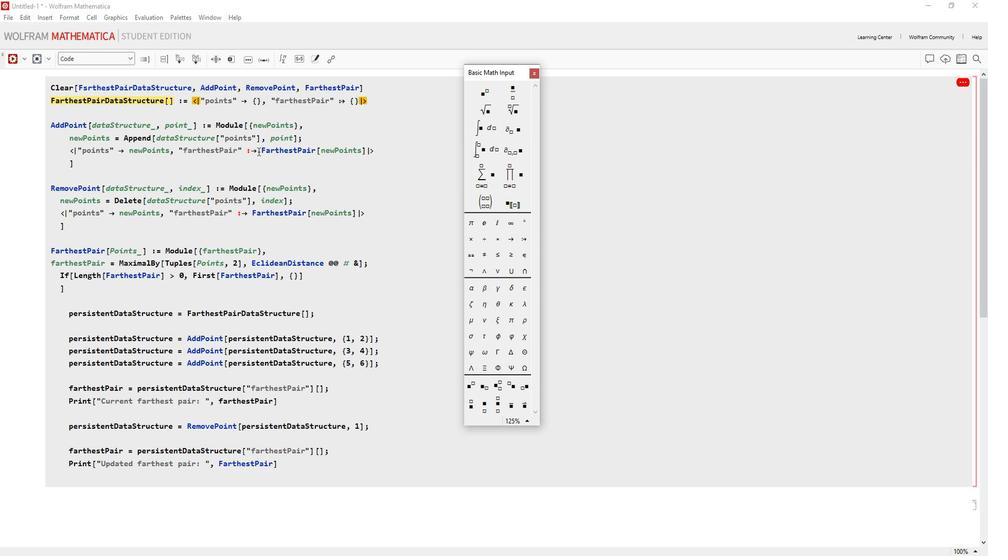 
Action: Mouse pressed left at (545, 159)
Screenshot: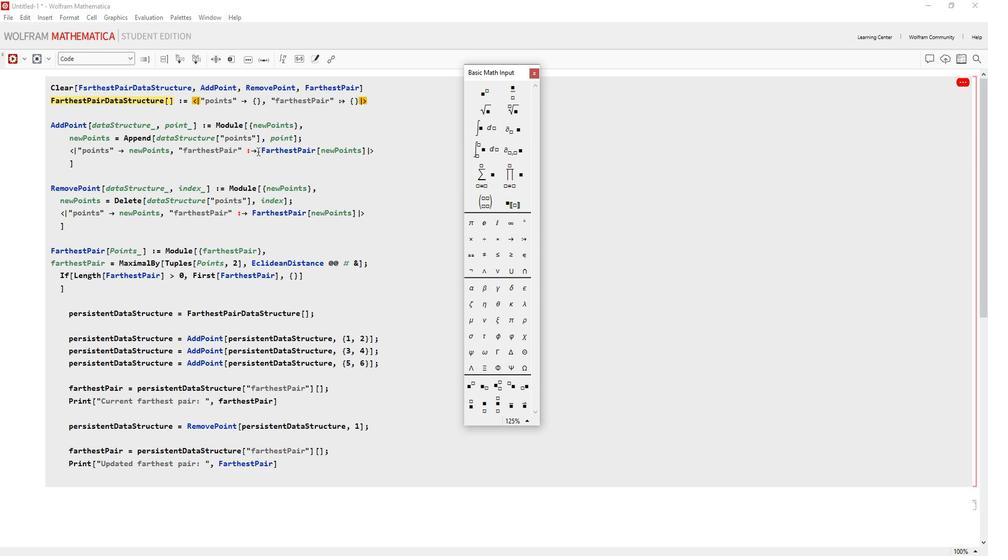 
Action: Mouse moved to (545, 160)
Screenshot: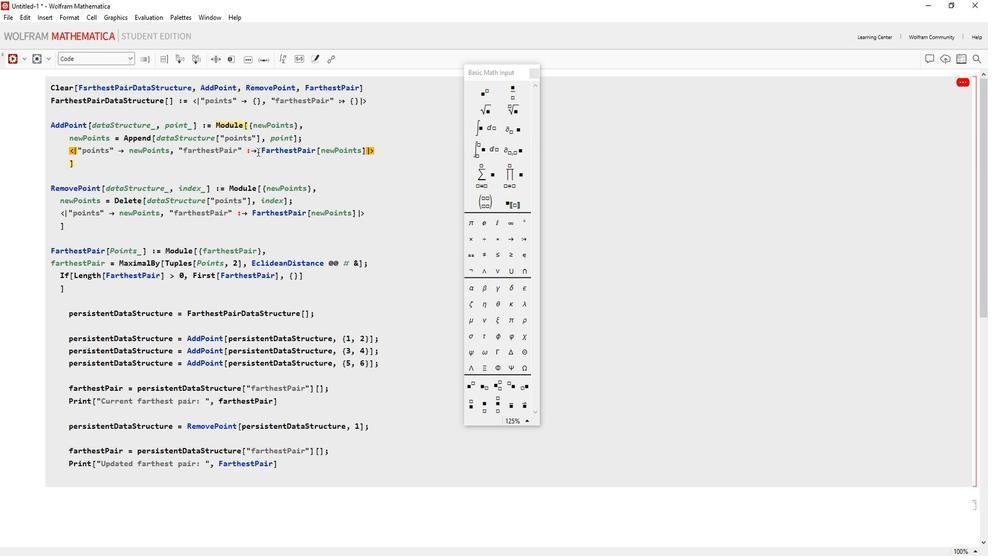 
Action: Key pressed <Key.backspace><Key.backspace>
Screenshot: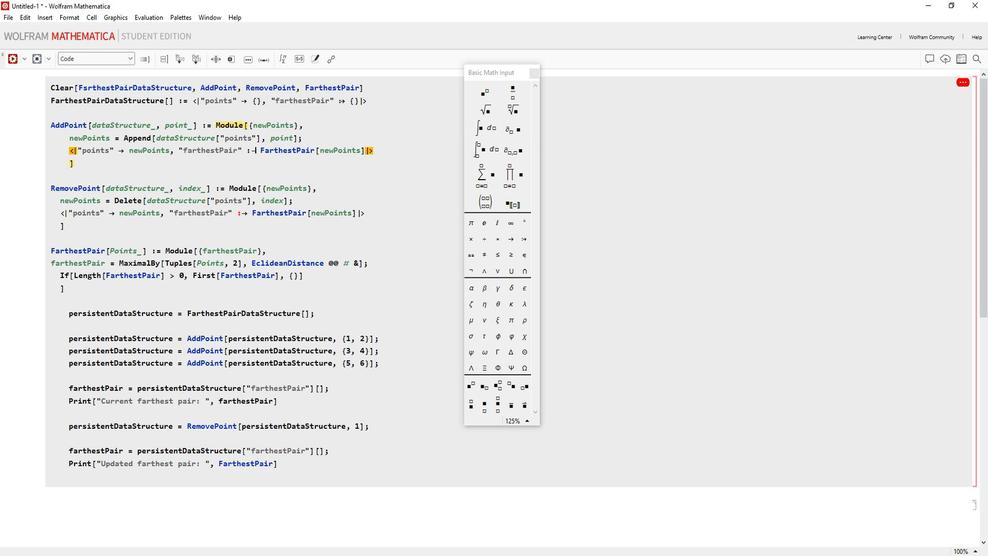 
Action: Mouse moved to (545, 160)
Screenshot: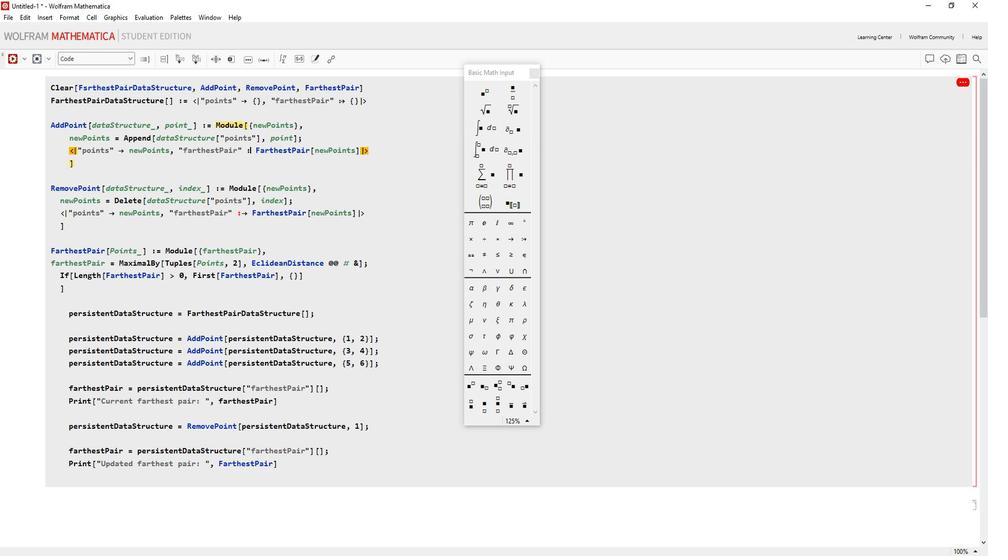 
Action: Key pressed <Key.backspace>
Screenshot: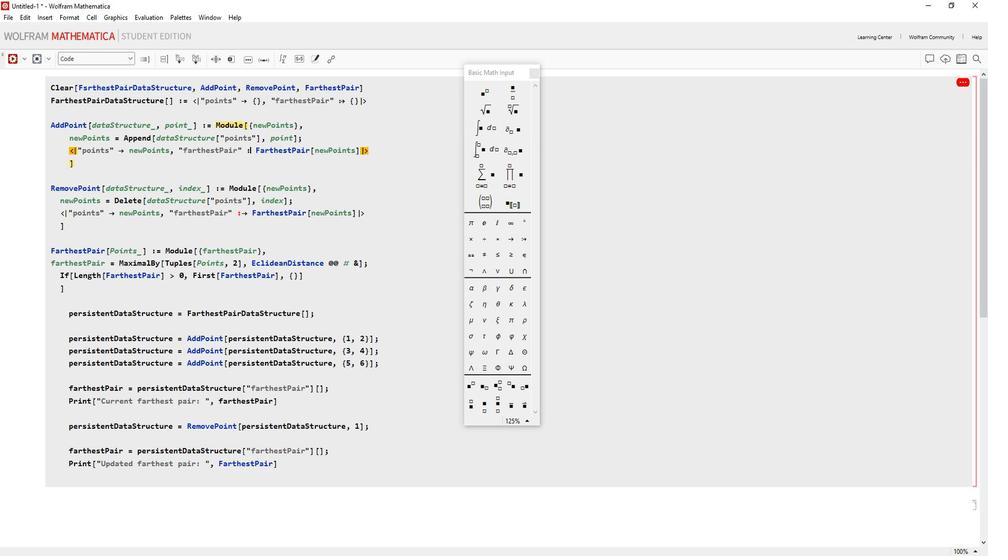 
Action: Mouse moved to (585, 235)
Screenshot: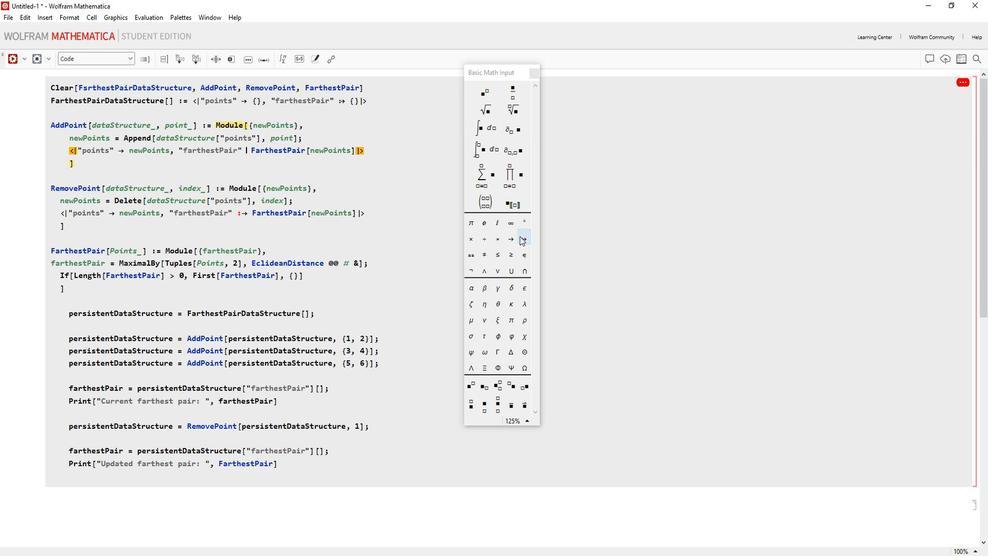 
Action: Mouse pressed left at (585, 235)
Screenshot: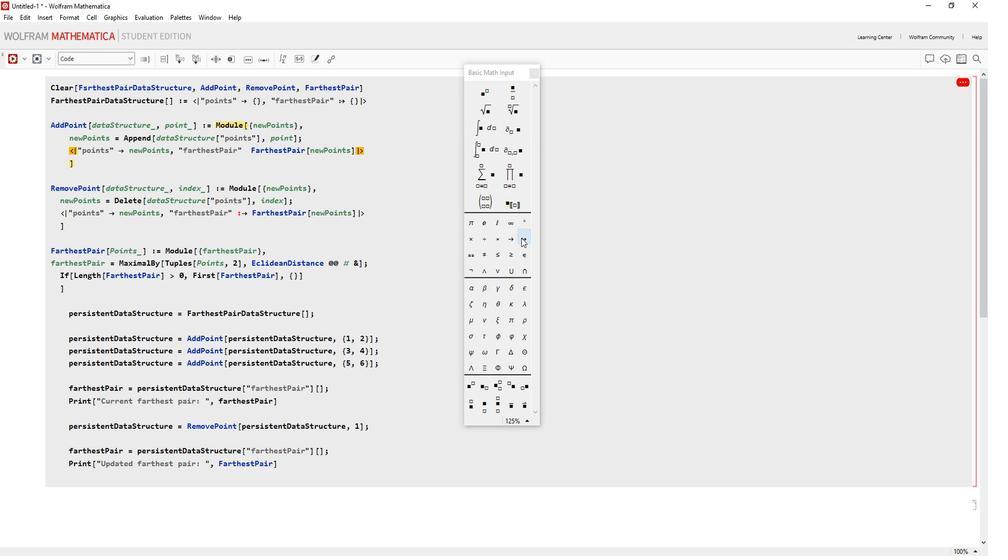 
Action: Mouse moved to (543, 213)
Screenshot: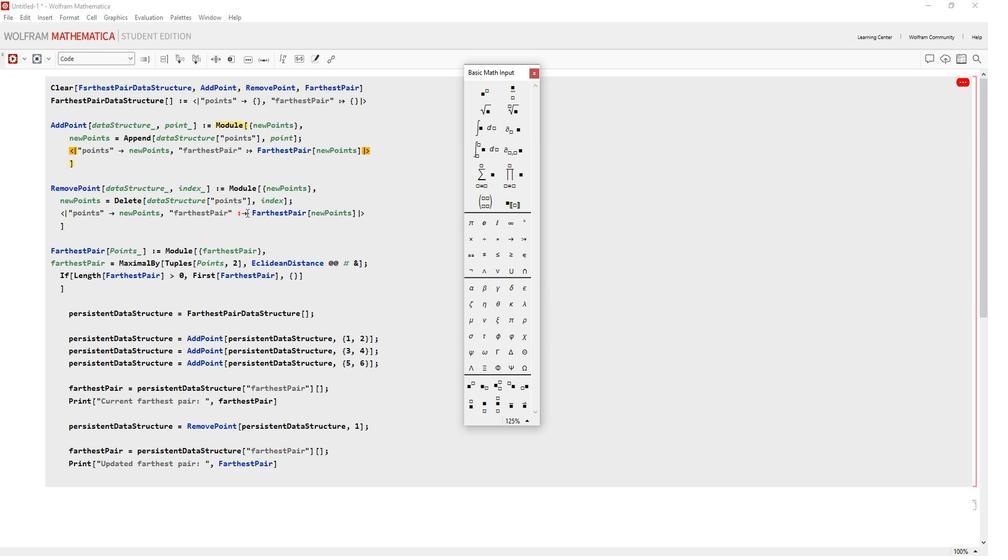 
Action: Mouse pressed left at (543, 213)
Screenshot: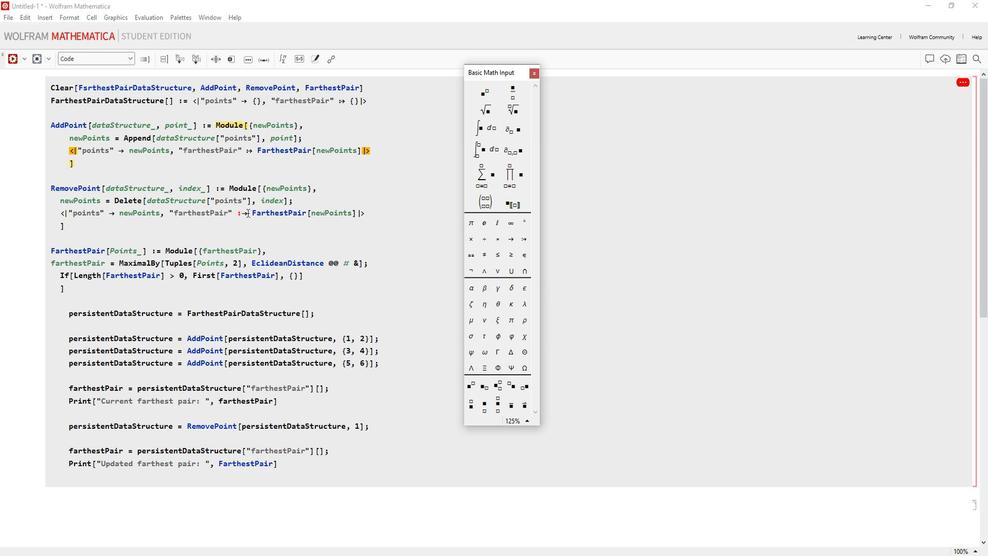 
Action: Mouse moved to (543, 213)
Screenshot: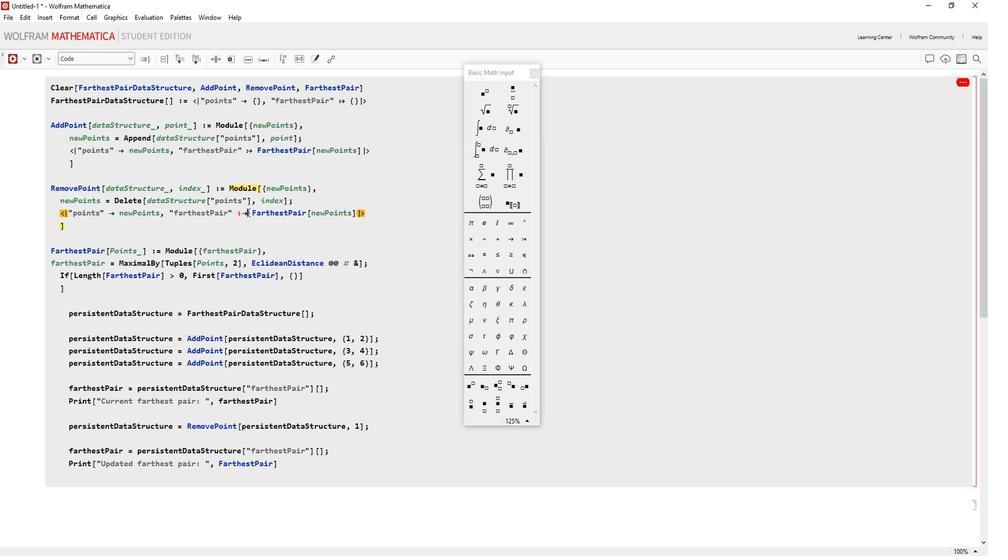 
Action: Key pressed <Key.backspace>
Screenshot: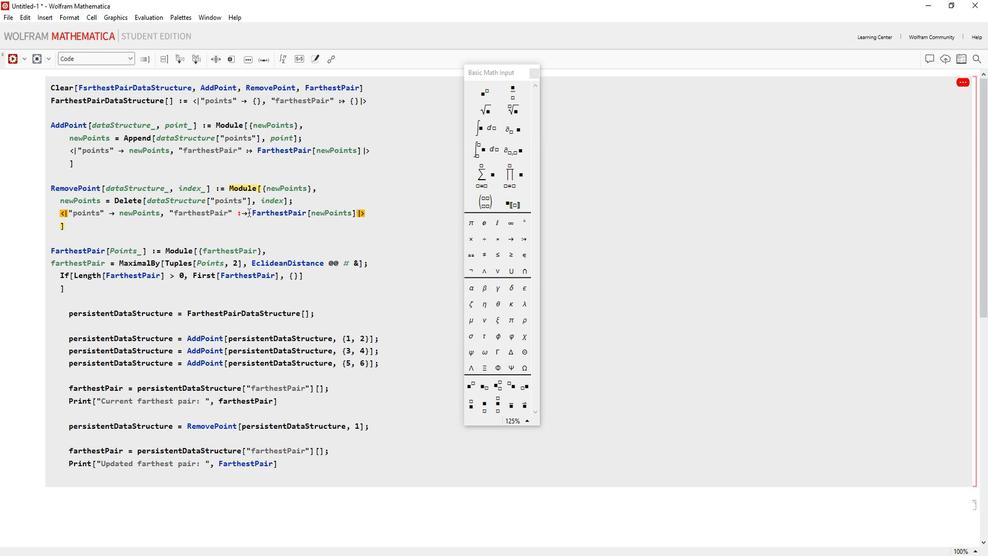 
Action: Mouse moved to (544, 213)
Screenshot: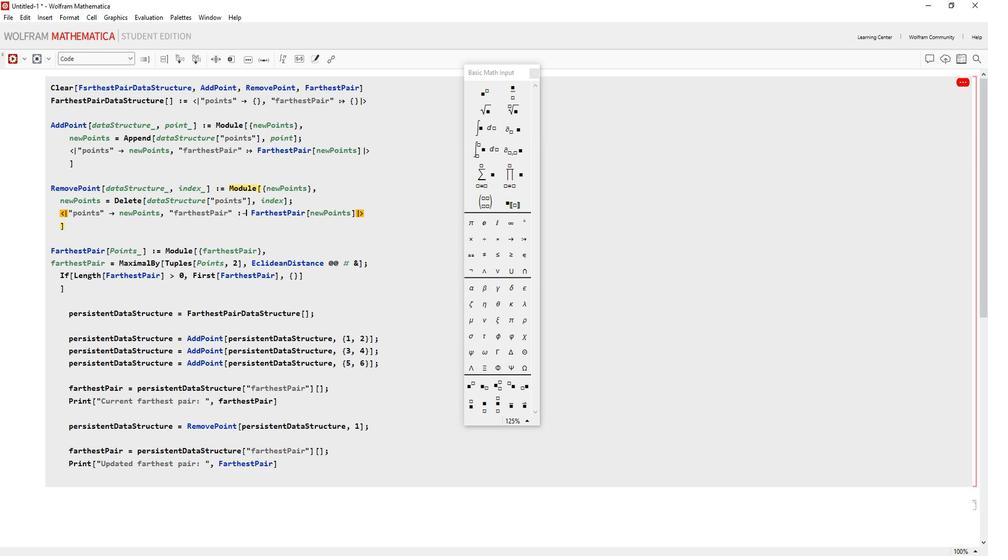 
Action: Key pressed <Key.backspace><Key.backspace>
Screenshot: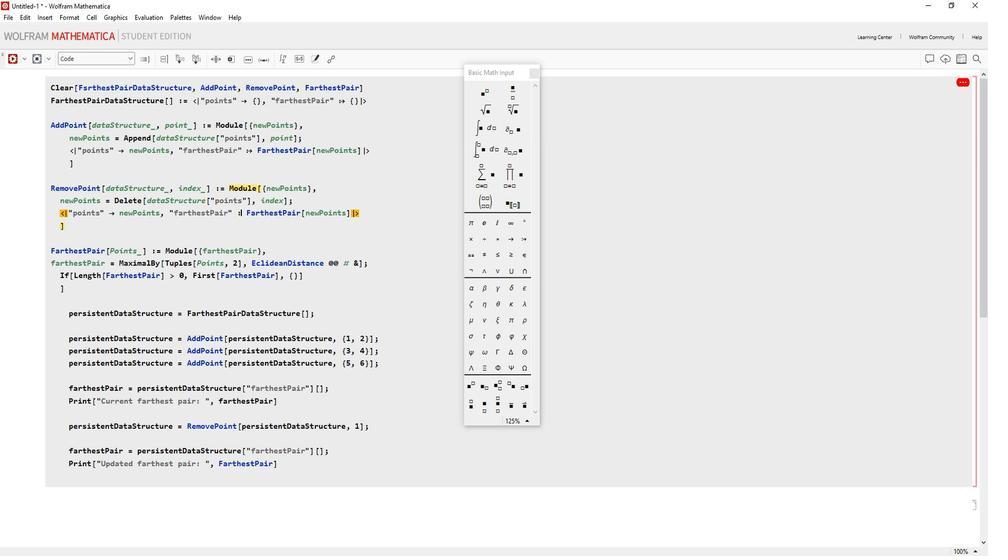
Action: Mouse moved to (585, 236)
Screenshot: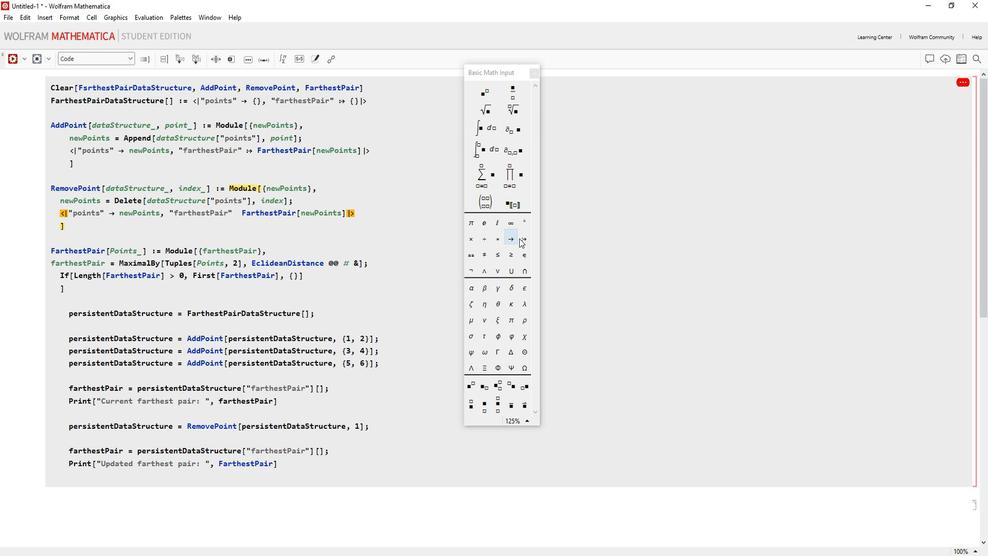
Action: Mouse pressed left at (585, 236)
Screenshot: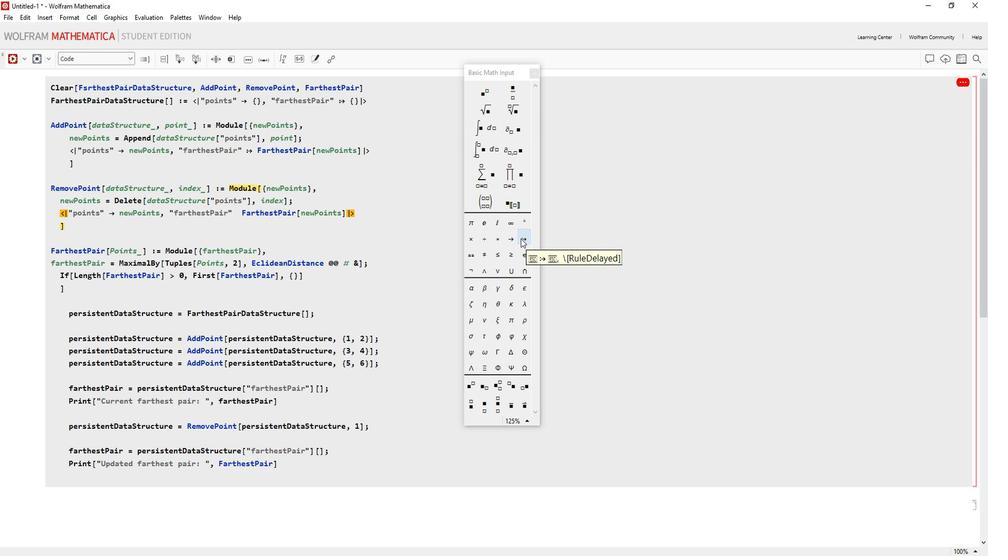 
Action: Mouse moved to (587, 89)
Screenshot: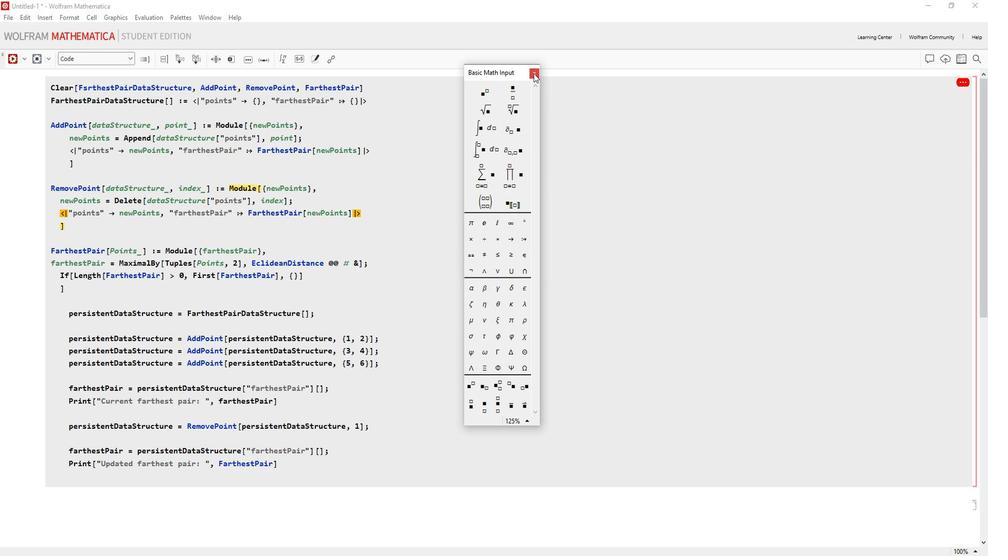 
Action: Mouse pressed left at (587, 89)
Screenshot: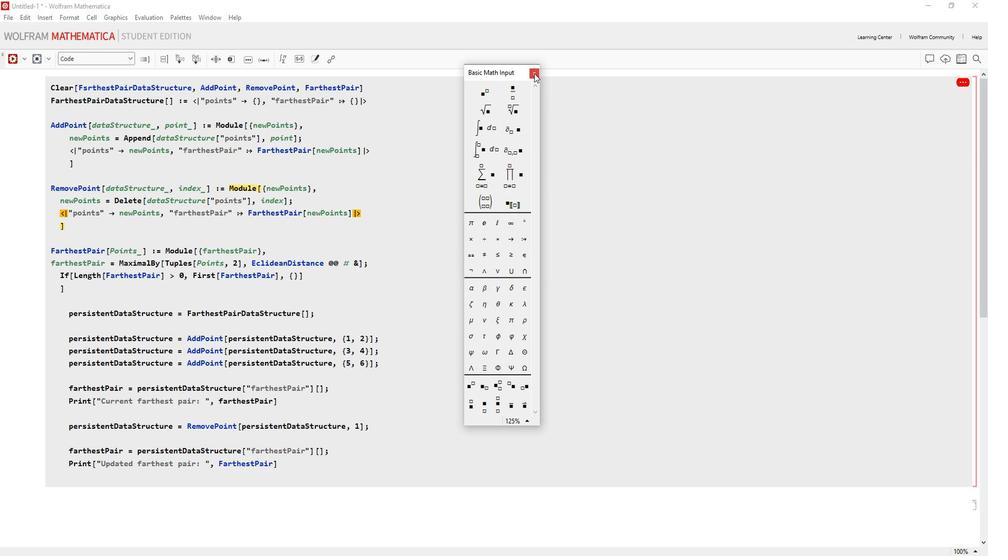 
Action: Mouse moved to (597, 149)
Screenshot: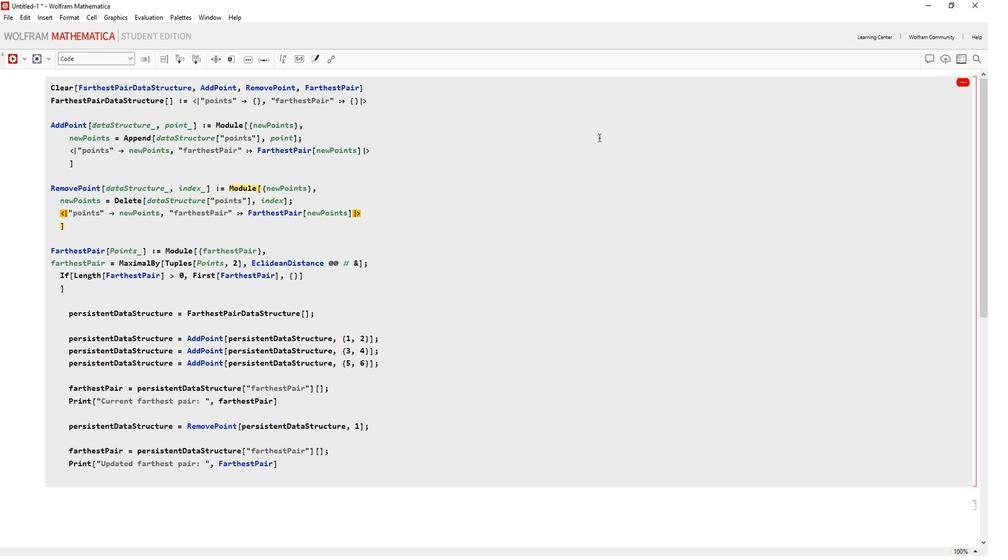 
Action: Mouse pressed left at (597, 149)
Screenshot: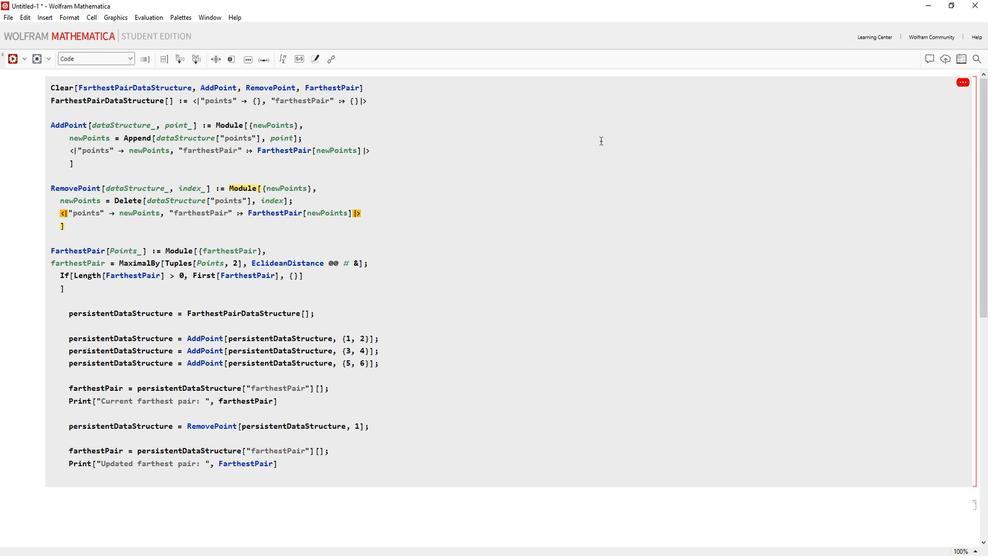 
Action: Mouse moved to (578, 195)
Screenshot: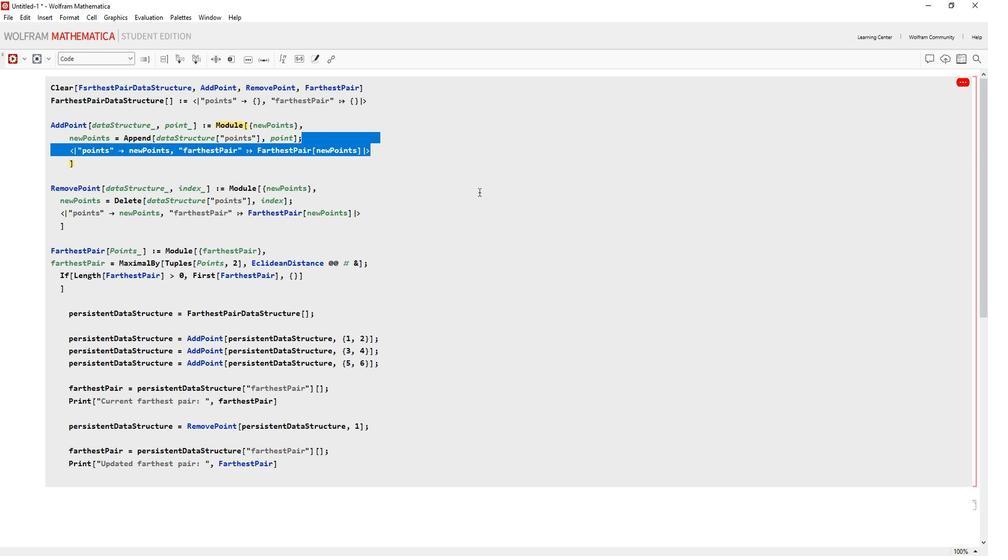 
Action: Mouse pressed left at (578, 195)
Screenshot: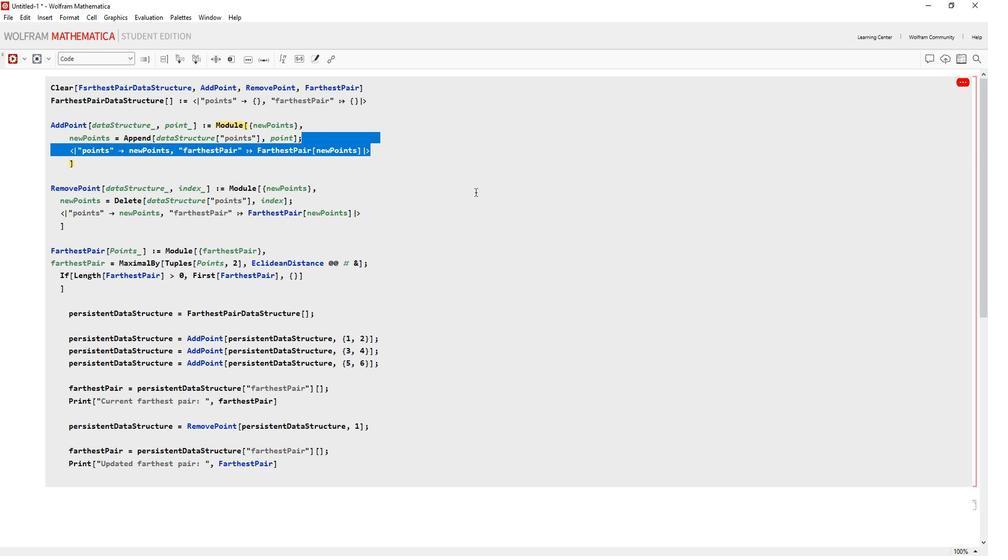 
Action: Mouse moved to (507, 74)
Screenshot: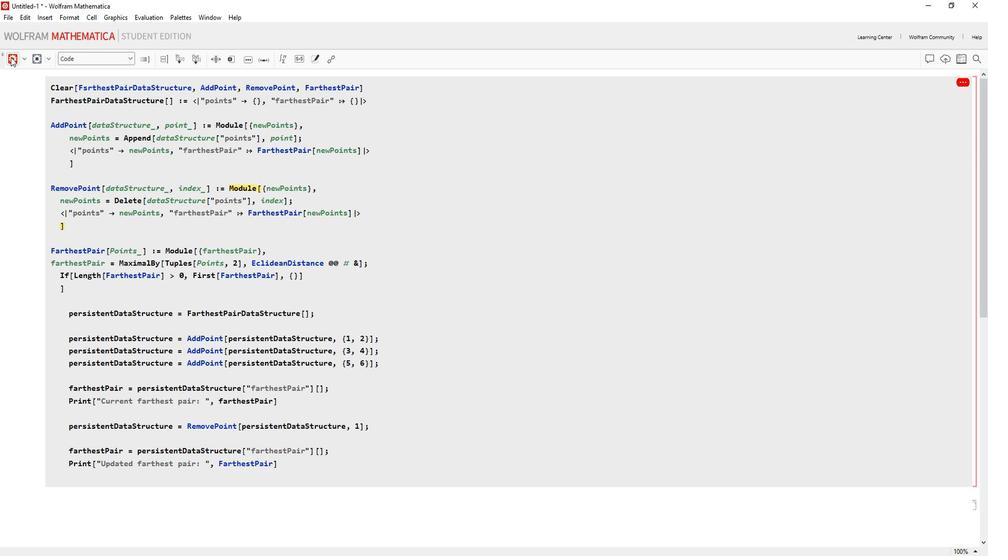 
Action: Mouse pressed left at (507, 74)
Screenshot: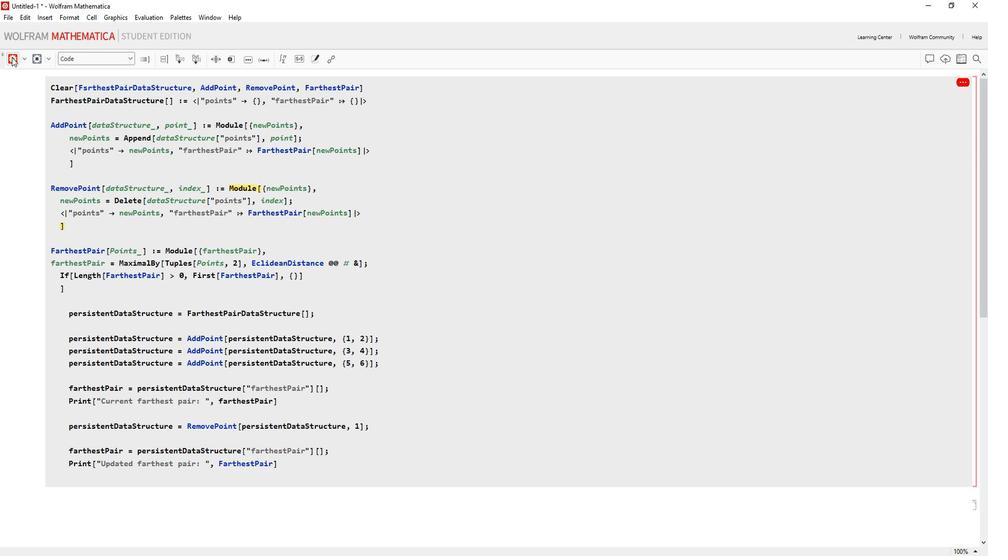 
Action: Mouse moved to (593, 265)
Screenshot: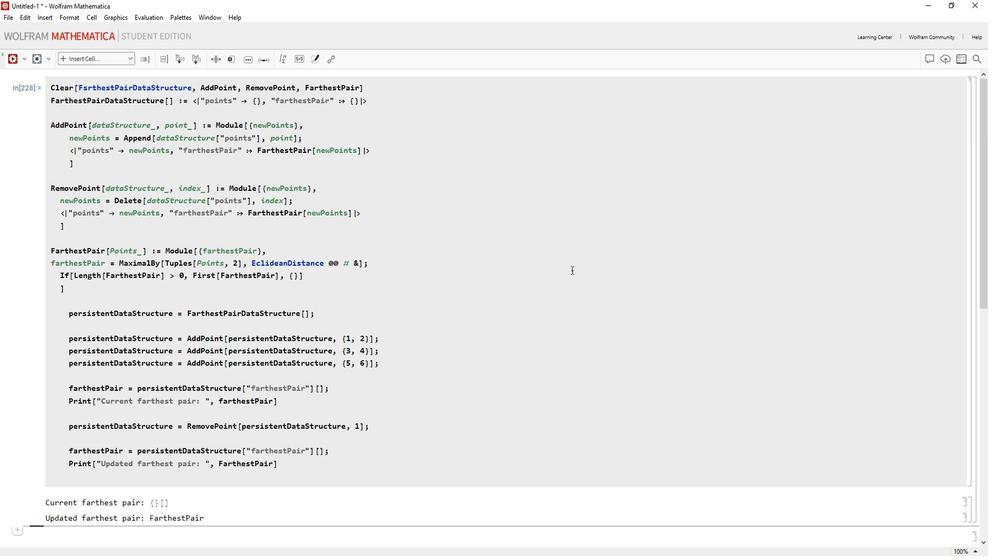 
Action: Mouse scrolled (593, 264) with delta (0, 0)
Screenshot: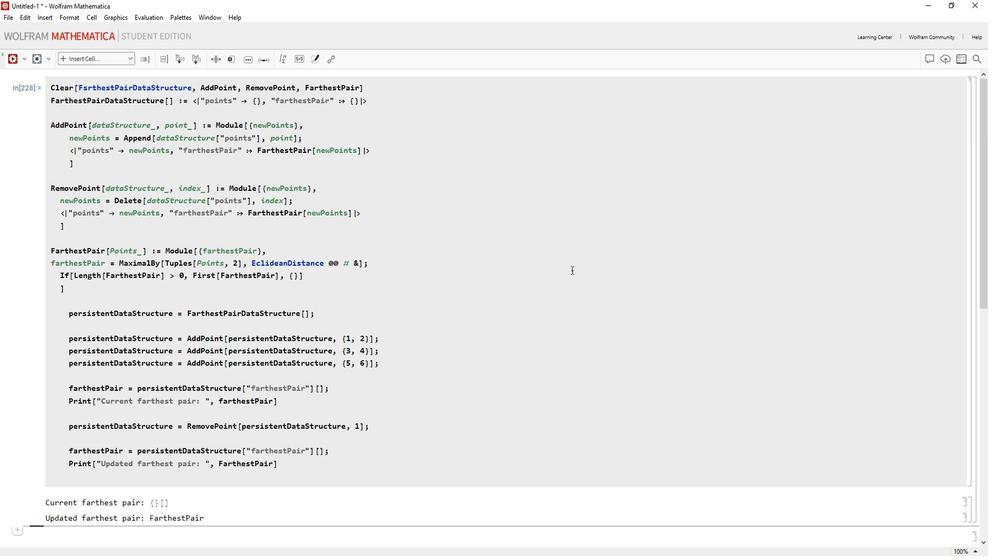 
Action: Mouse moved to (593, 274)
Screenshot: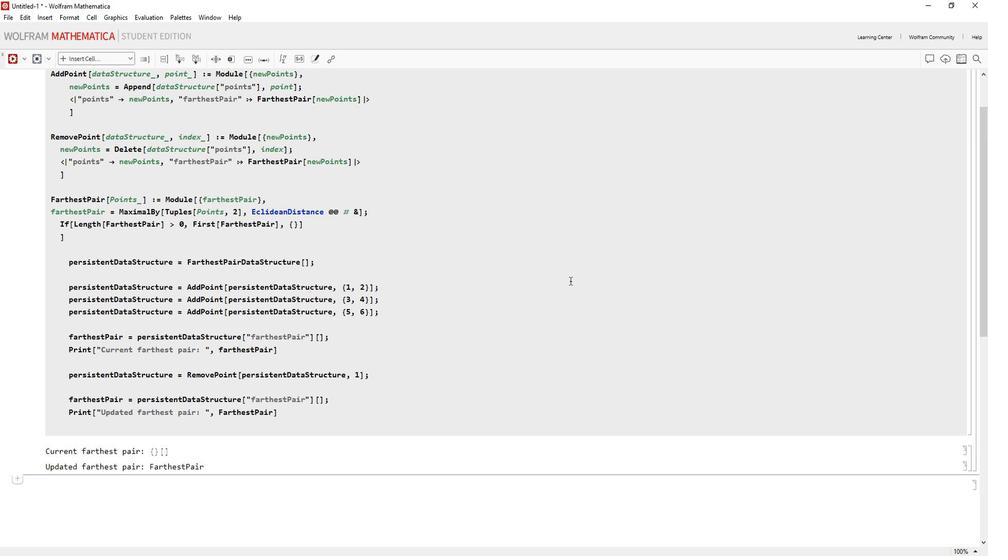
Action: Mouse scrolled (593, 275) with delta (0, 0)
Screenshot: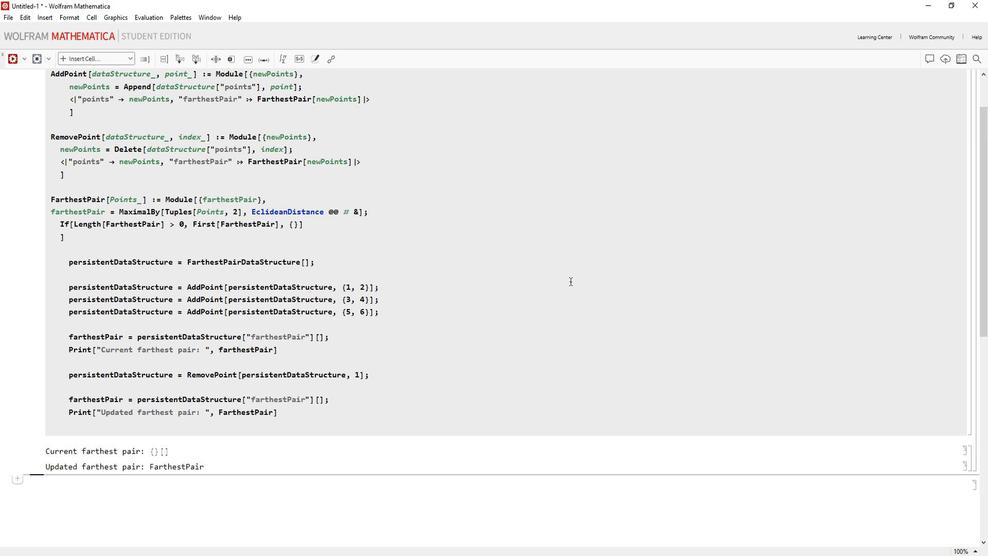 
Action: Mouse moved to (698, 358)
Screenshot: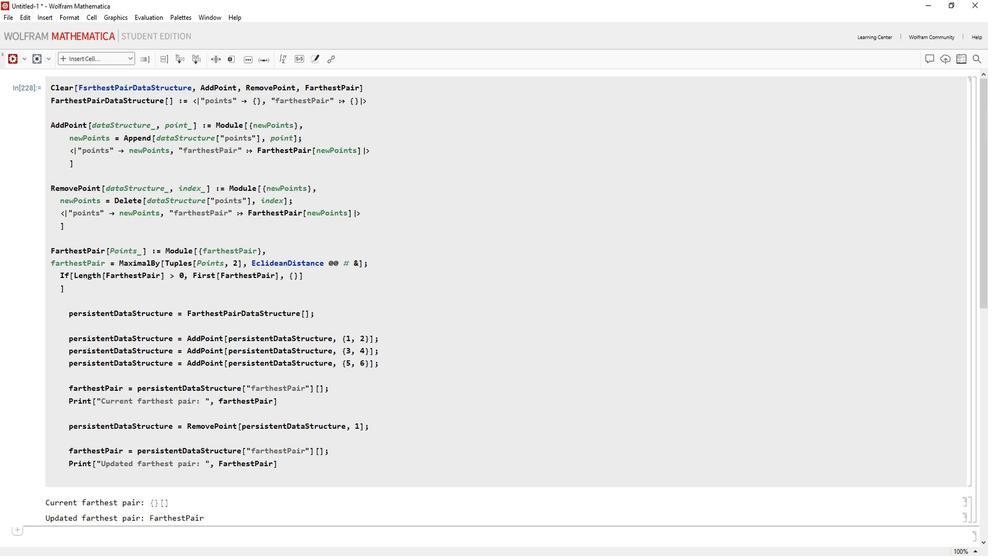 
Action: Mouse scrolled (698, 357) with delta (0, 0)
Screenshot: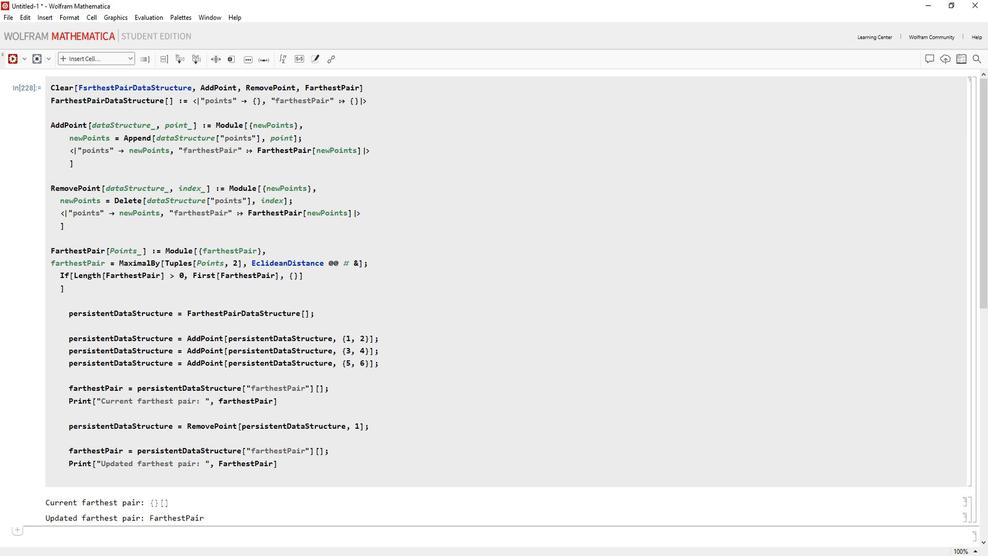 
Action: Mouse scrolled (698, 357) with delta (0, 0)
Screenshot: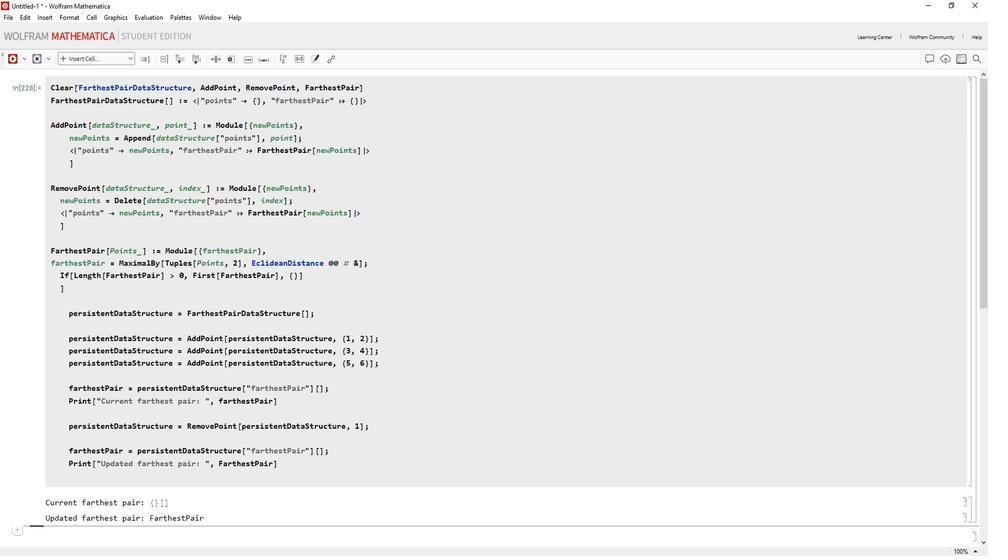 
Action: Mouse scrolled (698, 357) with delta (0, 0)
Screenshot: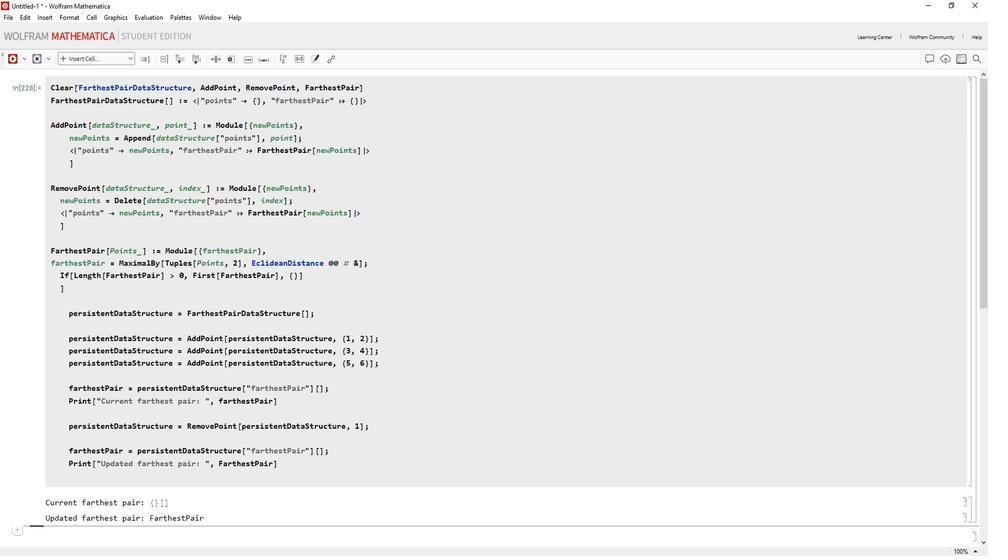 
Action: Mouse moved to (522, 268)
Screenshot: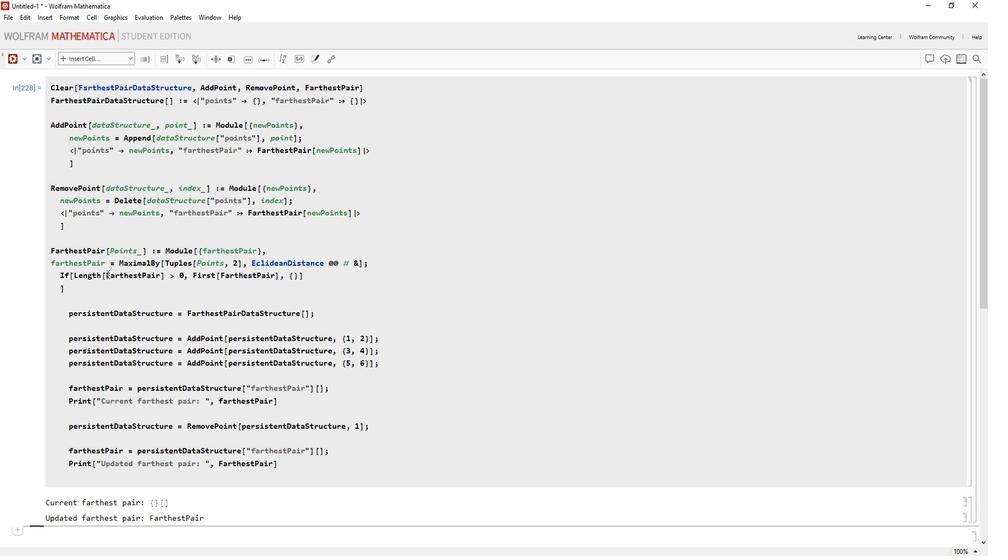 
Action: Mouse pressed left at (522, 268)
Screenshot: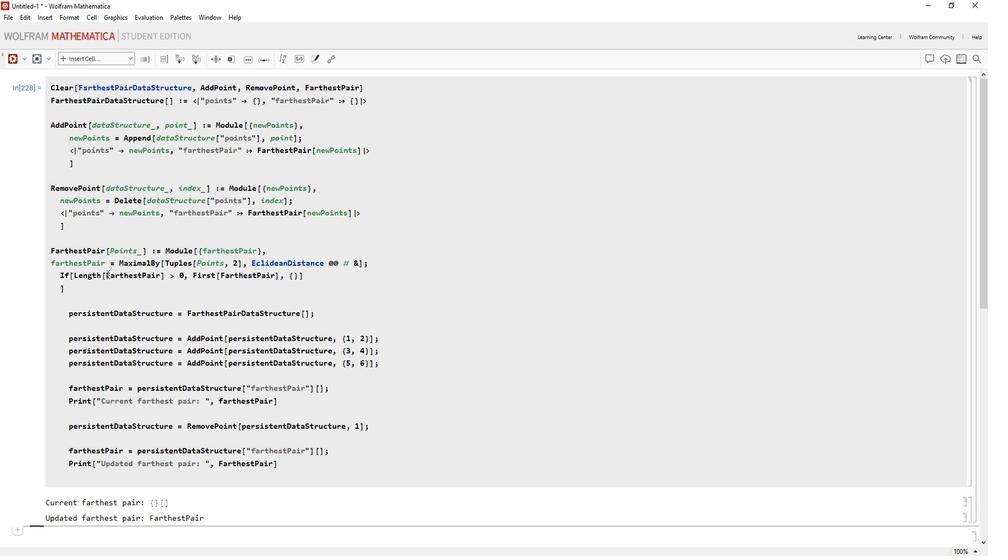 
Action: Mouse moved to (522, 269)
Screenshot: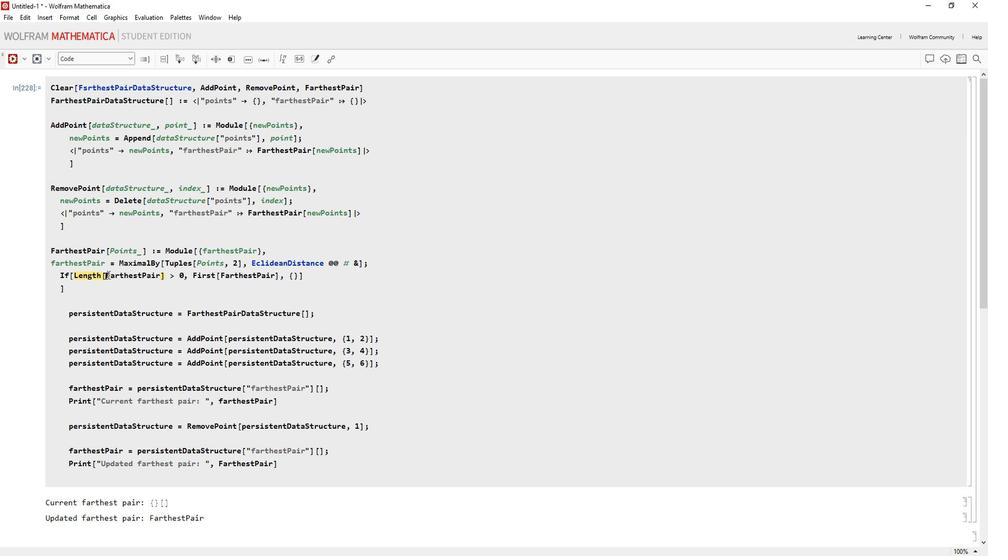 
Action: Mouse pressed left at (522, 269)
Screenshot: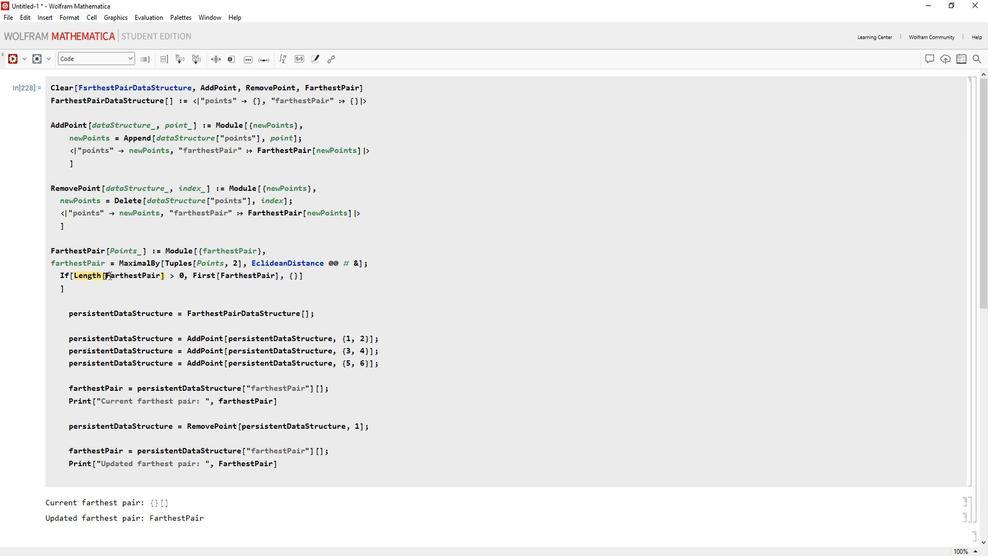 
Action: Key pressed <Key.backspace>
Screenshot: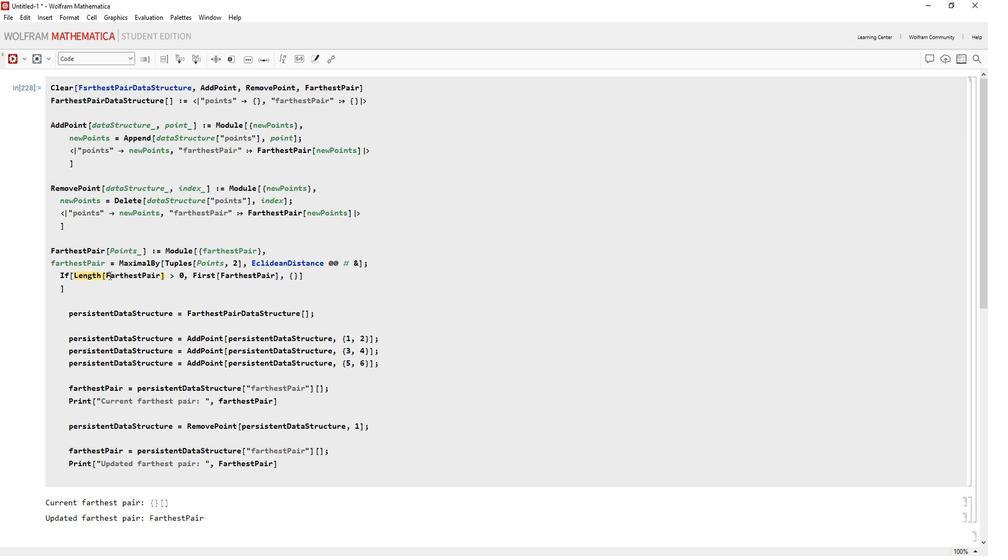 
Action: Mouse moved to (522, 270)
Screenshot: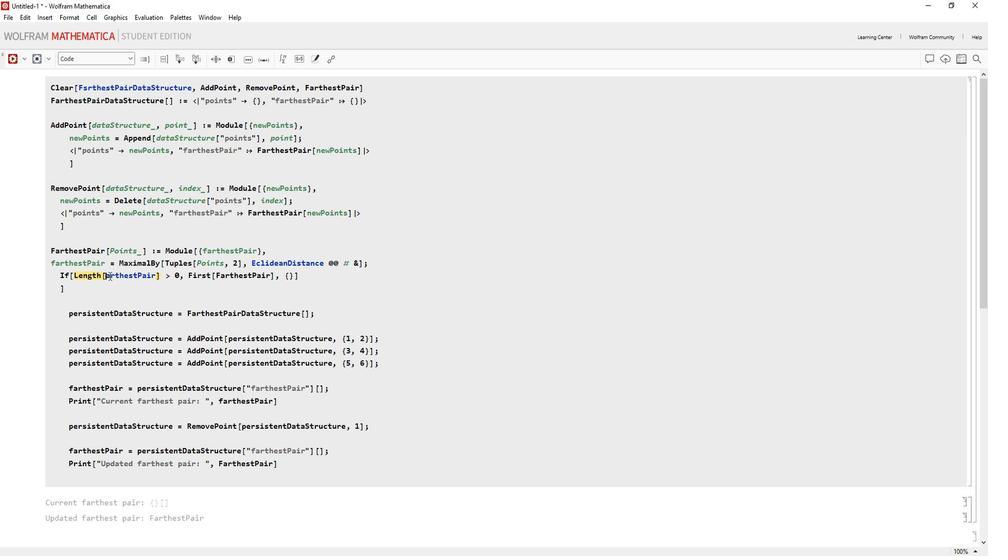 
Action: Key pressed f
Screenshot: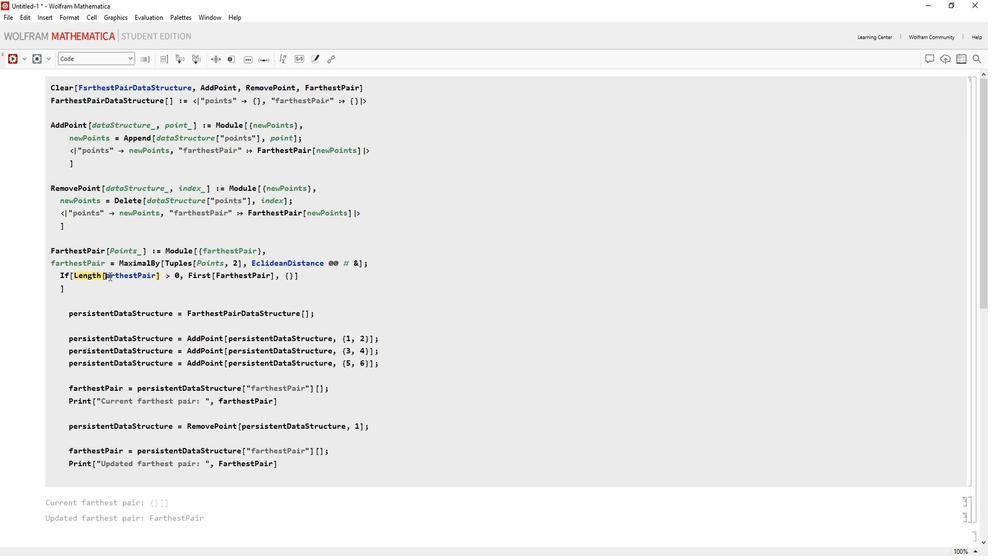 
Action: Mouse moved to (578, 279)
Screenshot: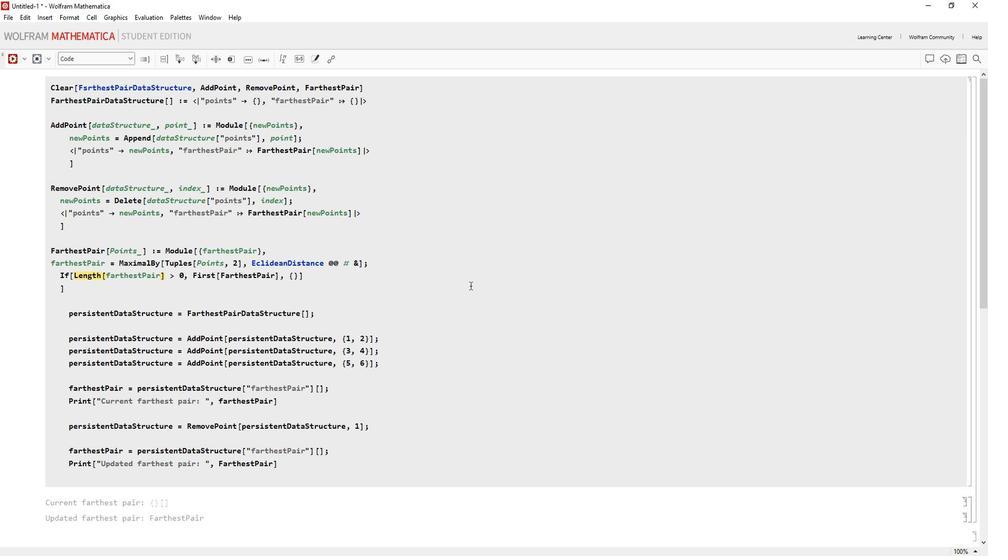 
Action: Mouse pressed left at (578, 279)
Screenshot: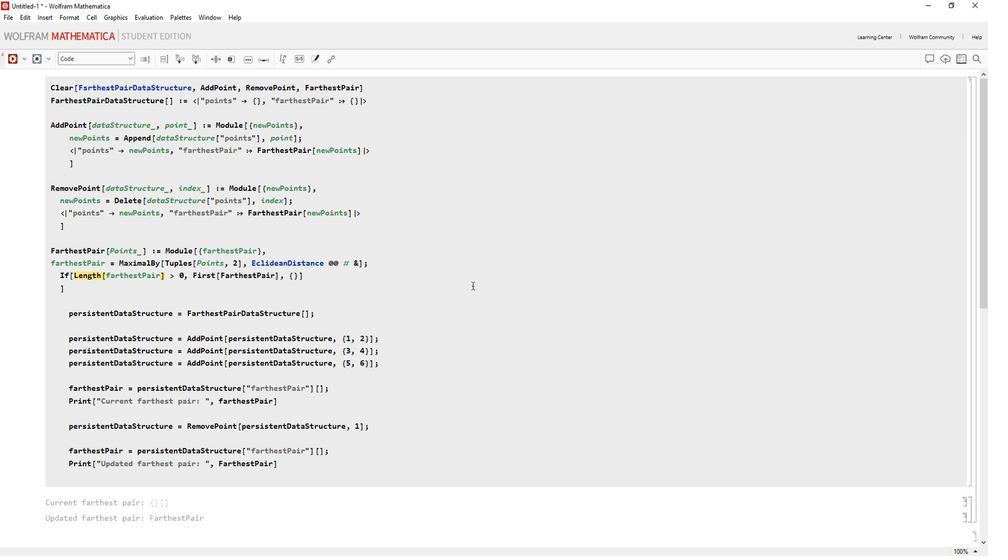 
Action: Key pressed <Key.shift_r><Key.enter>
Screenshot: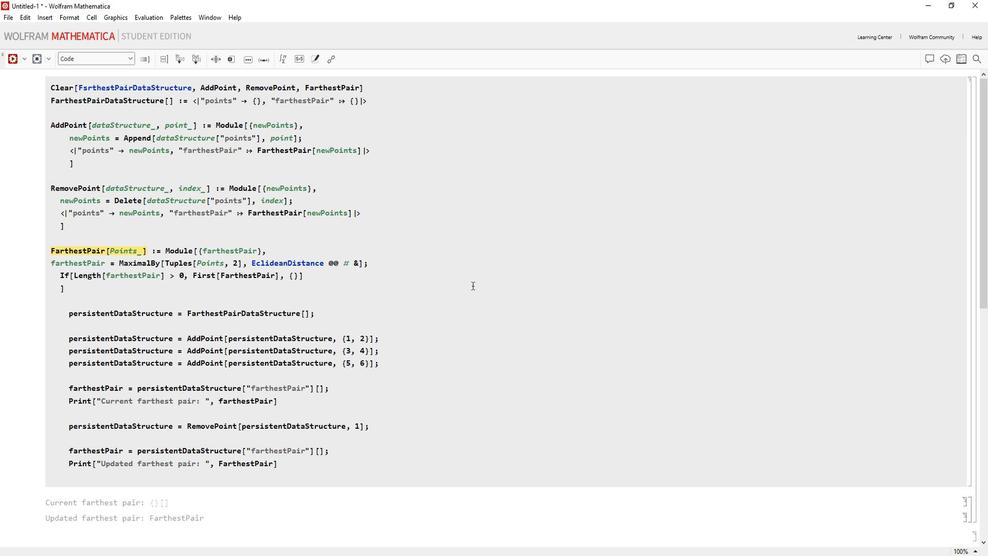 
Action: Mouse moved to (581, 351)
Screenshot: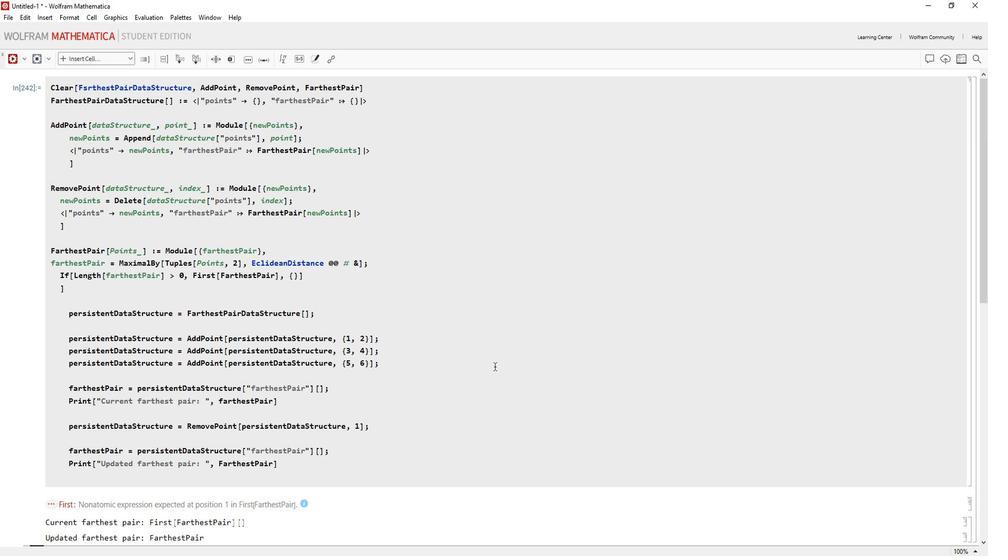 
Action: Mouse scrolled (581, 350) with delta (0, 0)
Screenshot: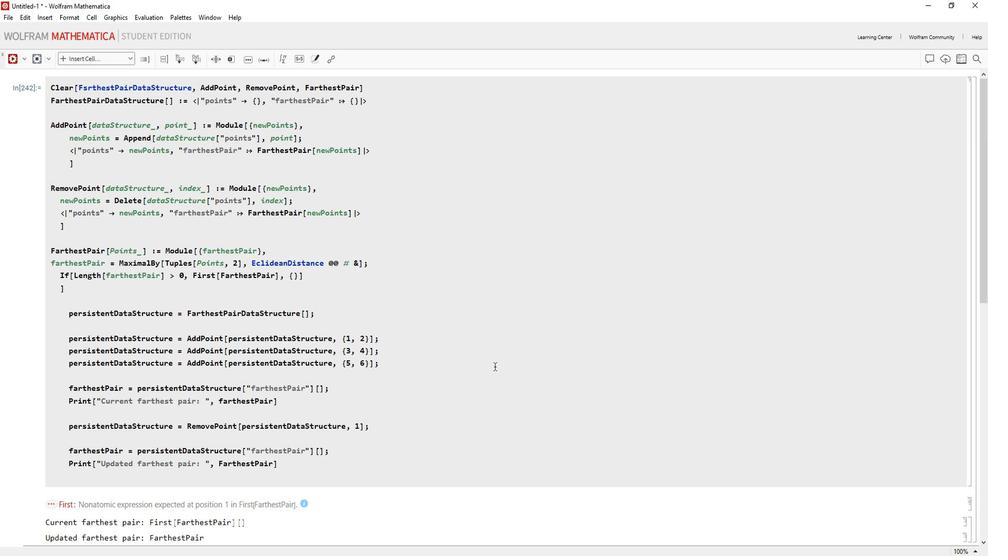 
Action: Mouse moved to (581, 347)
Screenshot: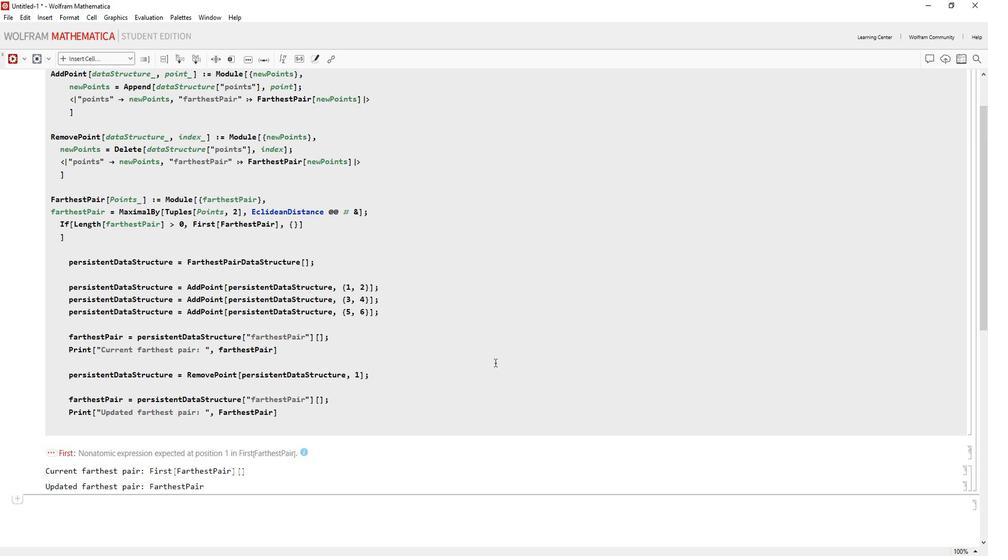 
Action: Mouse scrolled (581, 347) with delta (0, 0)
Screenshot: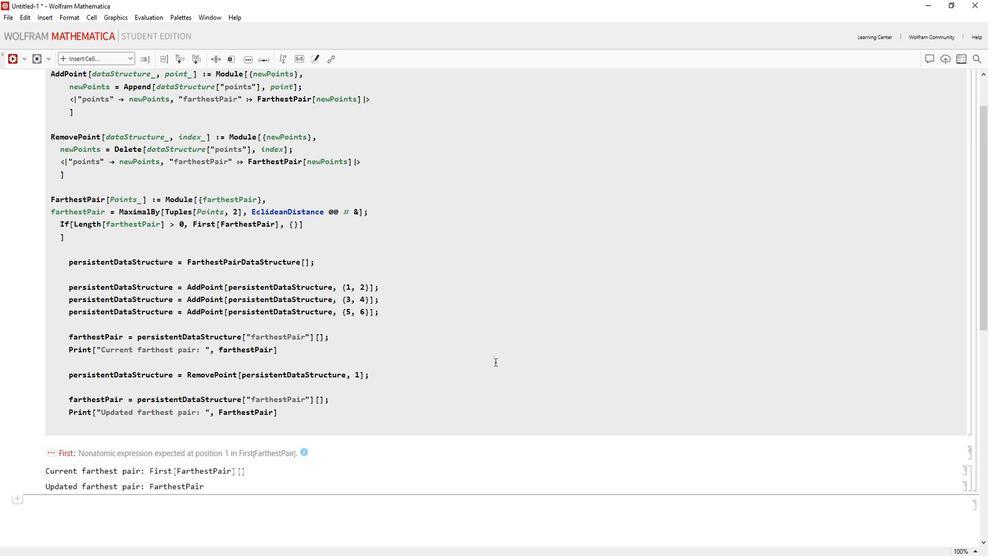 
Action: Mouse moved to (581, 346)
Screenshot: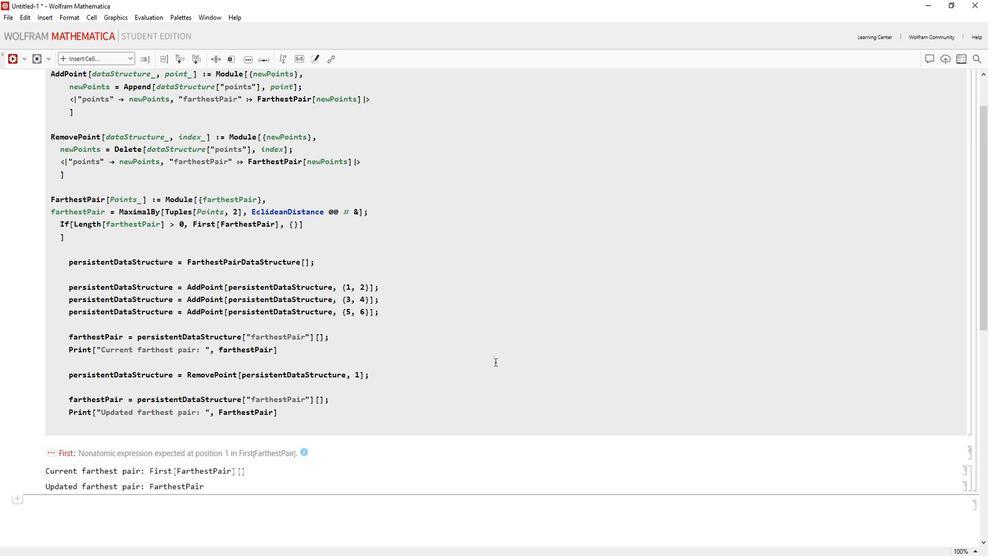 
Action: Mouse scrolled (581, 347) with delta (0, 0)
Screenshot: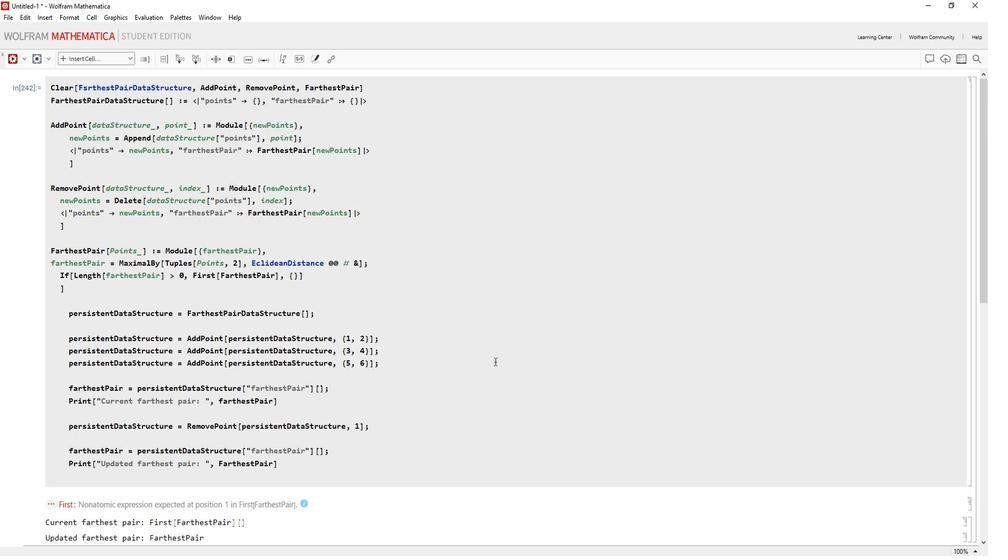 
Action: Mouse moved to (581, 341)
Screenshot: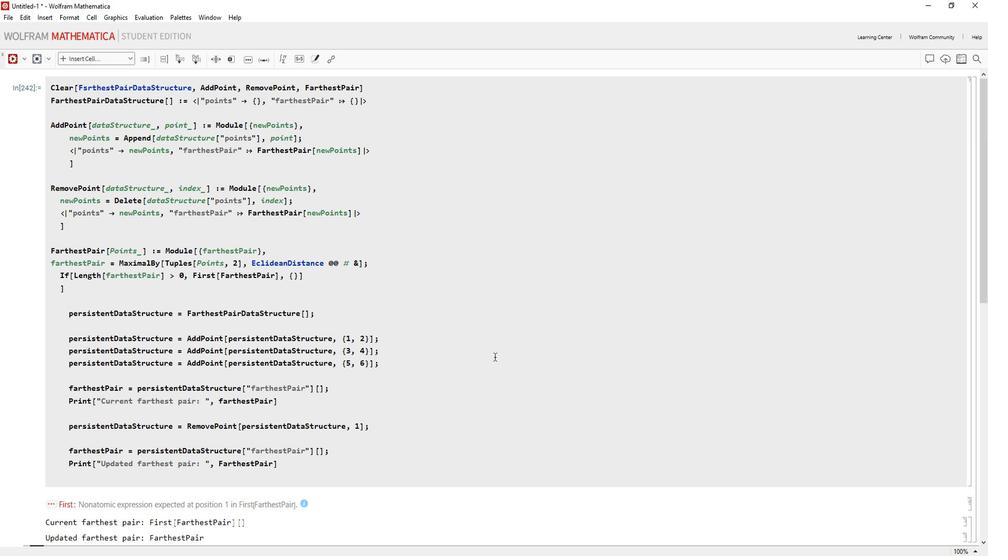 
Action: Mouse scrolled (581, 341) with delta (0, 0)
Screenshot: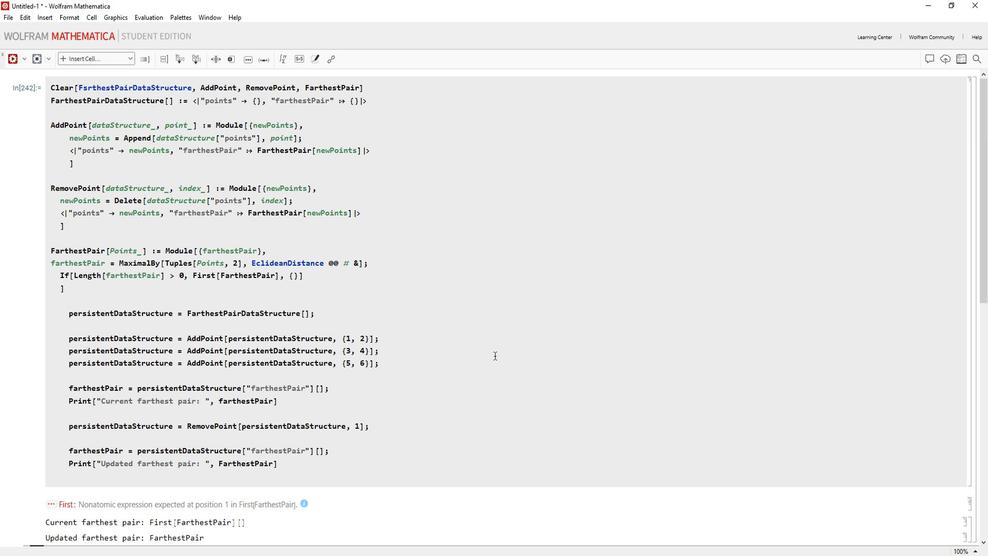 
Action: Mouse moved to (540, 268)
Screenshot: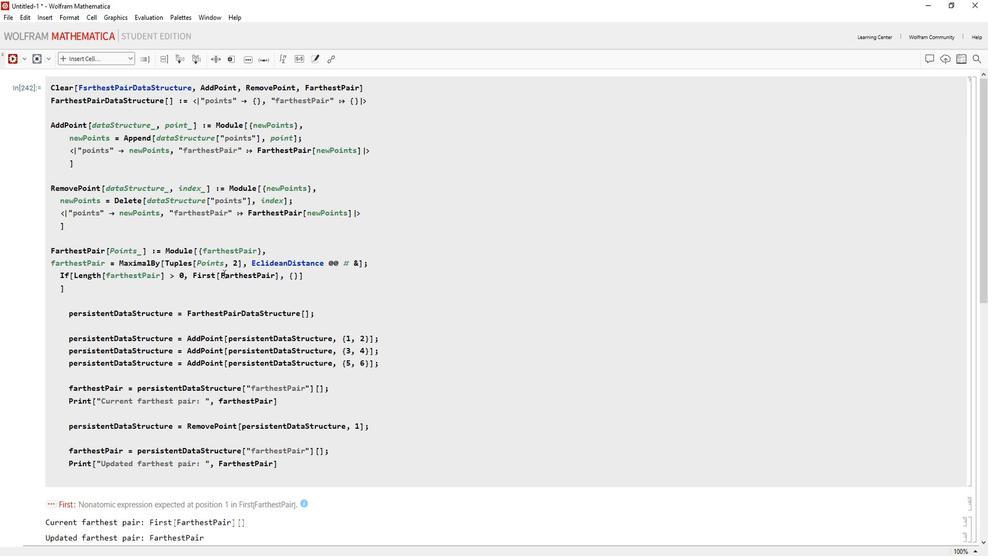 
Action: Mouse pressed left at (540, 268)
Screenshot: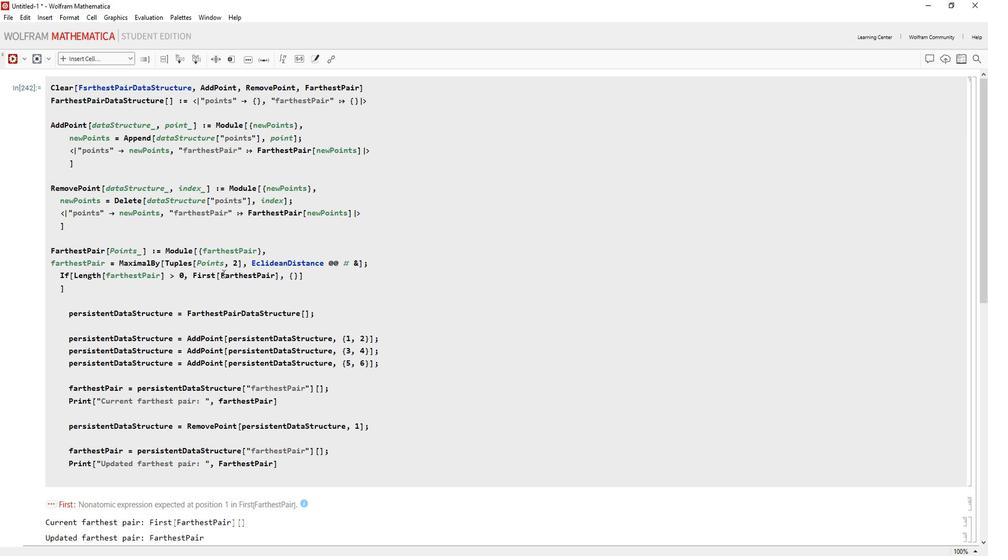 
Action: Key pressed <Key.backspace>f<Key.shift_r><Key.enter>
Screenshot: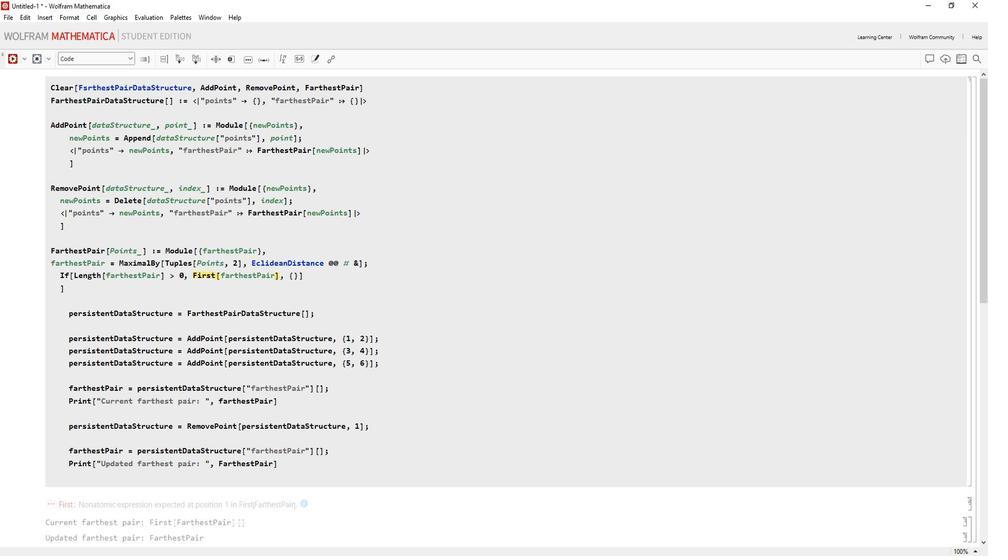 
Action: Mouse moved to (563, 285)
Screenshot: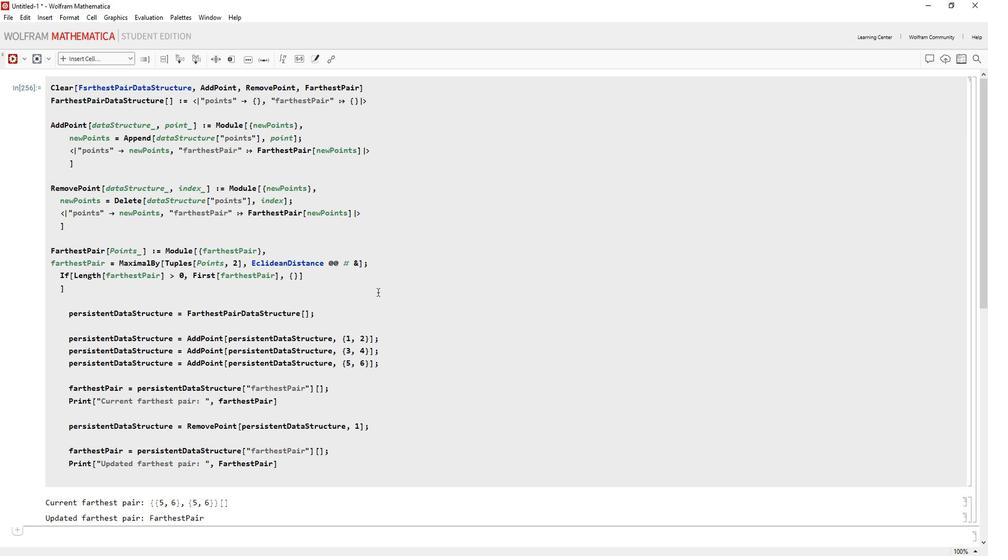 
Action: Mouse scrolled (563, 286) with delta (0, 0)
Screenshot: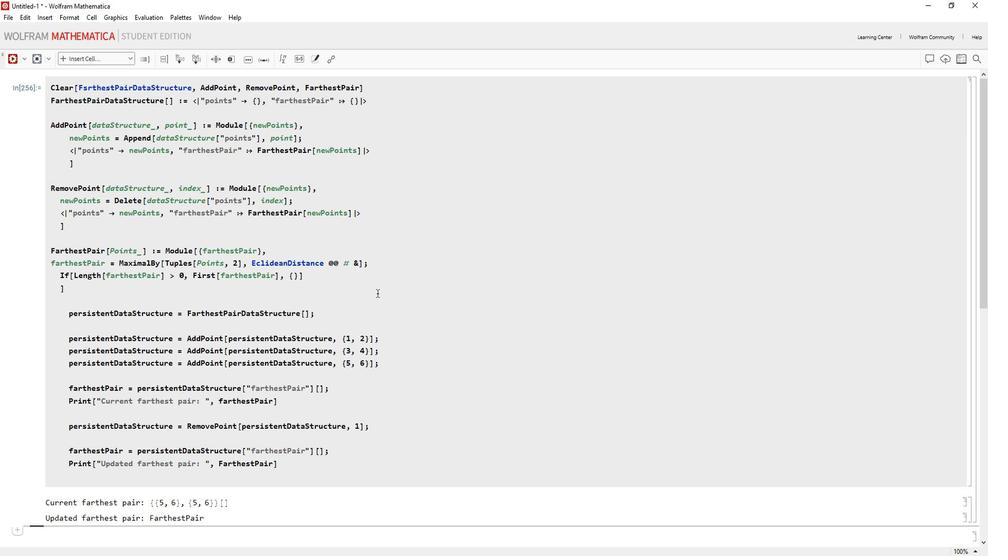 
Action: Mouse scrolled (563, 286) with delta (0, 0)
Screenshot: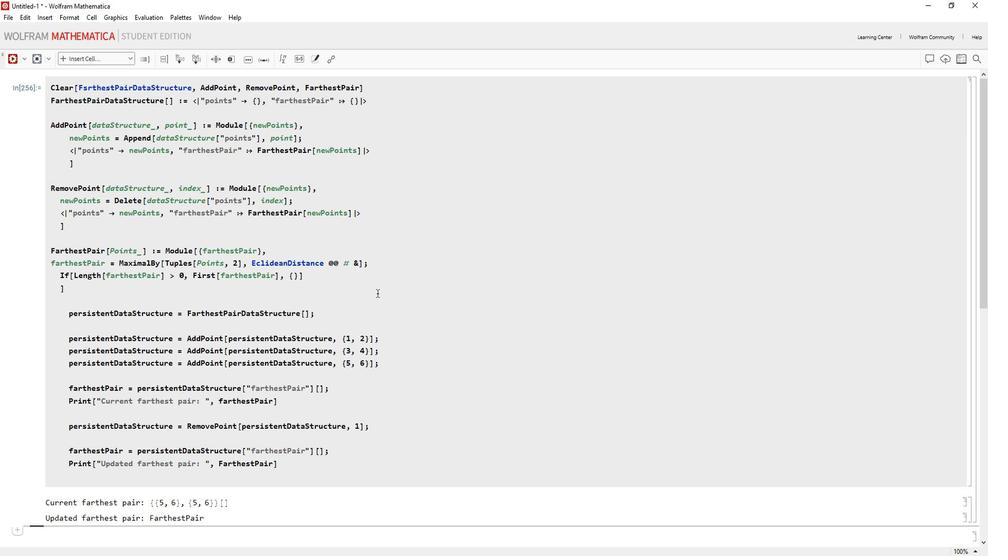 
Action: Mouse scrolled (563, 286) with delta (0, 0)
Screenshot: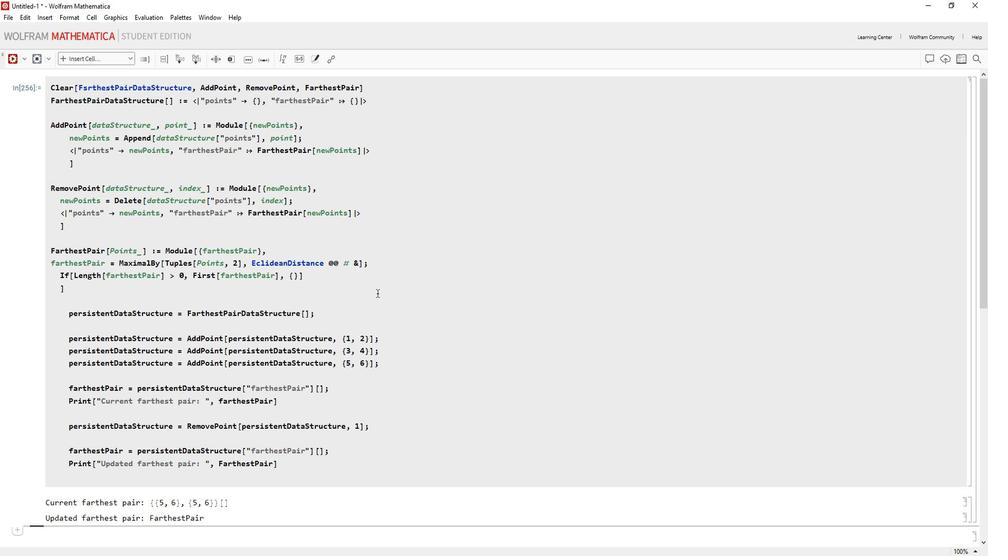 
Action: Mouse moved to (705, 316)
Screenshot: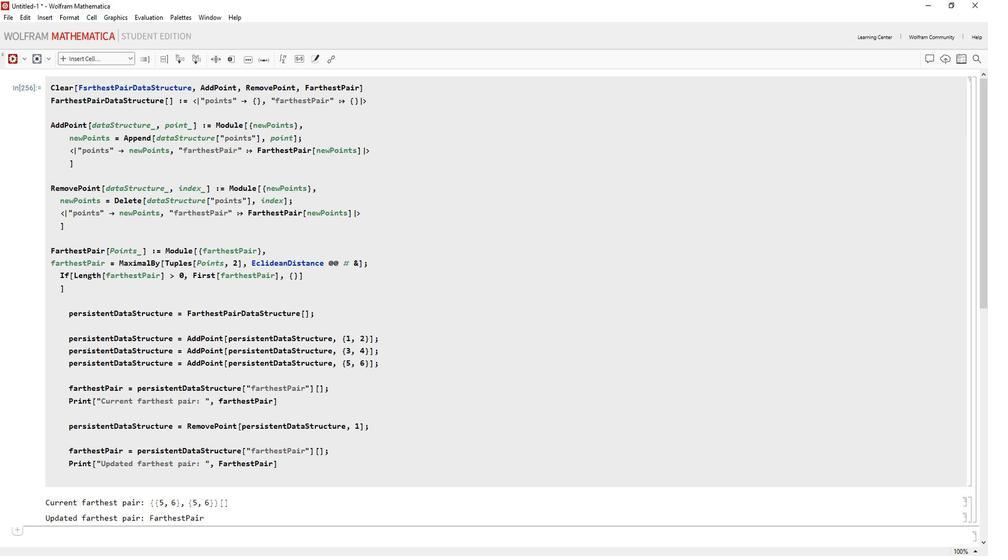 
Action: Mouse scrolled (705, 317) with delta (0, 0)
Screenshot: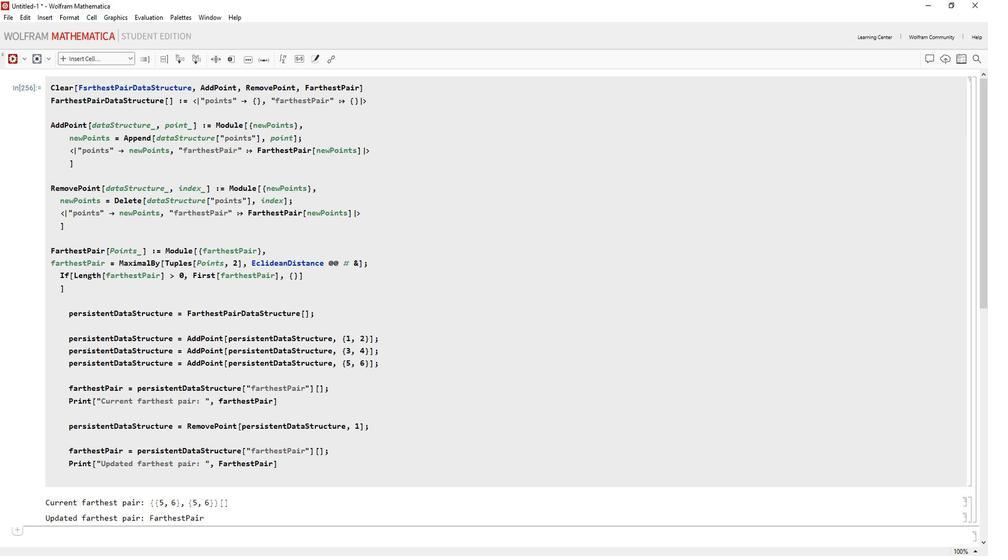 
Action: Mouse scrolled (705, 317) with delta (0, 0)
Screenshot: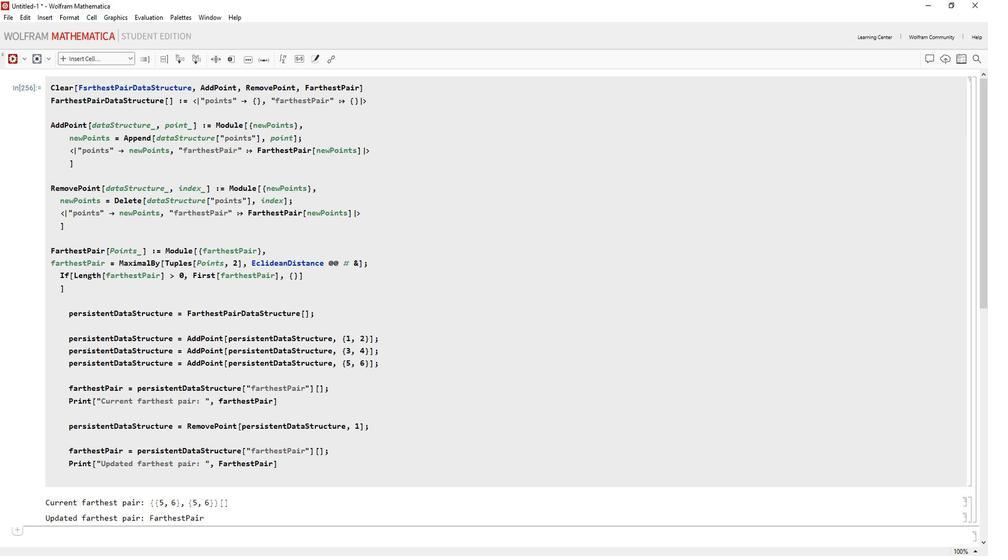 
Action: Mouse moved to (602, 281)
Screenshot: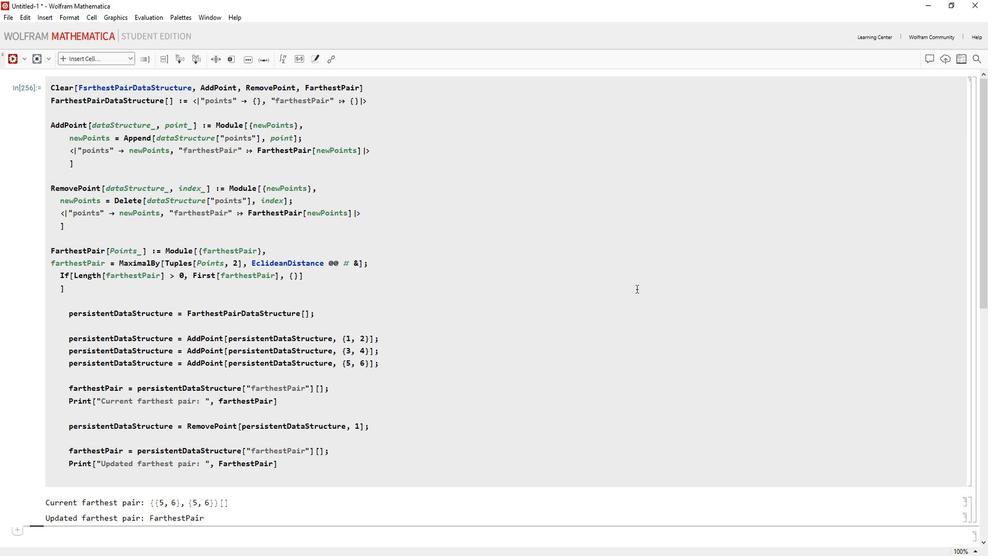 
Action: Mouse pressed left at (602, 281)
Screenshot: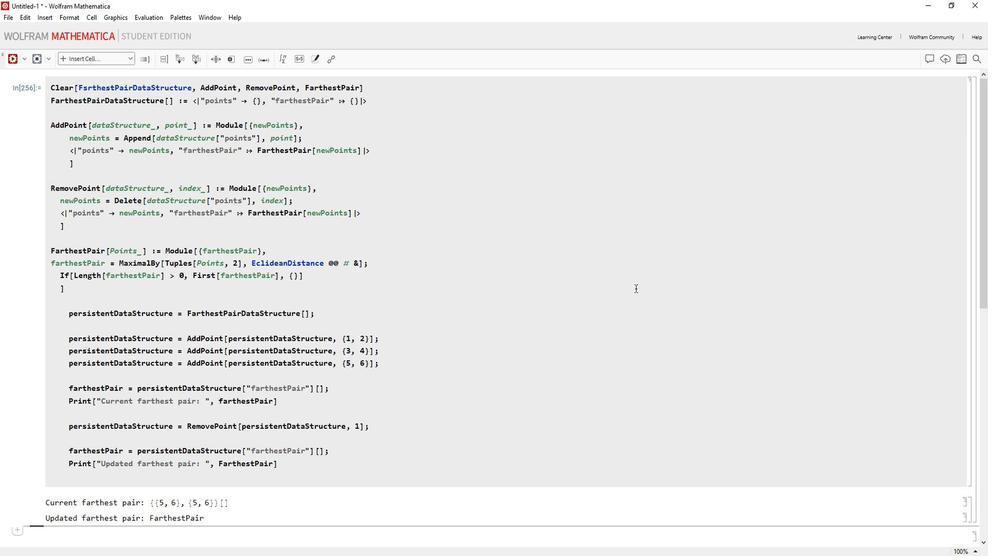 
Action: Mouse moved to (544, 259)
Screenshot: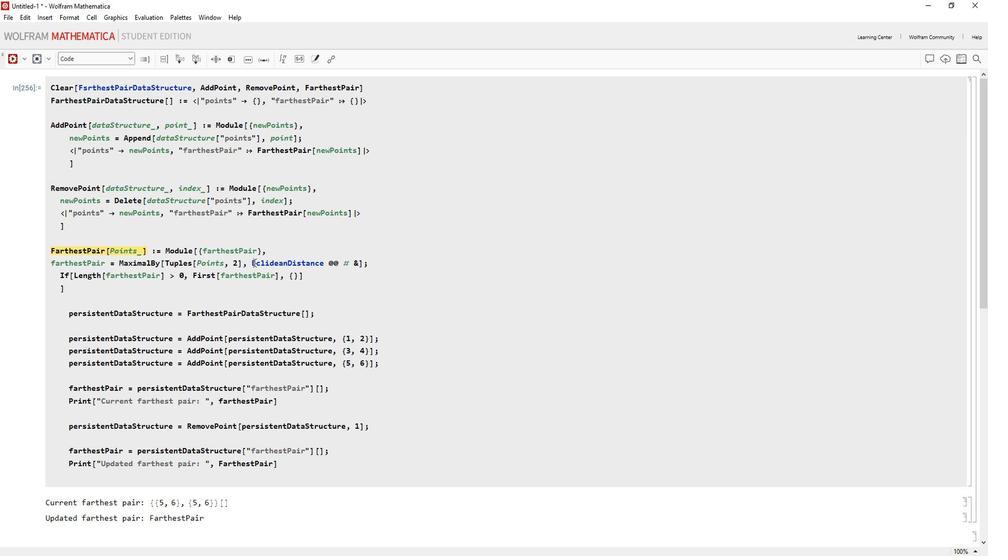 
Action: Mouse pressed left at (544, 259)
Screenshot: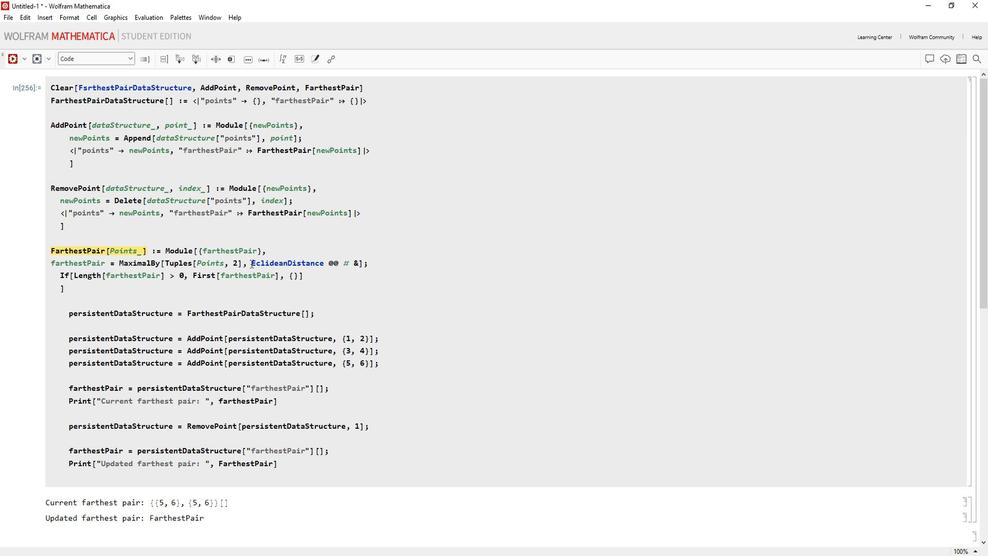 
Action: Mouse moved to (555, 259)
Screenshot: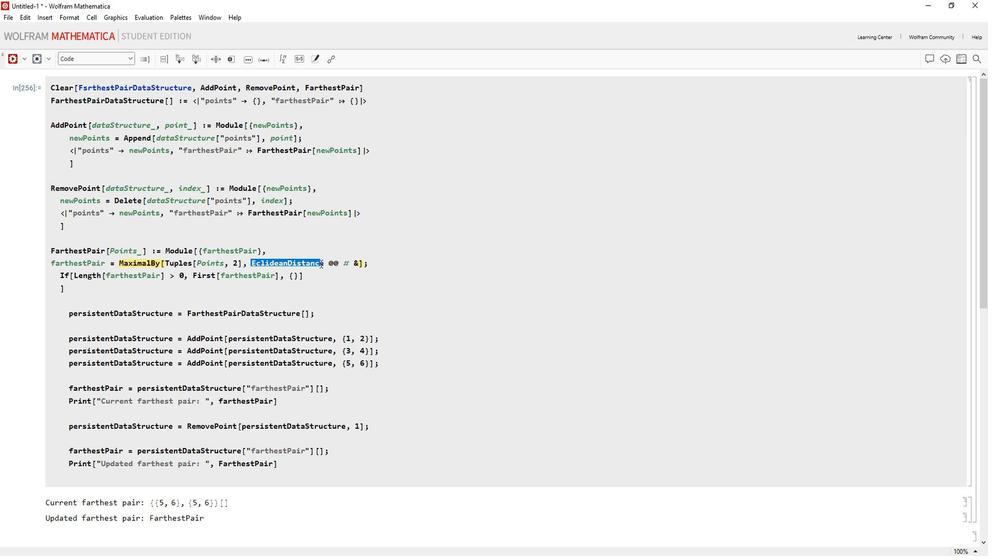 
Action: Key pressed <Key.backspace><Key.backspace><Key.shift><Key.shift><Key.shift><Key.shift><Key.shift><Key.space><Key.shift>Euclide<Key.enter>
Screenshot: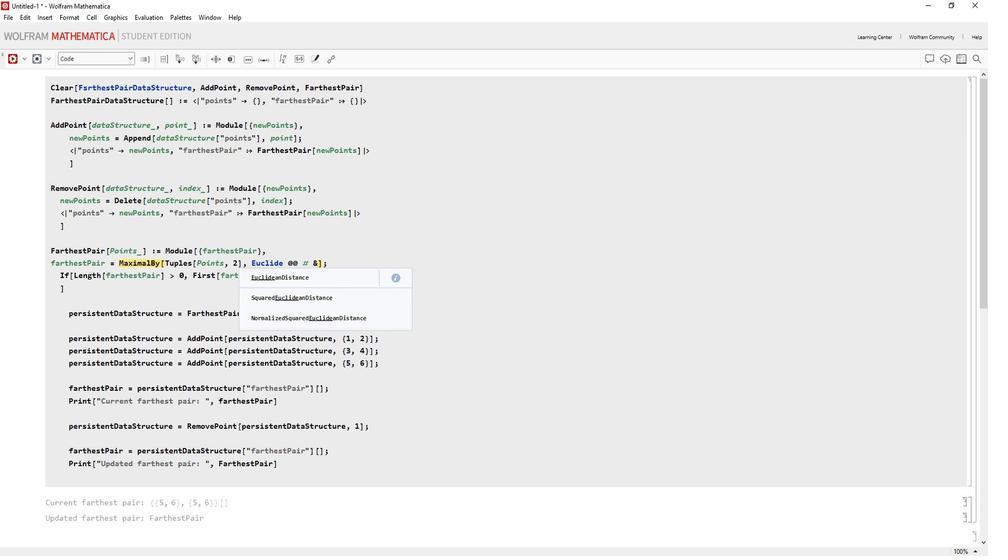 
Action: Mouse moved to (581, 267)
Screenshot: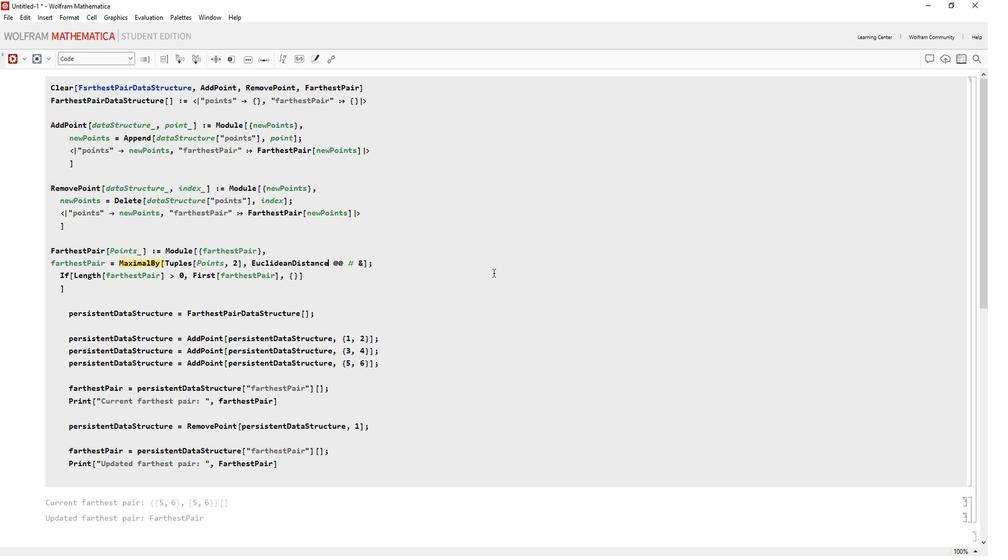 
Action: Mouse pressed left at (581, 267)
Screenshot: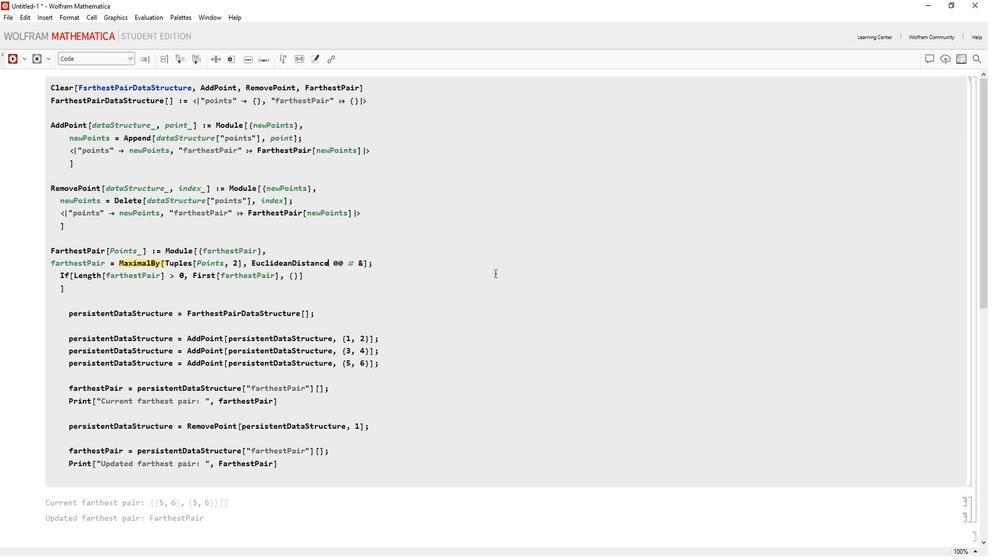 
Action: Key pressed <Key.shift_r><Key.enter>
Screenshot: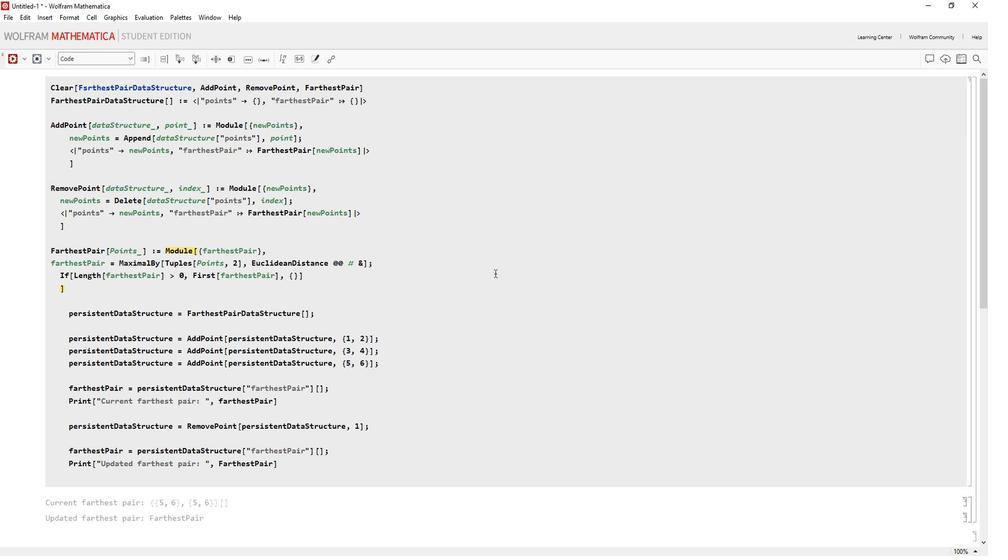 
Action: Mouse moved to (562, 256)
Screenshot: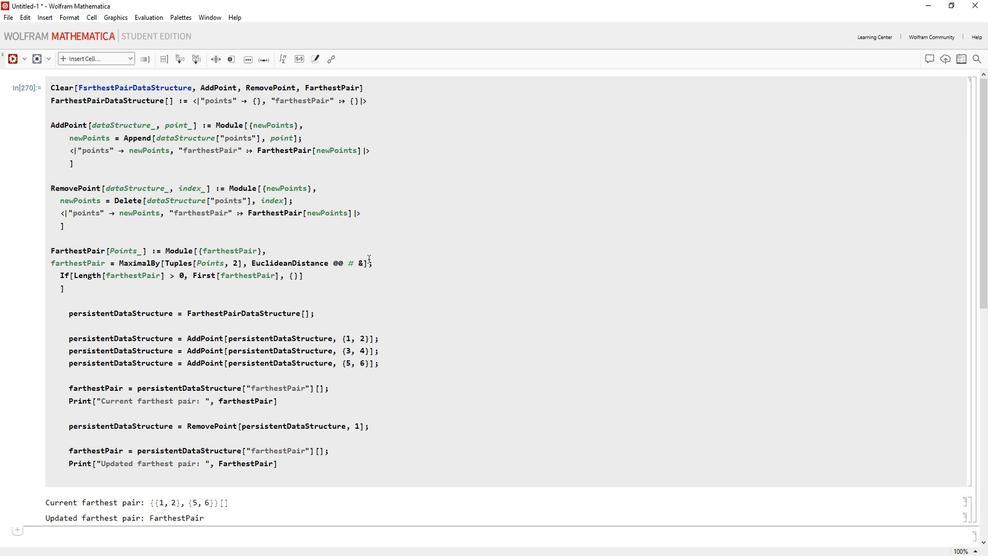
Action: Mouse scrolled (562, 256) with delta (0, 0)
Screenshot: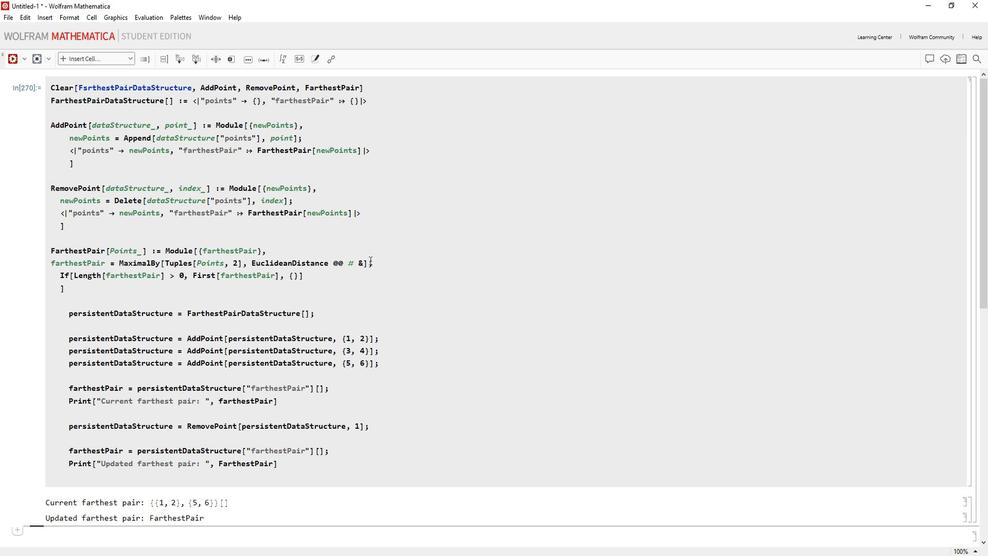 
Action: Mouse moved to (562, 256)
Screenshot: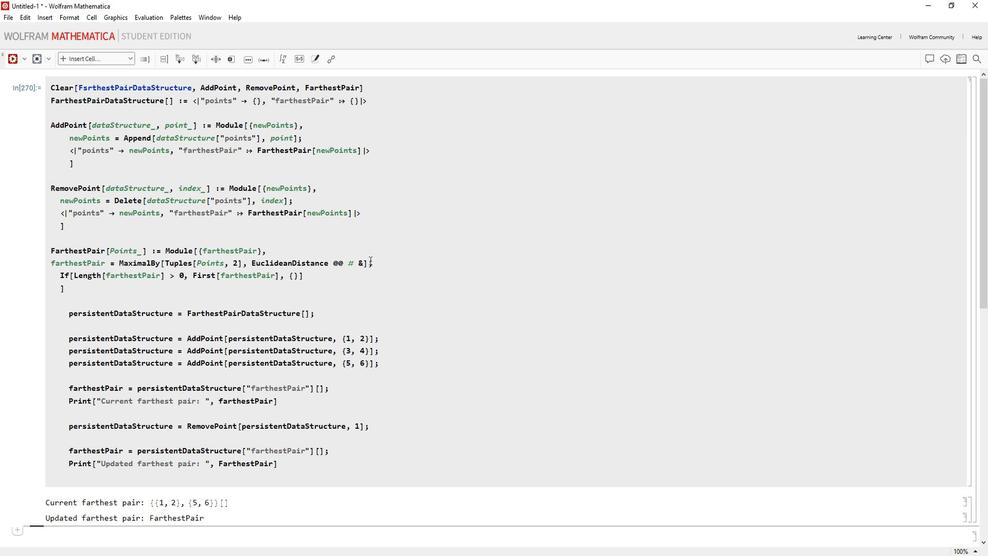 
Action: Mouse scrolled (562, 257) with delta (0, 0)
Screenshot: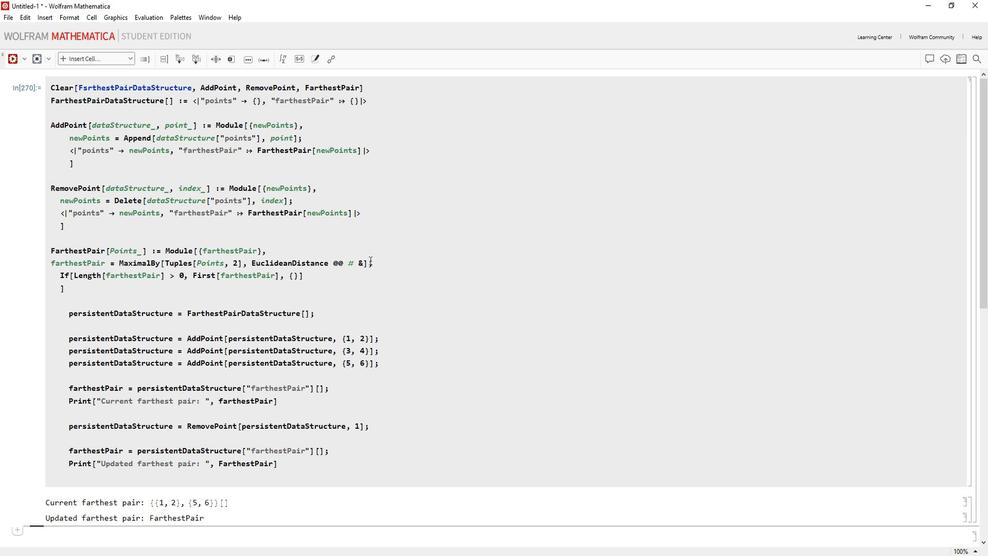 
Action: Mouse scrolled (562, 257) with delta (0, 0)
Screenshot: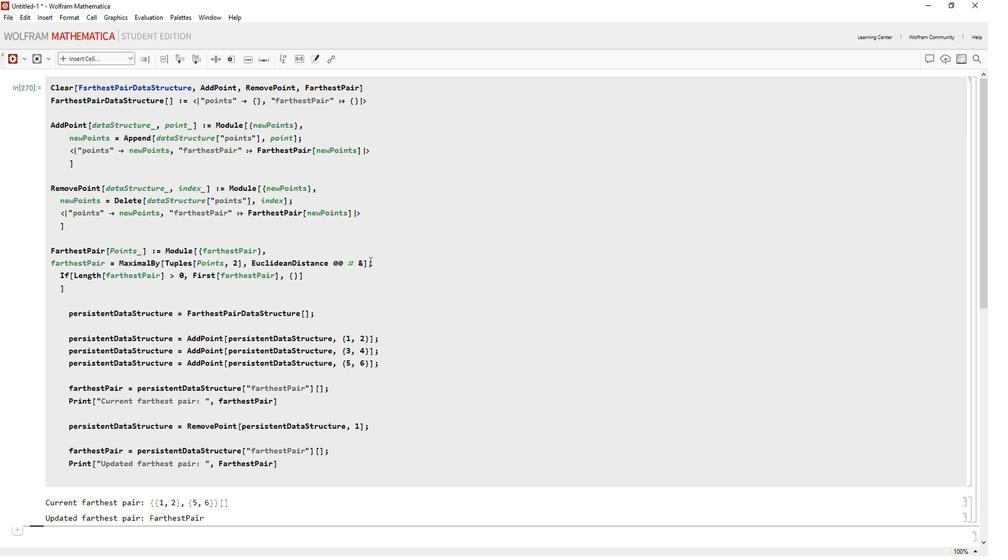 
Action: Mouse moved to (567, 289)
Screenshot: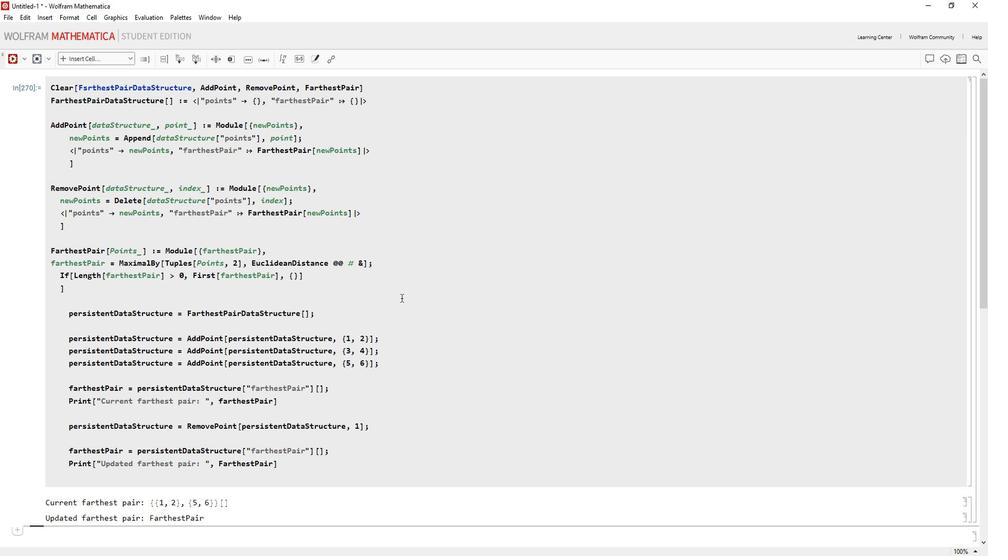 
Action: Mouse scrolled (567, 289) with delta (0, 0)
Screenshot: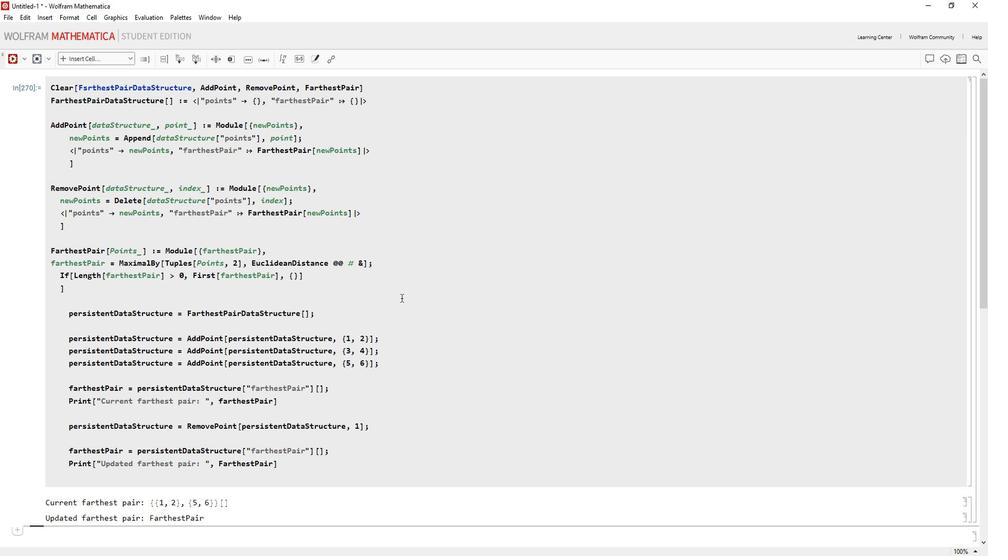 
Action: Mouse moved to (713, 404)
Screenshot: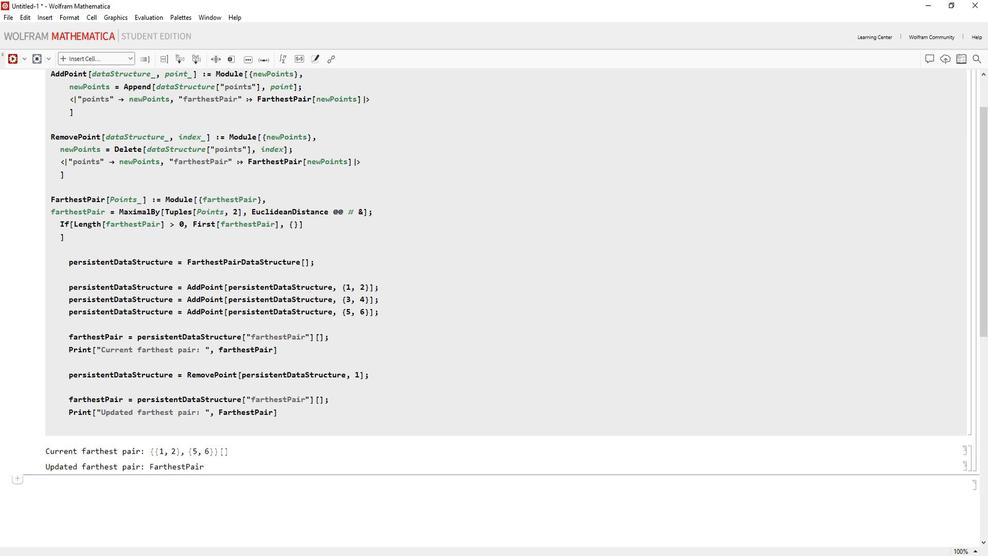 
Action: Mouse scrolled (713, 403) with delta (0, 0)
Screenshot: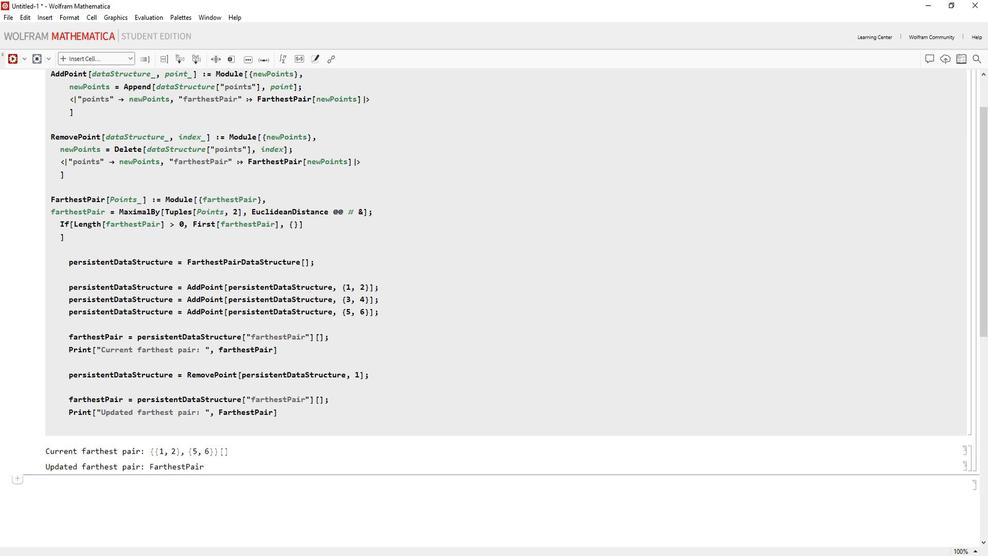 
Action: Mouse moved to (713, 404)
Screenshot: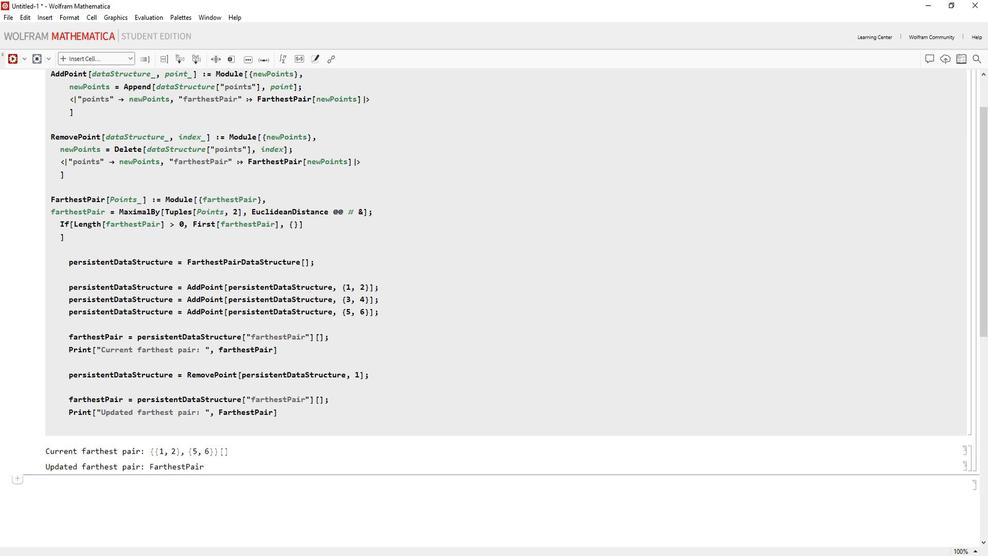 
Action: Mouse scrolled (713, 403) with delta (0, 0)
Screenshot: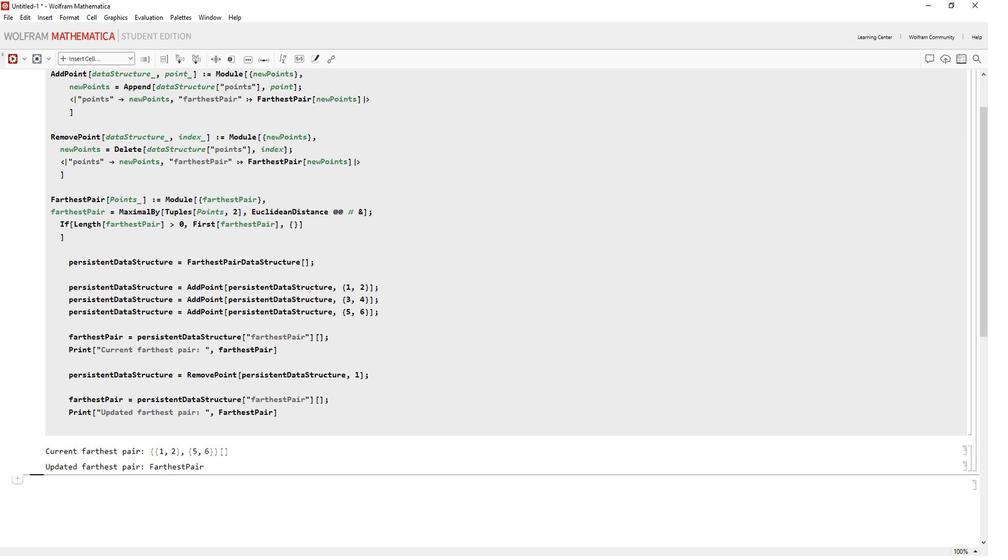 
Action: Mouse moved to (712, 404)
Screenshot: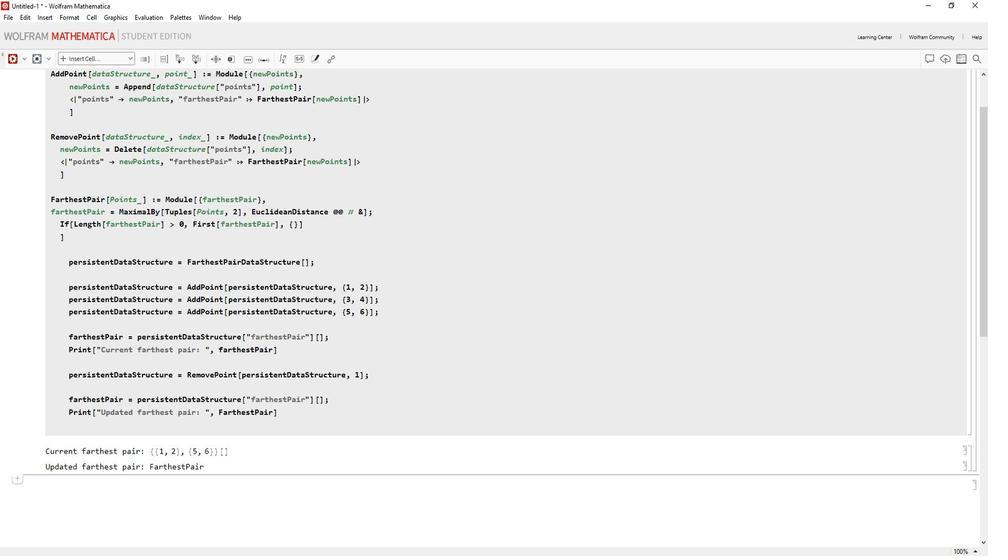 
Action: Mouse scrolled (712, 403) with delta (0, 0)
Screenshot: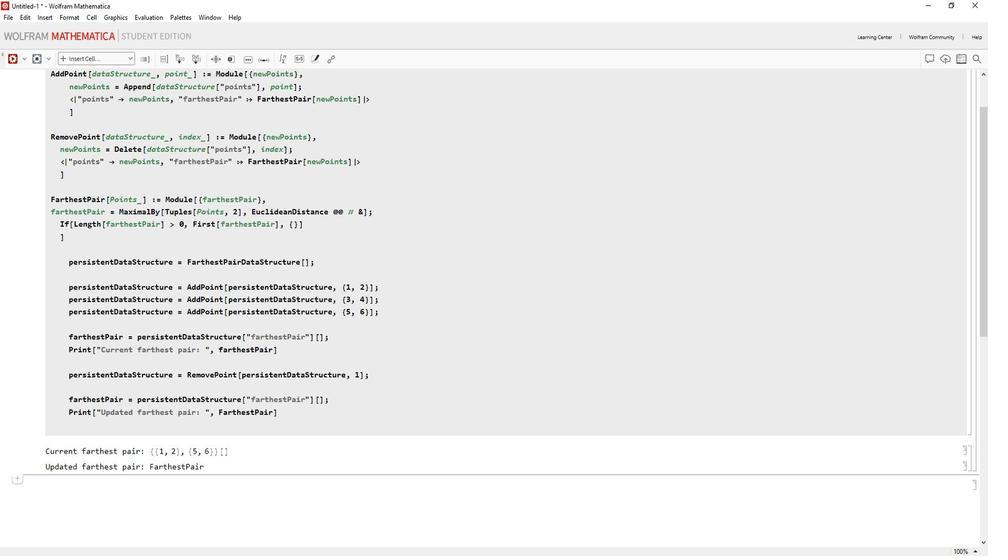 
Action: Mouse moved to (537, 256)
Screenshot: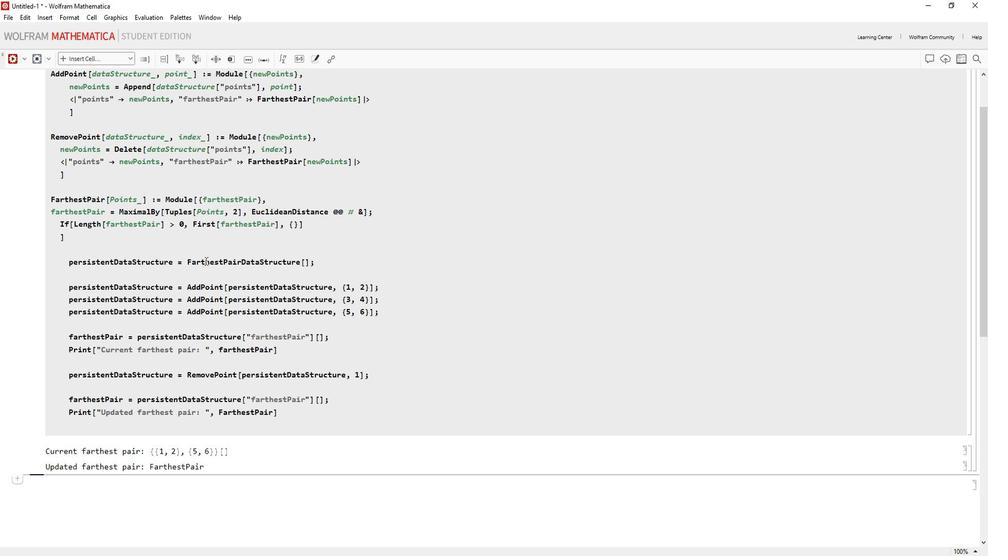 
Action: Mouse pressed left at (537, 256)
Screenshot: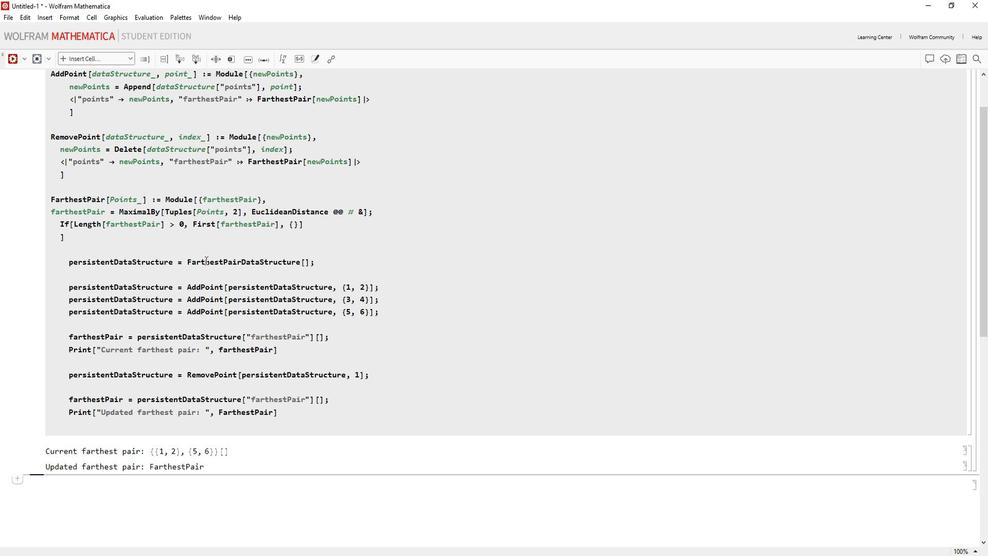 
Action: Key pressed <Key.right><Key.right><Key.right><Key.right><Key.down>
Screenshot: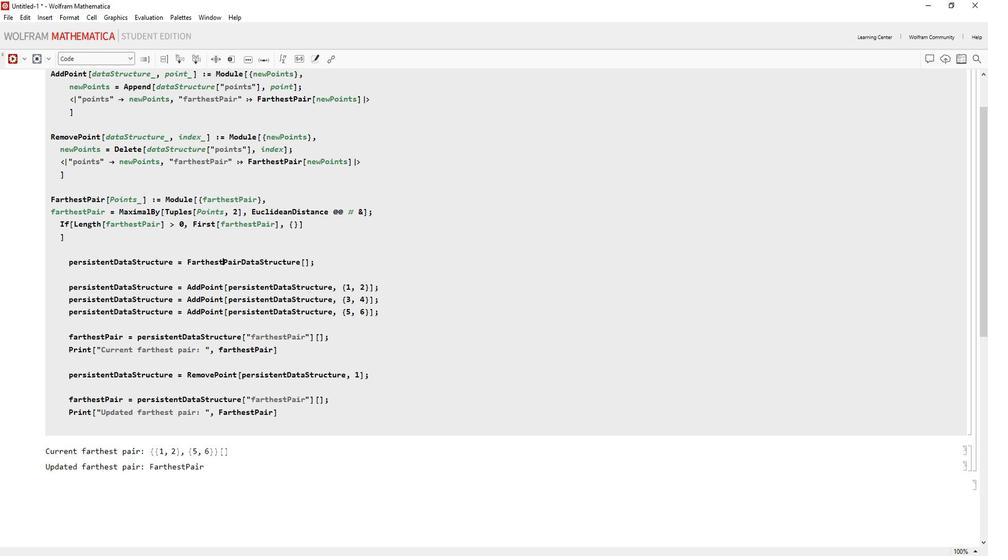 
Action: Mouse moved to (567, 359)
Screenshot: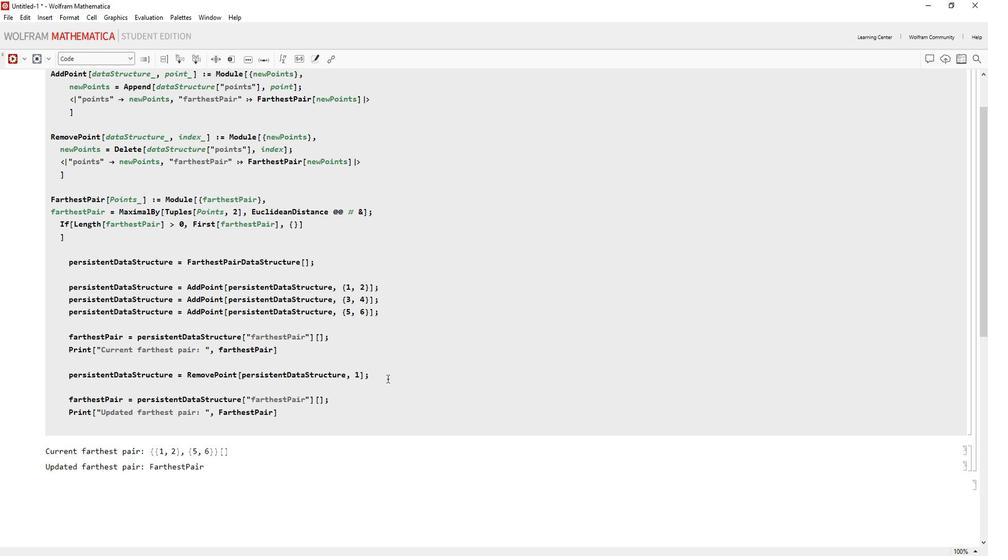 
Action: Mouse scrolled (567, 359) with delta (0, 0)
Screenshot: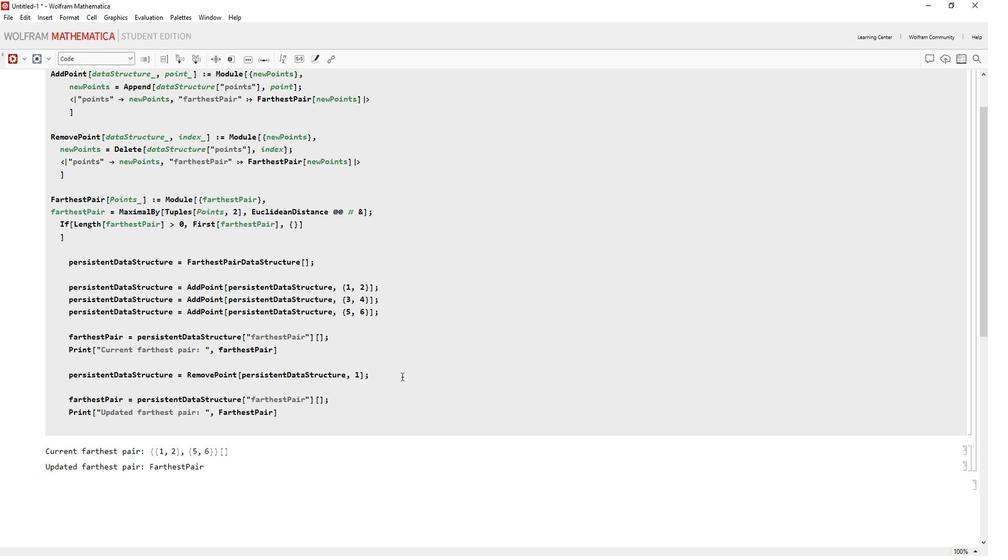 
Action: Mouse scrolled (567, 359) with delta (0, 0)
Screenshot: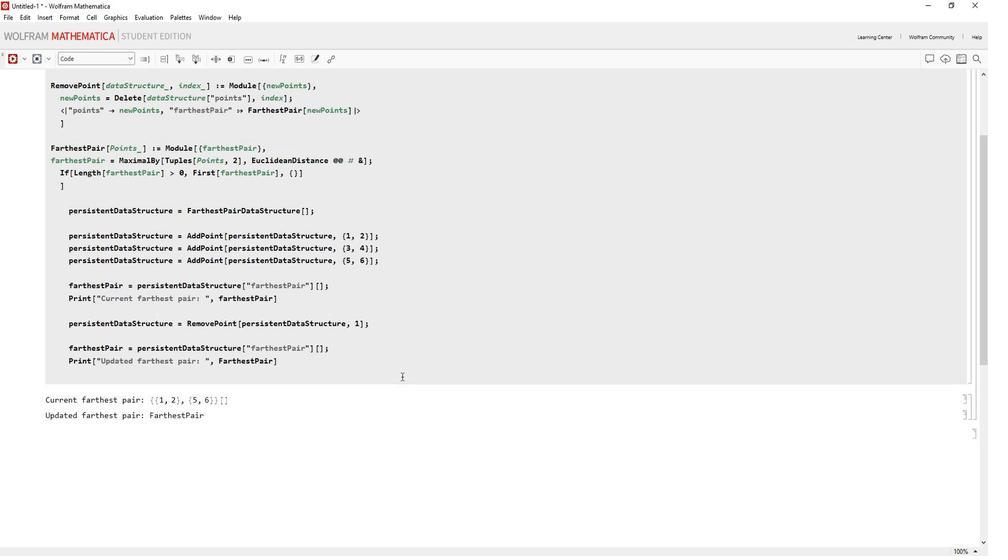 
Action: Mouse moved to (664, 421)
Screenshot: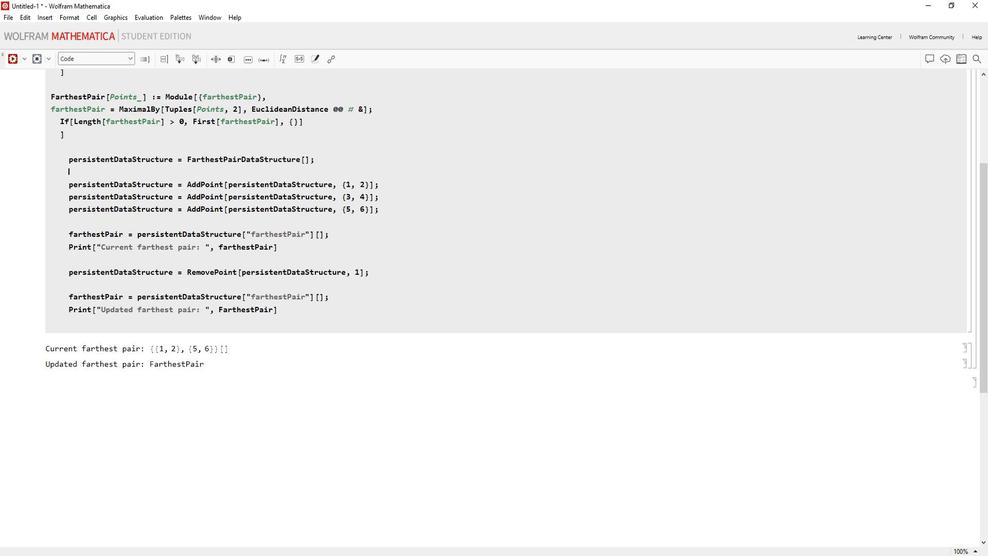 
Action: Mouse scrolled (664, 421) with delta (0, 0)
Screenshot: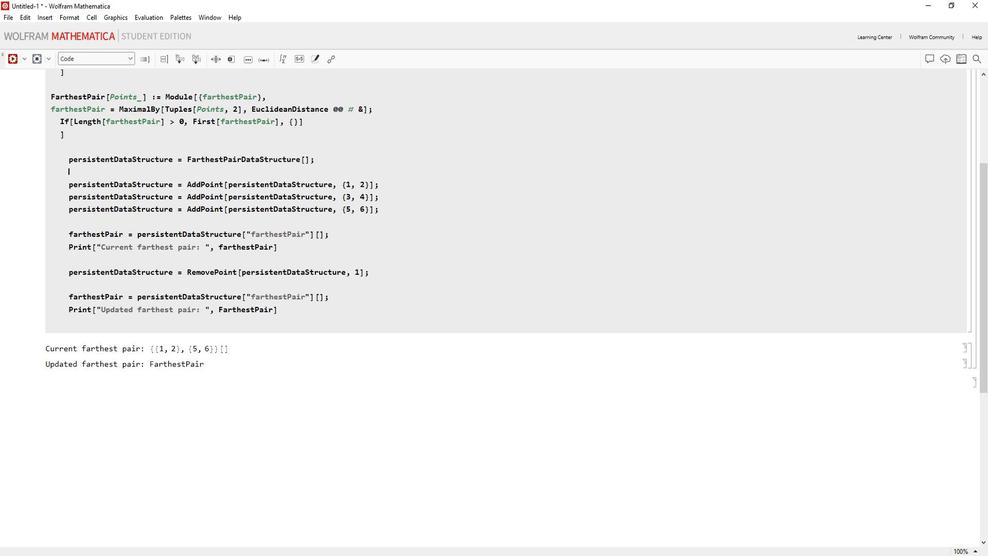 
Action: Mouse moved to (539, 298)
Screenshot: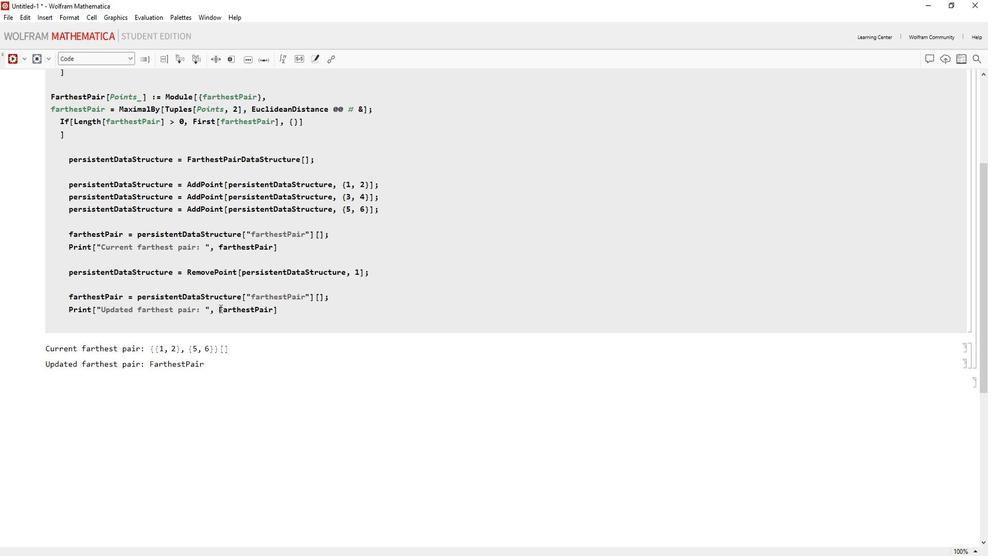 
Action: Mouse pressed left at (539, 298)
Screenshot: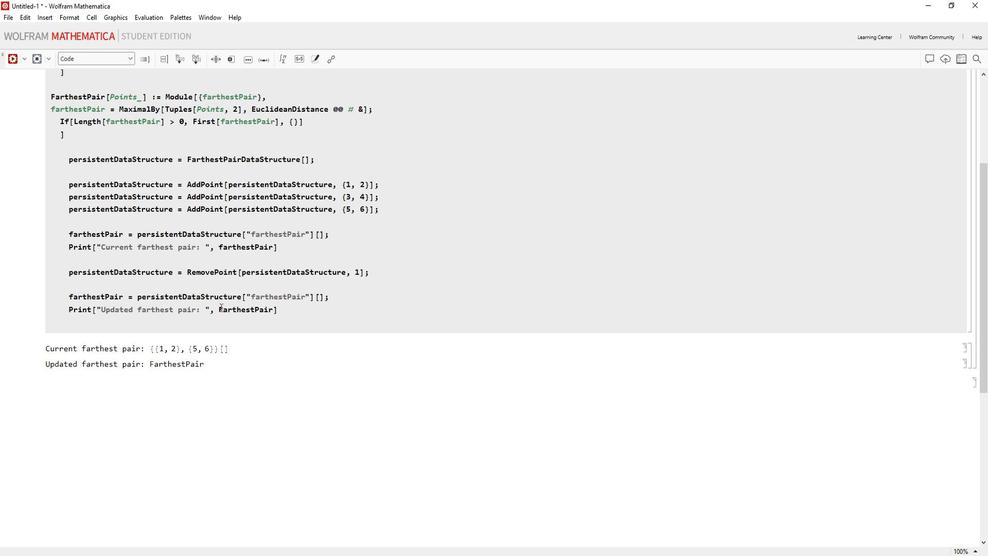 
Action: Key pressed <Key.backspace>f<Key.shift_r><Key.enter>
Screenshot: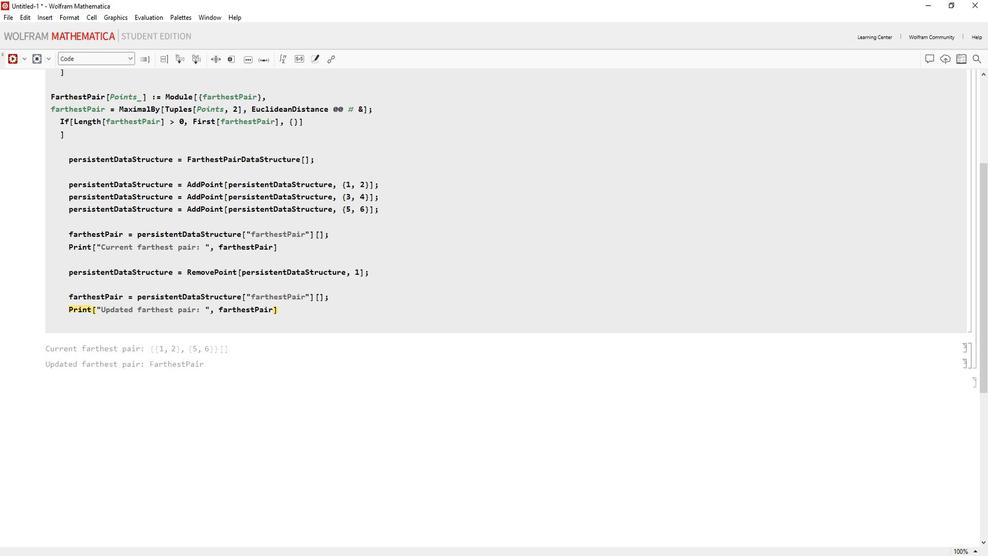 
Action: Mouse moved to (588, 265)
Screenshot: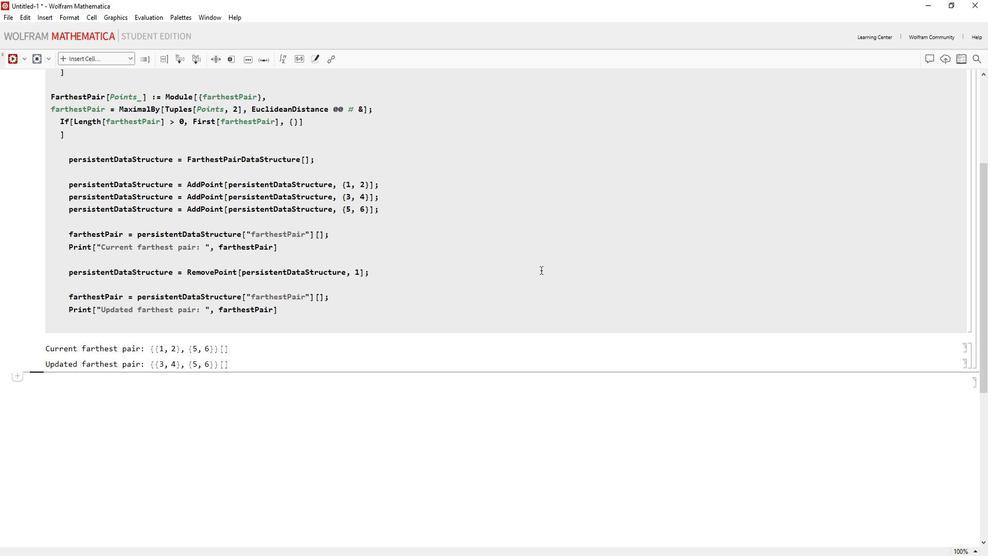 
Action: Mouse scrolled (588, 266) with delta (0, 0)
Screenshot: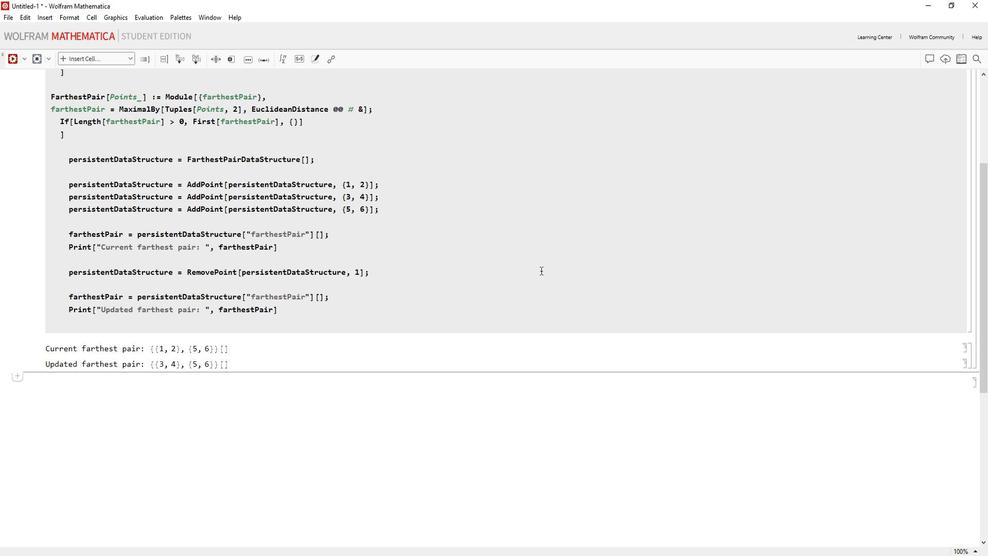 
Action: Mouse scrolled (588, 266) with delta (0, 0)
Screenshot: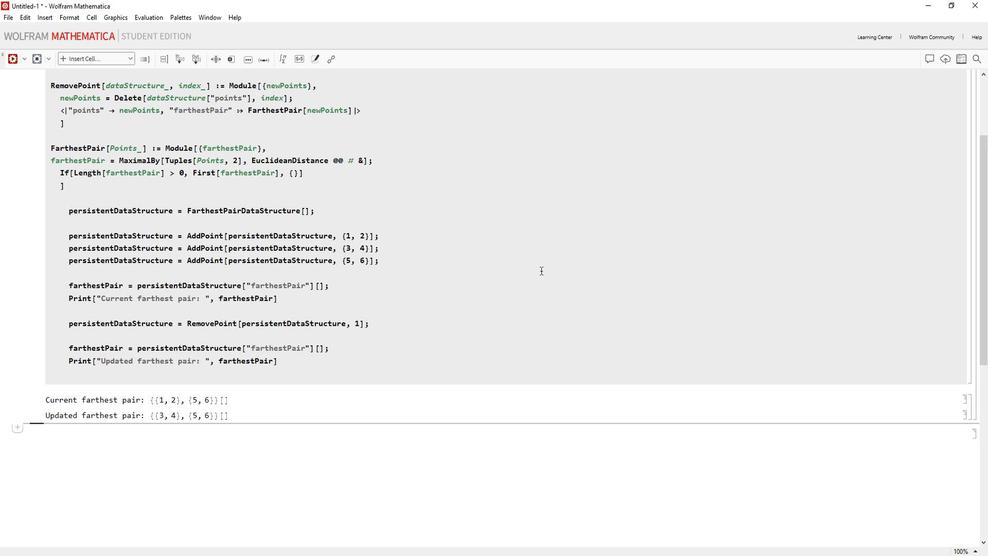 
Action: Mouse scrolled (588, 266) with delta (0, 0)
Screenshot: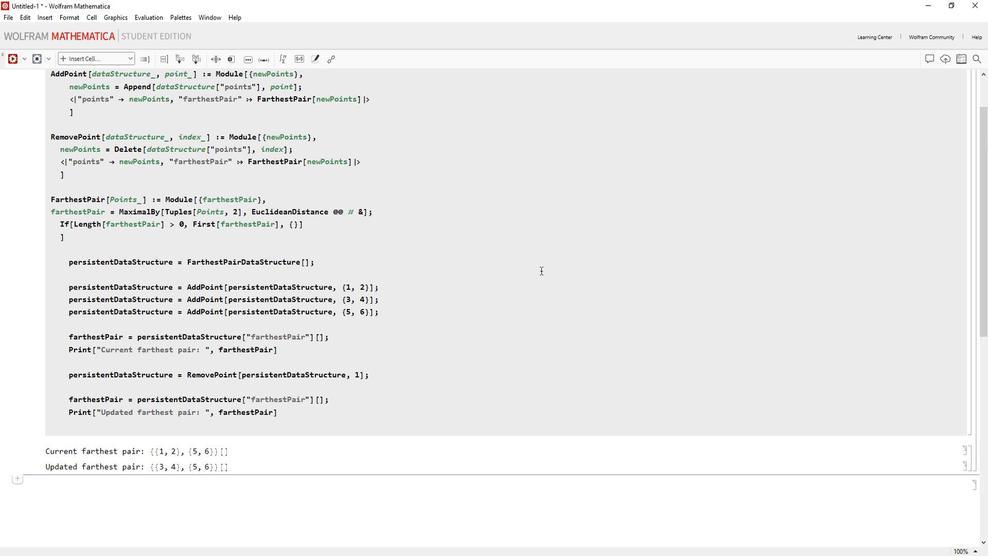 
Action: Mouse moved to (585, 282)
Screenshot: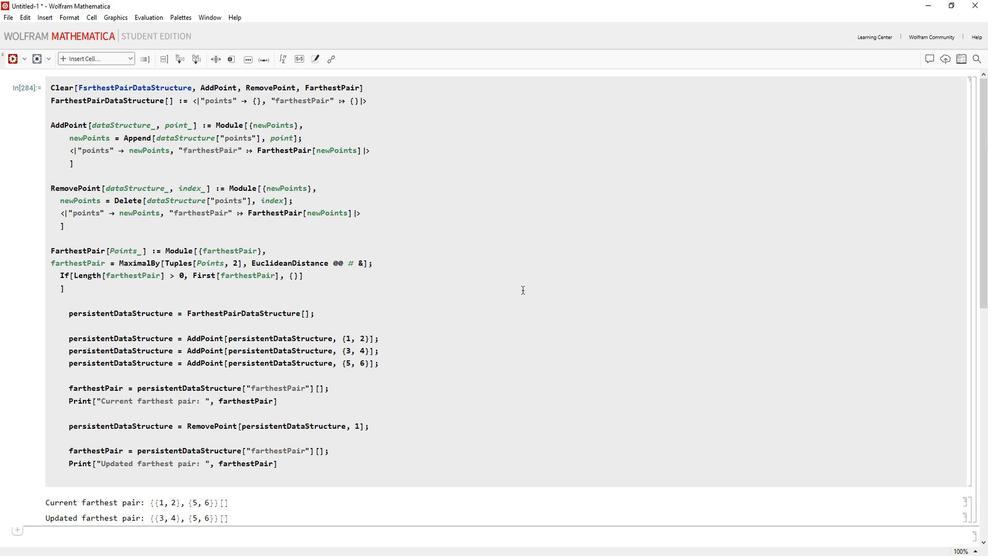 
